 Task: Find connections with filter location Arcos with filter topic #fundraisingwith filter profile language Potuguese with filter current company PhonePe with filter school SIES Graduate School Of Technology with filter industry Secretarial Schools with filter service category Product Marketing with filter keywords title Habitat for Humanity Builder
Action: Mouse moved to (530, 90)
Screenshot: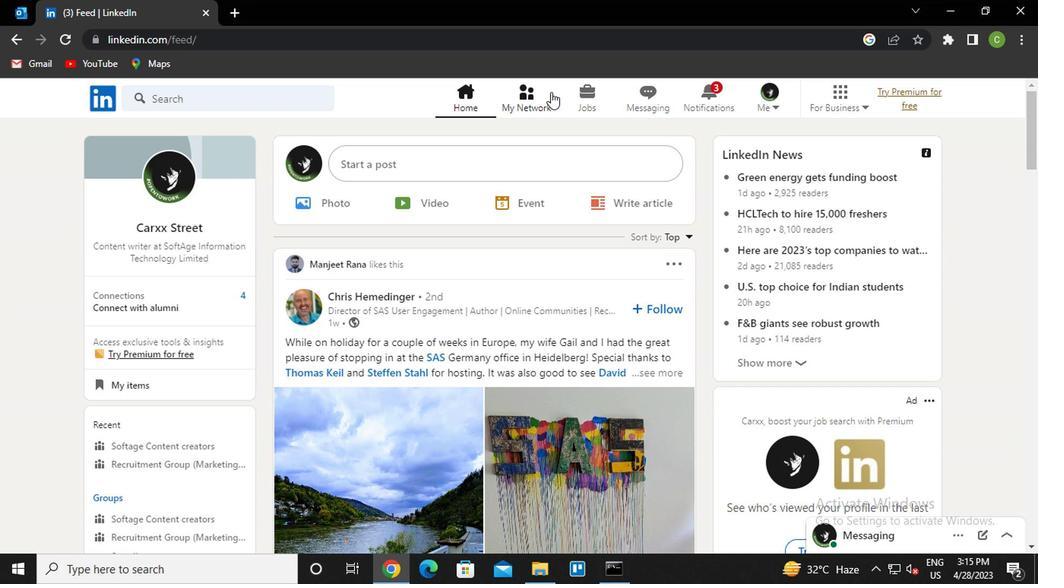 
Action: Mouse pressed left at (530, 90)
Screenshot: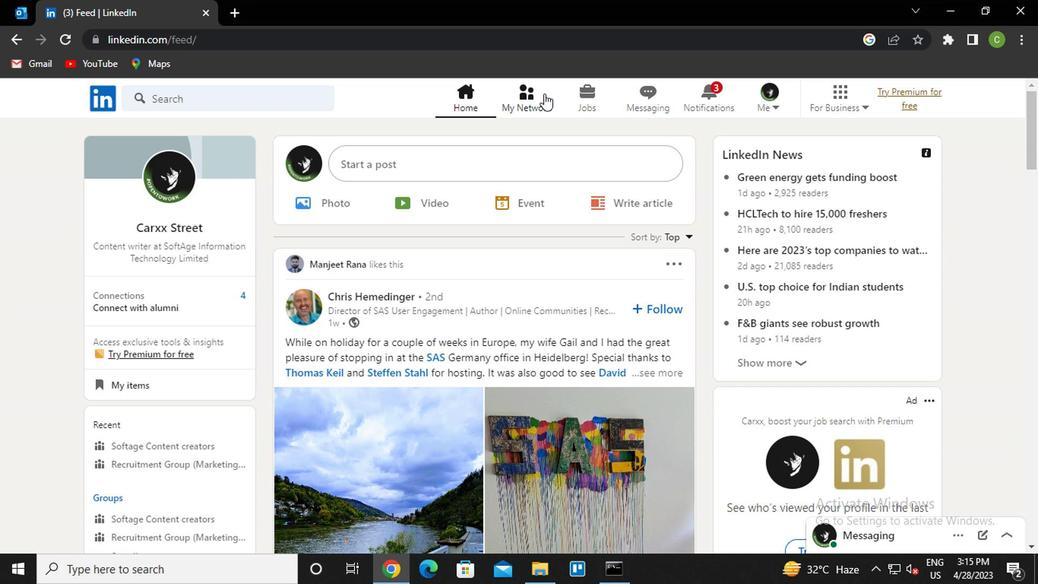 
Action: Mouse moved to (226, 182)
Screenshot: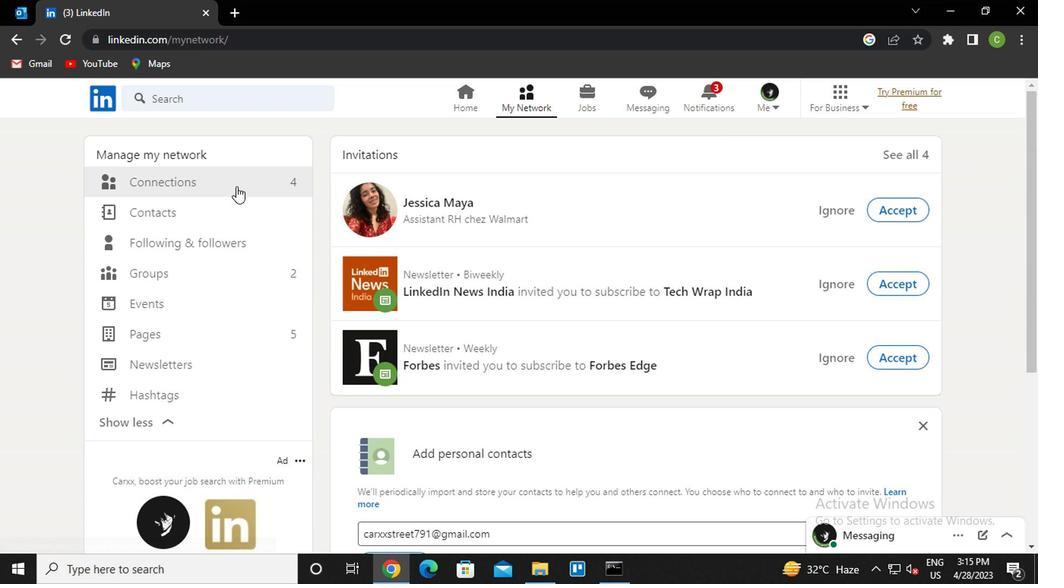 
Action: Mouse pressed left at (226, 182)
Screenshot: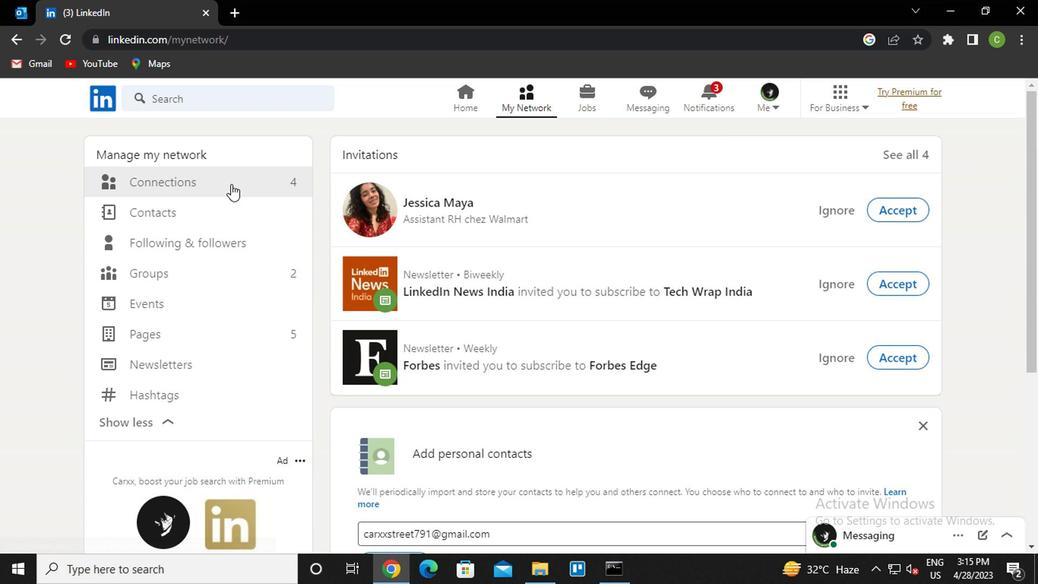 
Action: Mouse moved to (604, 179)
Screenshot: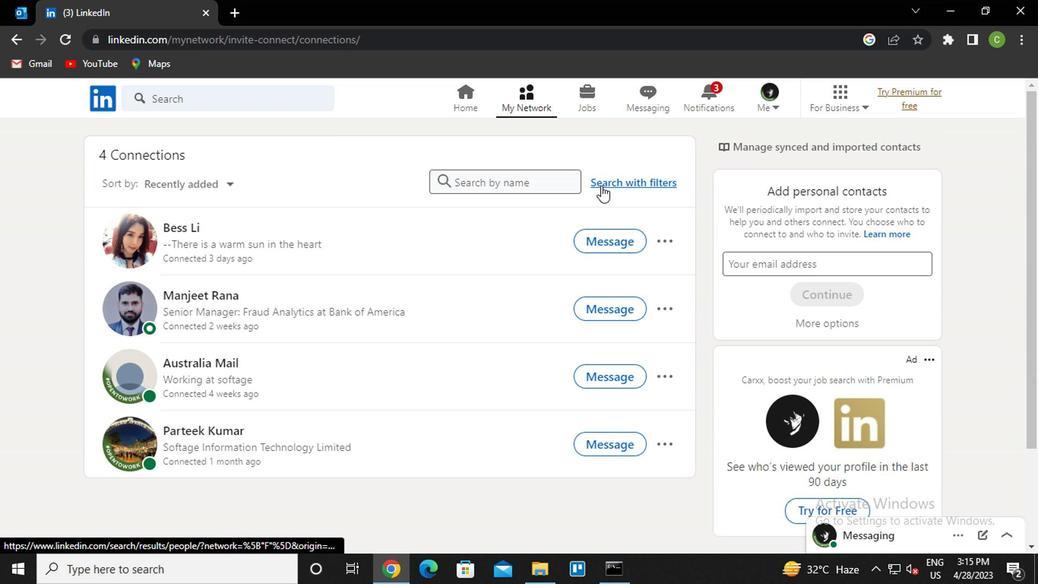 
Action: Mouse pressed left at (604, 179)
Screenshot: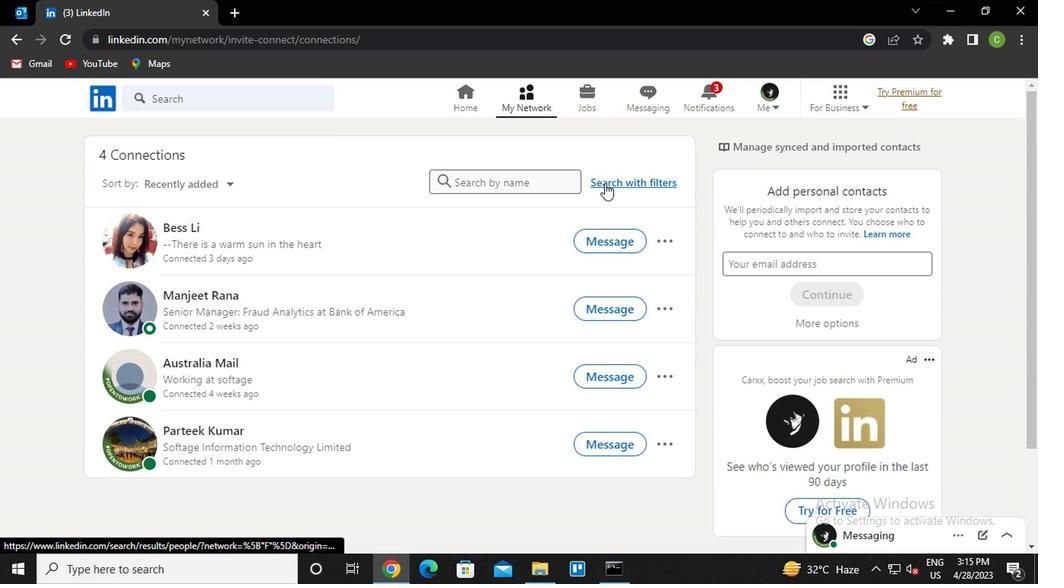 
Action: Mouse moved to (554, 140)
Screenshot: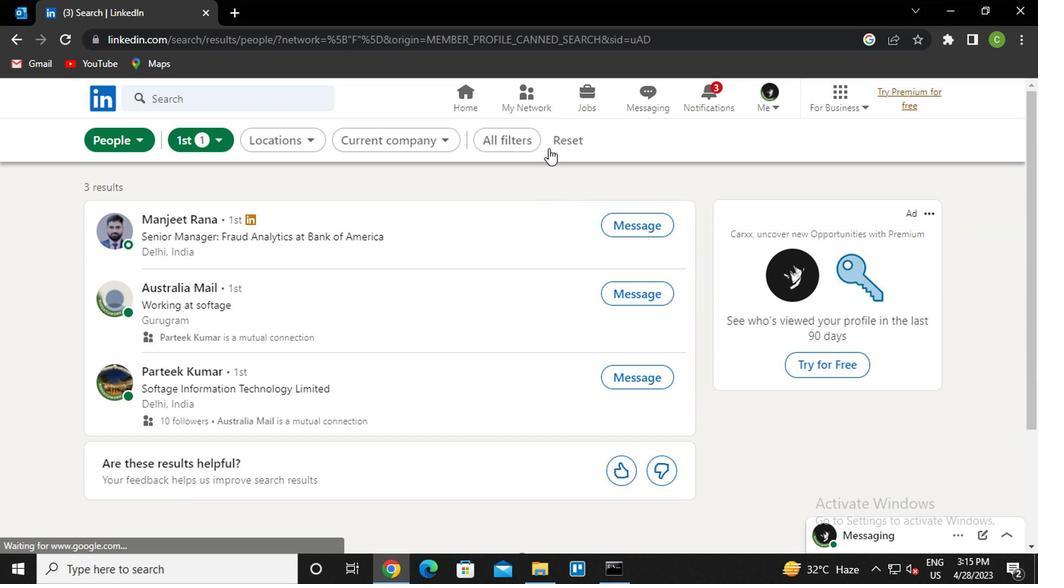 
Action: Mouse pressed left at (554, 140)
Screenshot: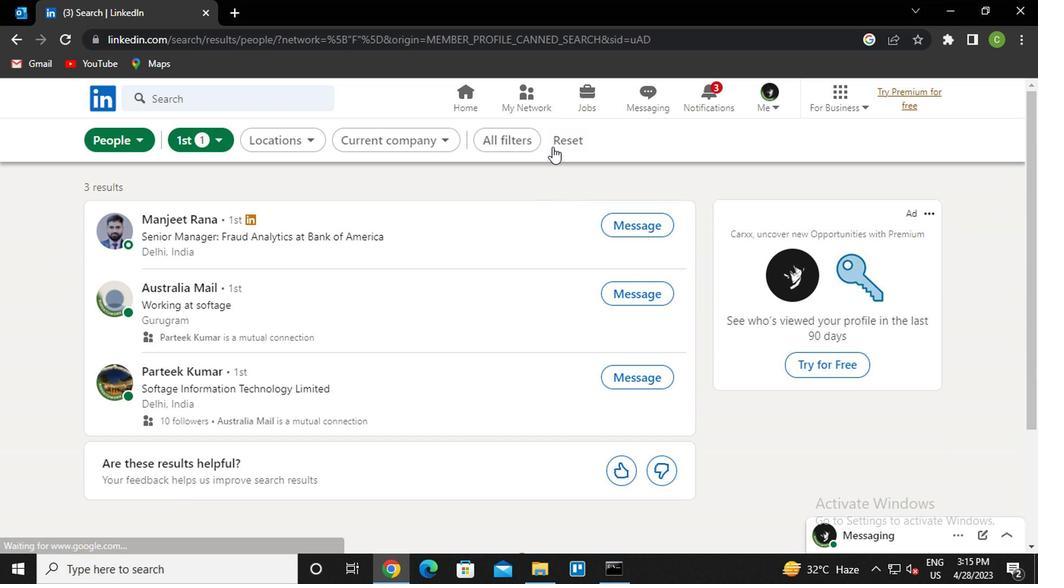 
Action: Mouse moved to (541, 136)
Screenshot: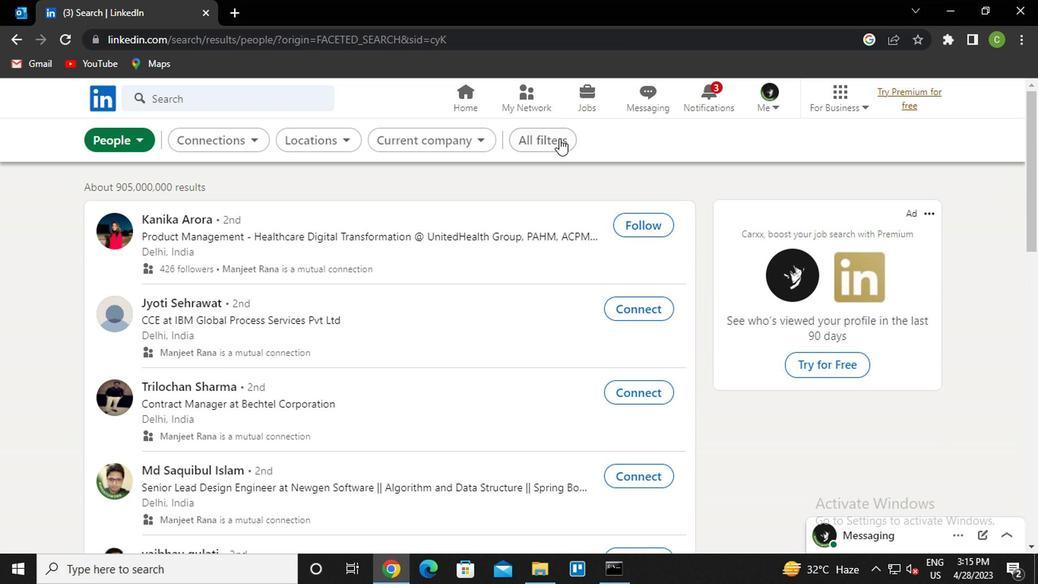 
Action: Mouse pressed left at (541, 136)
Screenshot: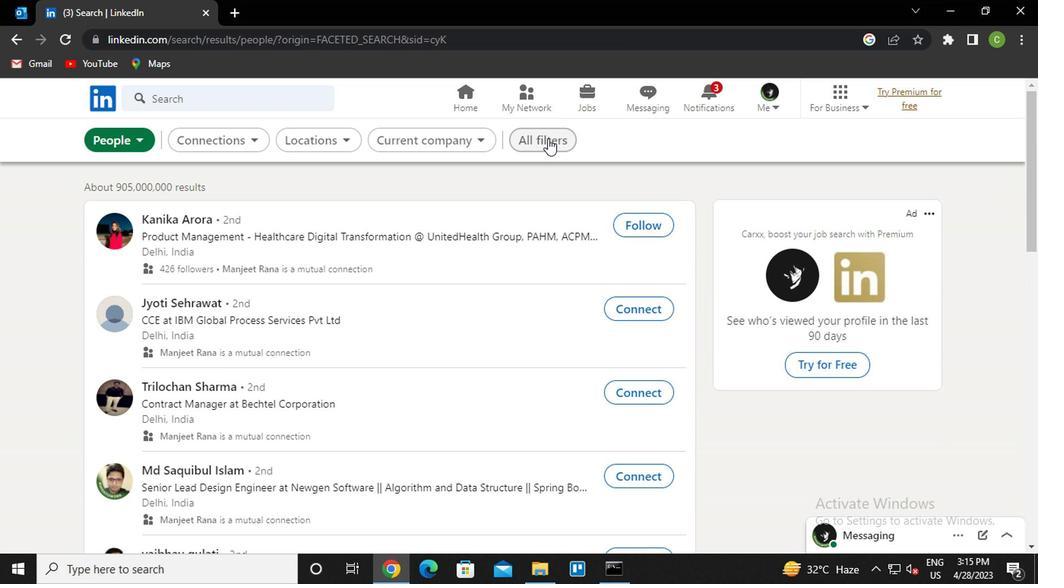 
Action: Mouse moved to (793, 356)
Screenshot: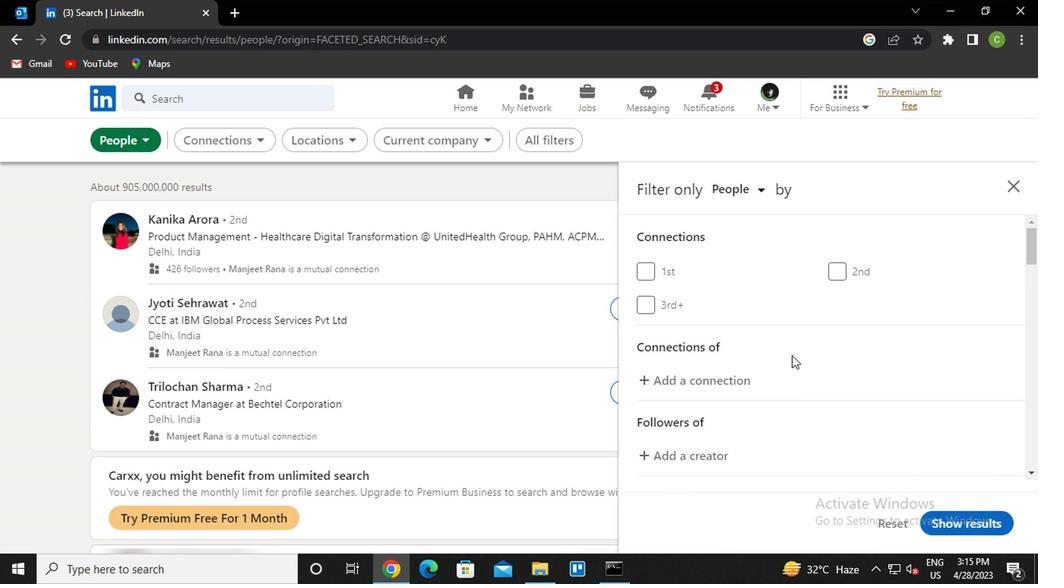 
Action: Mouse scrolled (793, 355) with delta (0, -1)
Screenshot: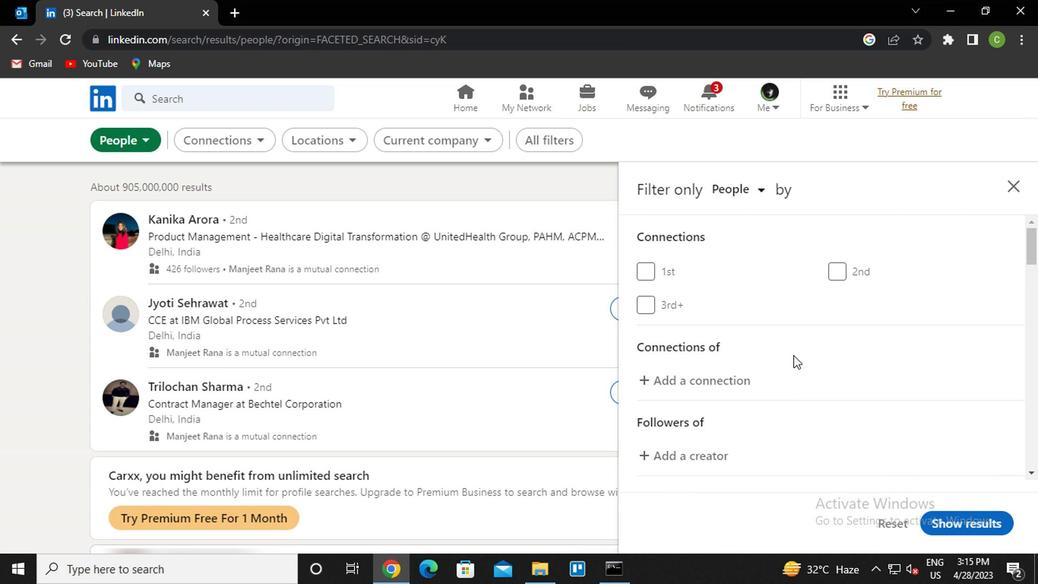
Action: Mouse scrolled (793, 355) with delta (0, -1)
Screenshot: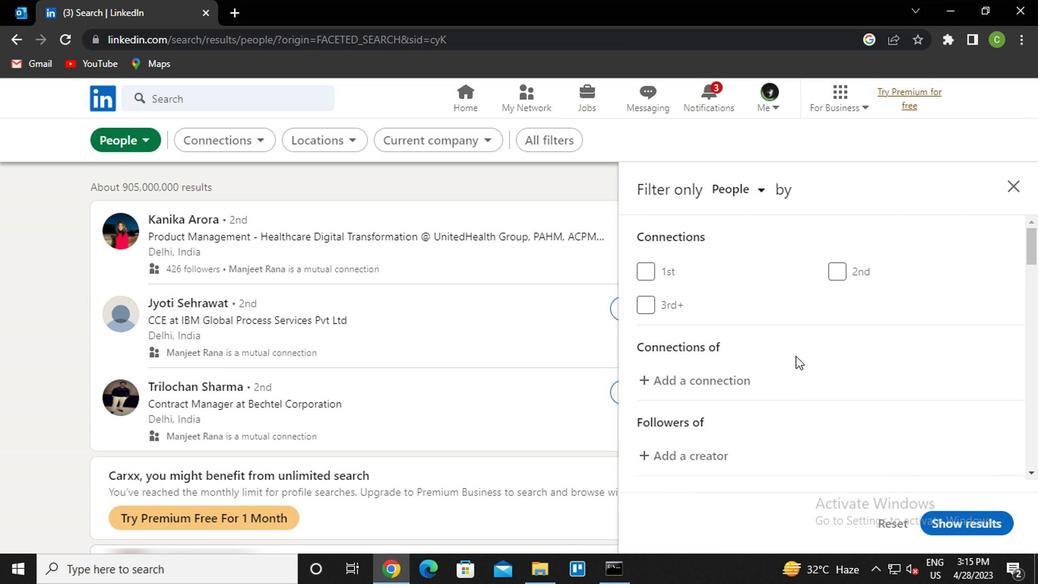 
Action: Mouse scrolled (793, 355) with delta (0, -1)
Screenshot: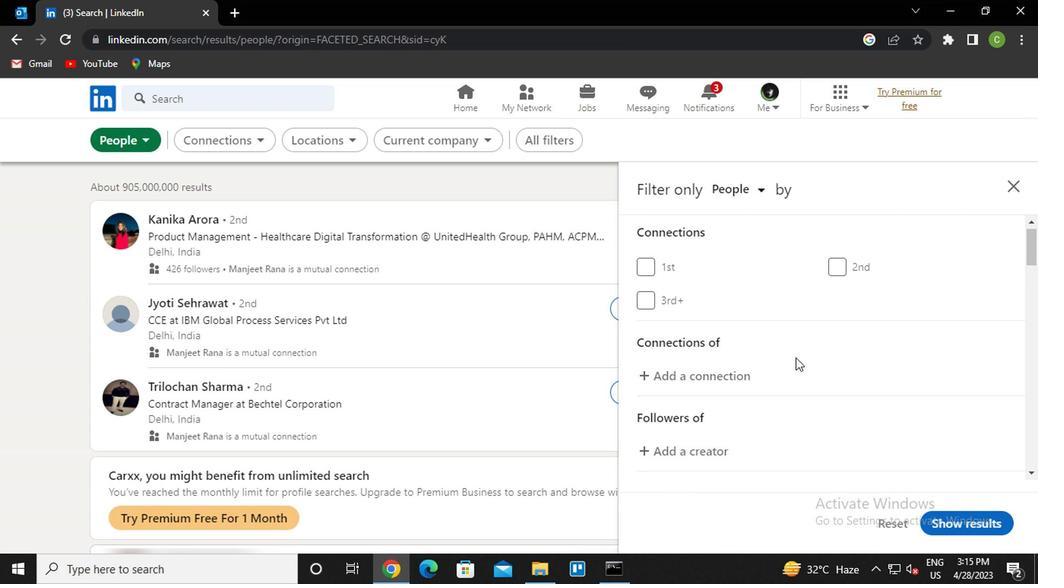
Action: Mouse scrolled (793, 355) with delta (0, -1)
Screenshot: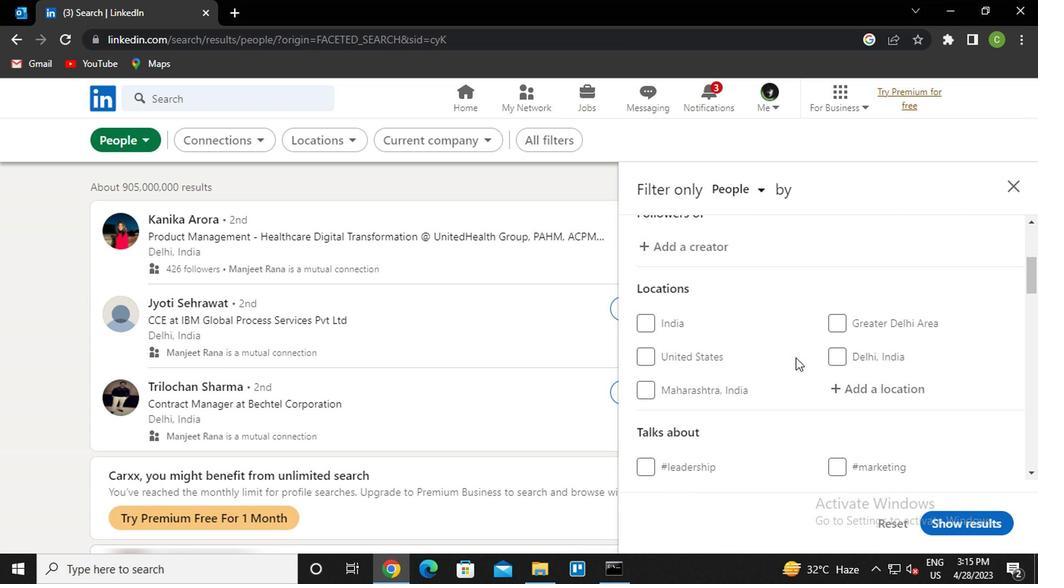 
Action: Mouse scrolled (793, 357) with delta (0, 0)
Screenshot: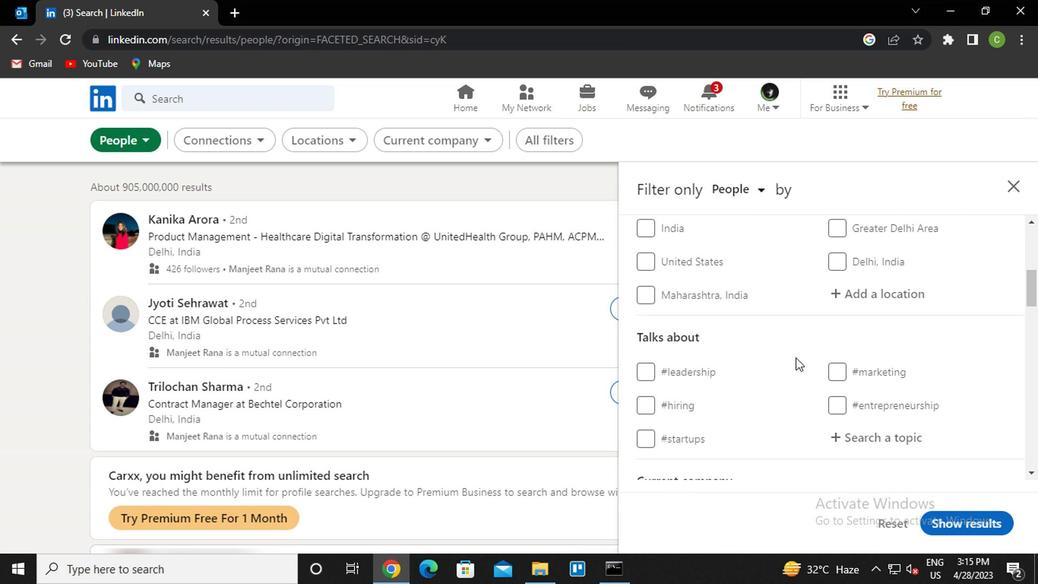 
Action: Mouse moved to (863, 368)
Screenshot: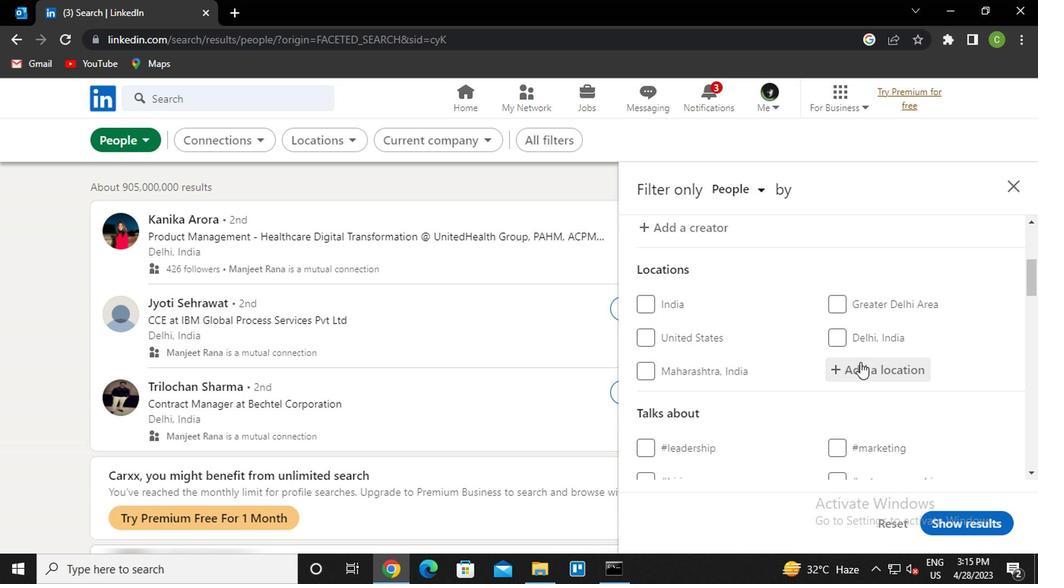 
Action: Mouse scrolled (863, 367) with delta (0, 0)
Screenshot: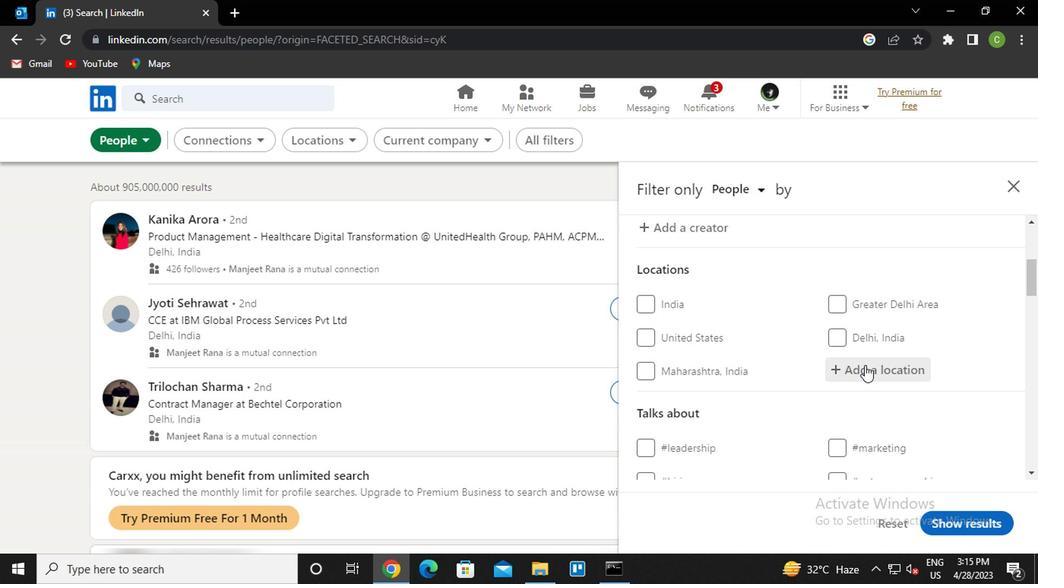 
Action: Mouse moved to (878, 299)
Screenshot: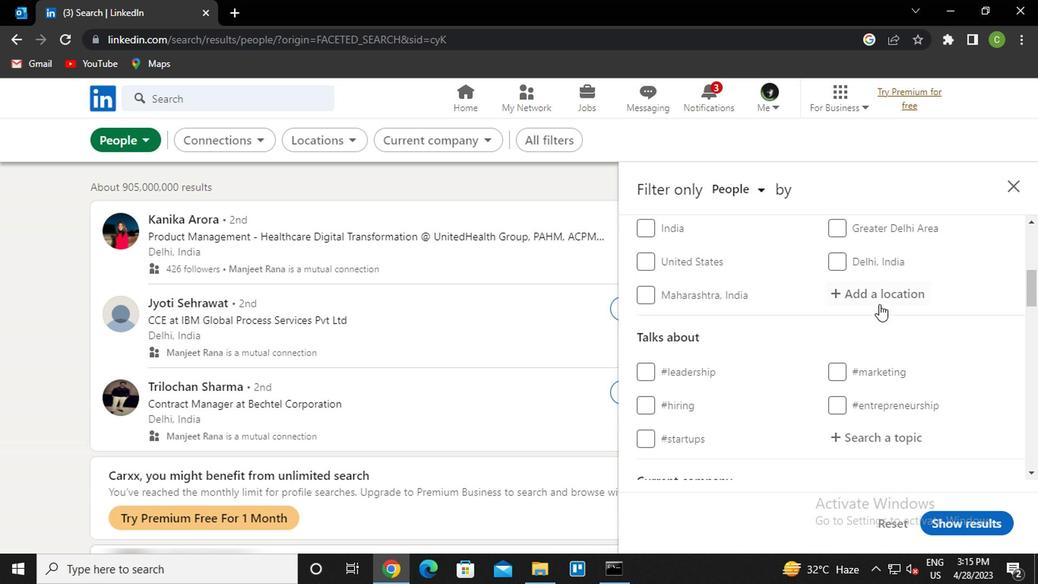 
Action: Mouse pressed left at (878, 299)
Screenshot: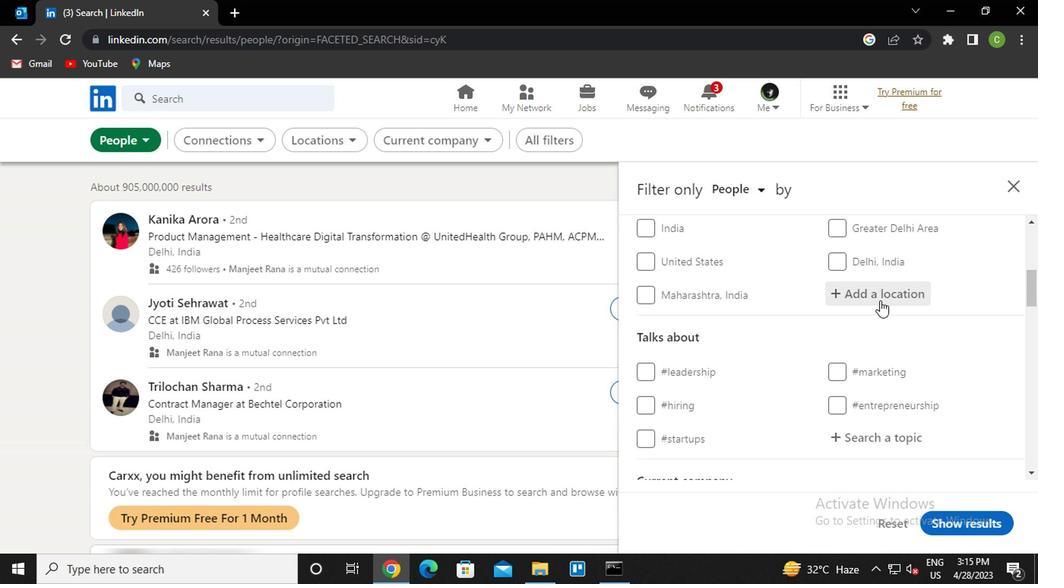 
Action: Key pressed <Key.caps_lock>a<Key.caps_lock>rcos<Key.down><Key.enter>
Screenshot: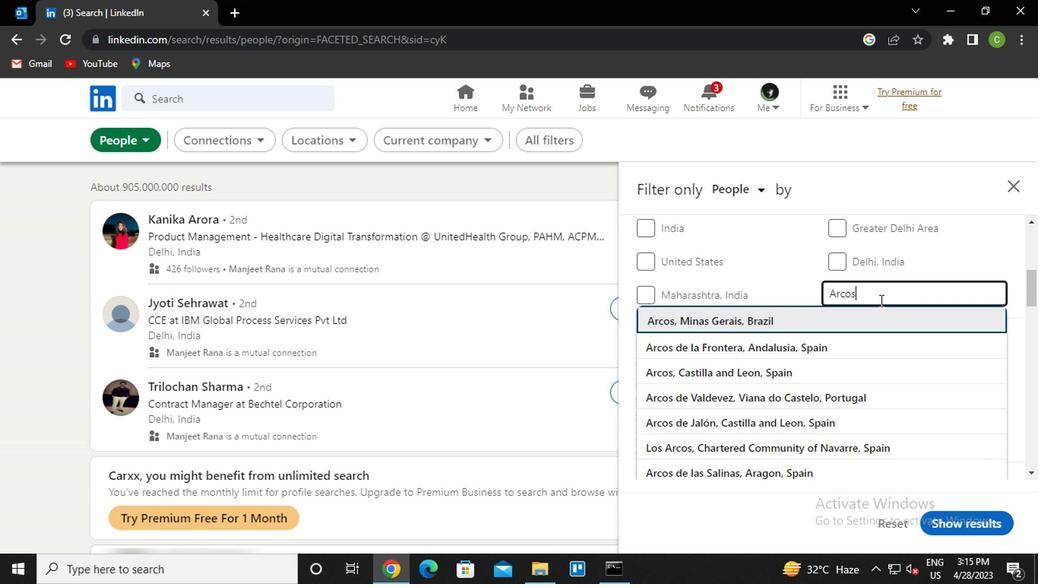 
Action: Mouse moved to (901, 283)
Screenshot: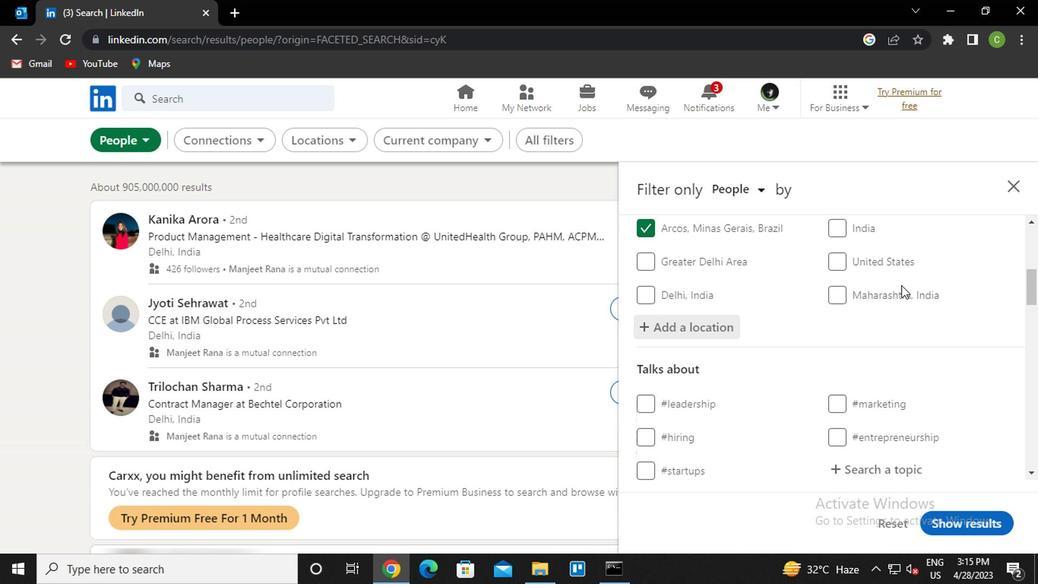 
Action: Mouse scrolled (901, 283) with delta (0, 0)
Screenshot: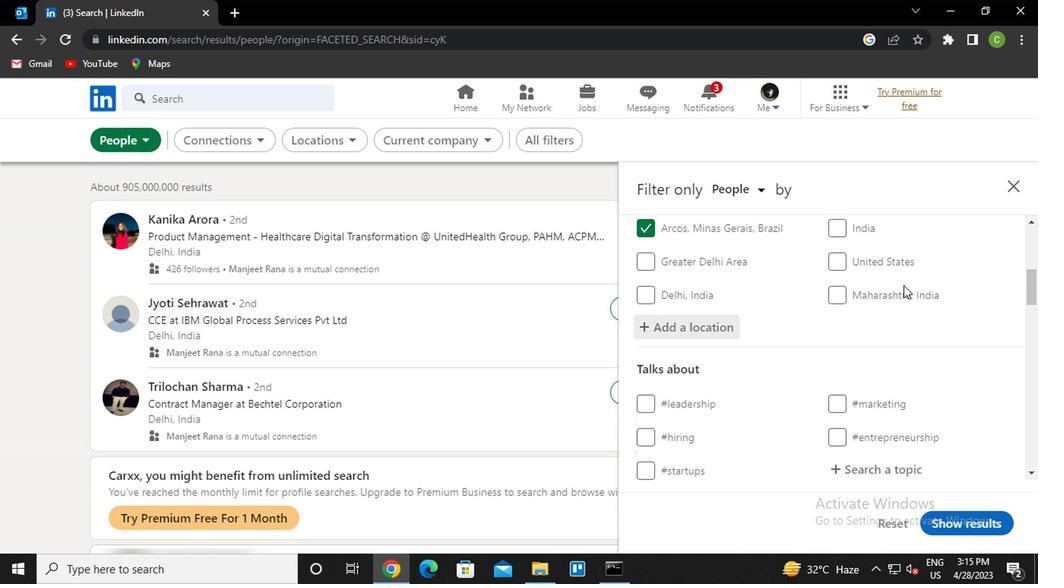 
Action: Mouse scrolled (901, 283) with delta (0, 0)
Screenshot: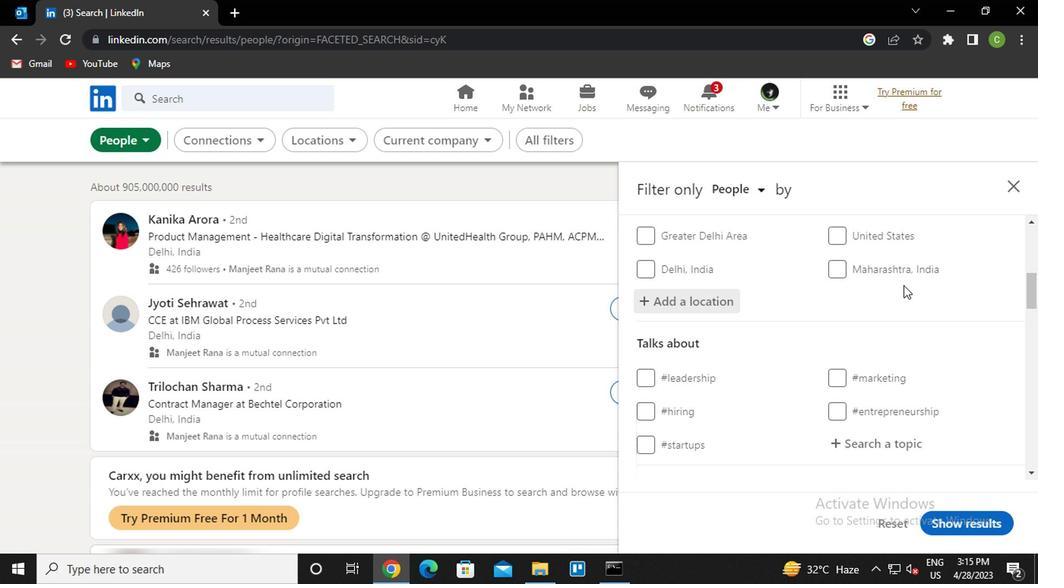 
Action: Mouse moved to (872, 313)
Screenshot: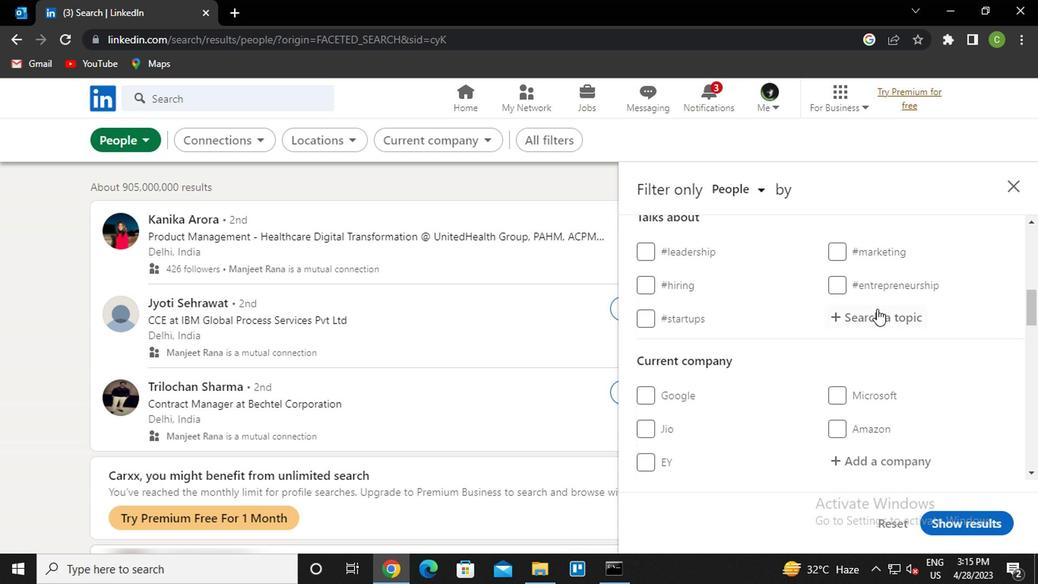 
Action: Mouse pressed left at (872, 313)
Screenshot: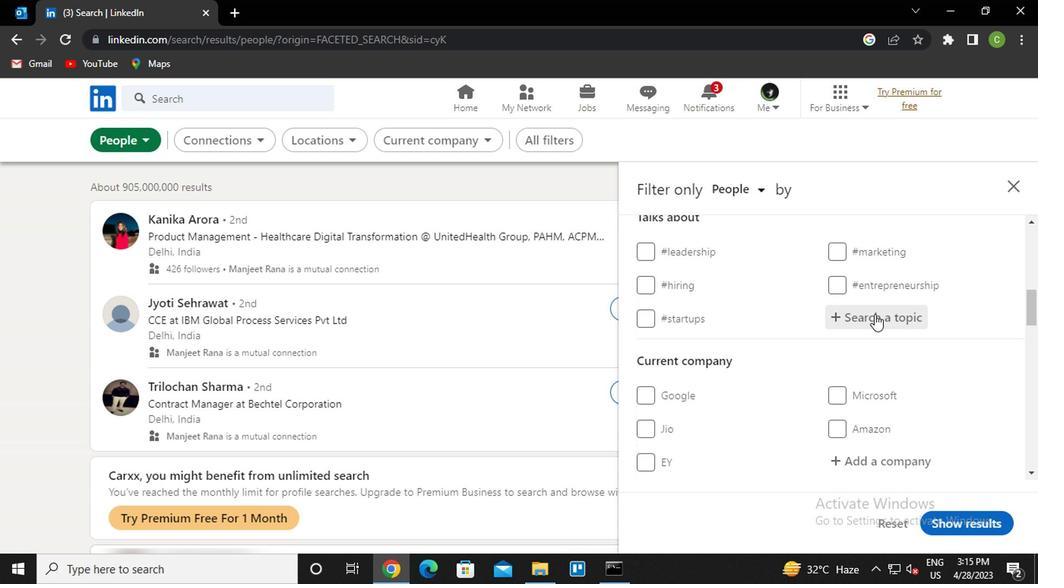 
Action: Key pressed <Key.caps_lock>f<Key.caps_lock>undrai<Key.down><Key.enter>
Screenshot: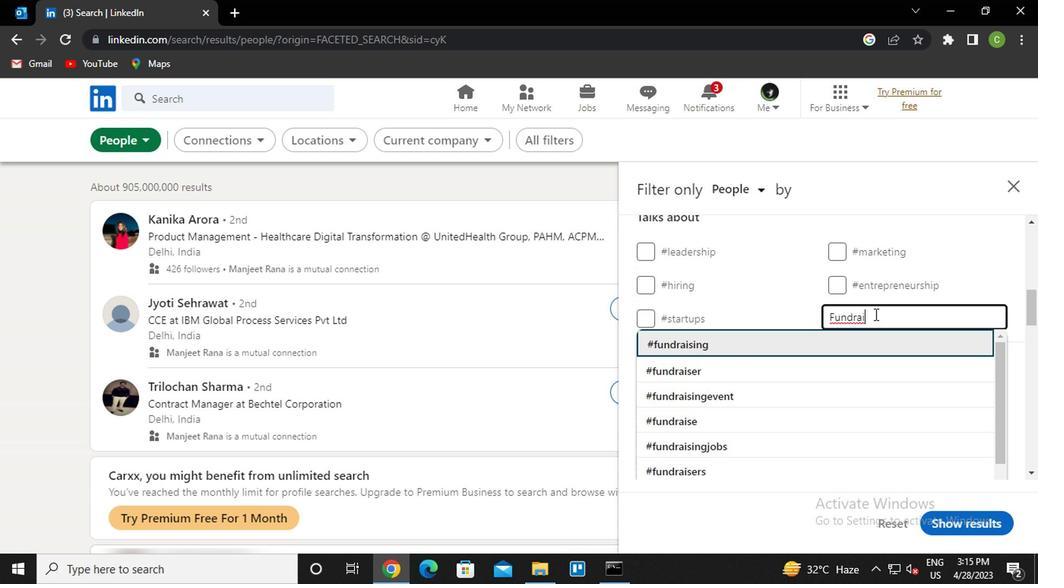 
Action: Mouse moved to (872, 313)
Screenshot: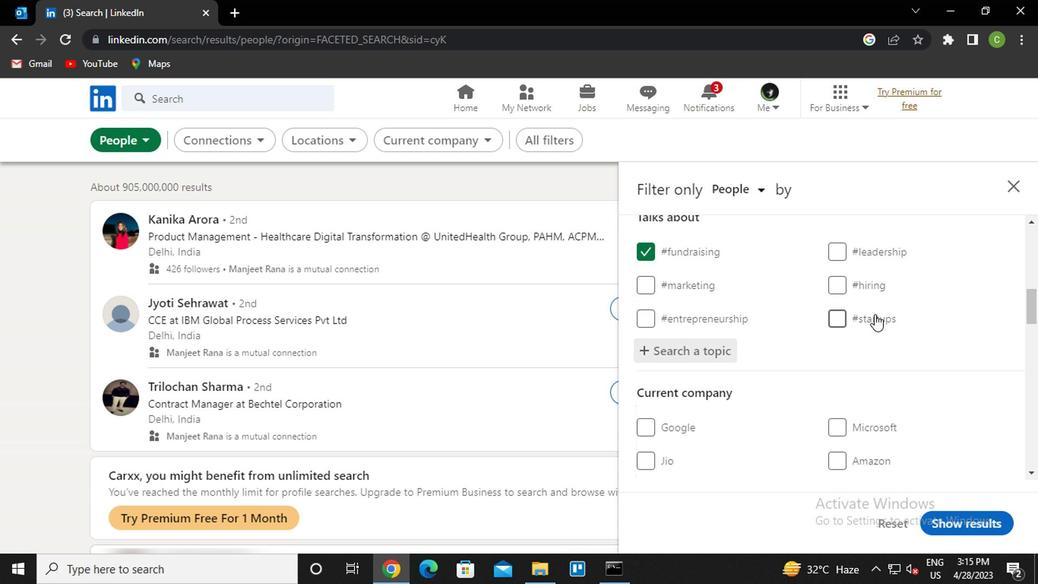
Action: Mouse scrolled (872, 313) with delta (0, 0)
Screenshot: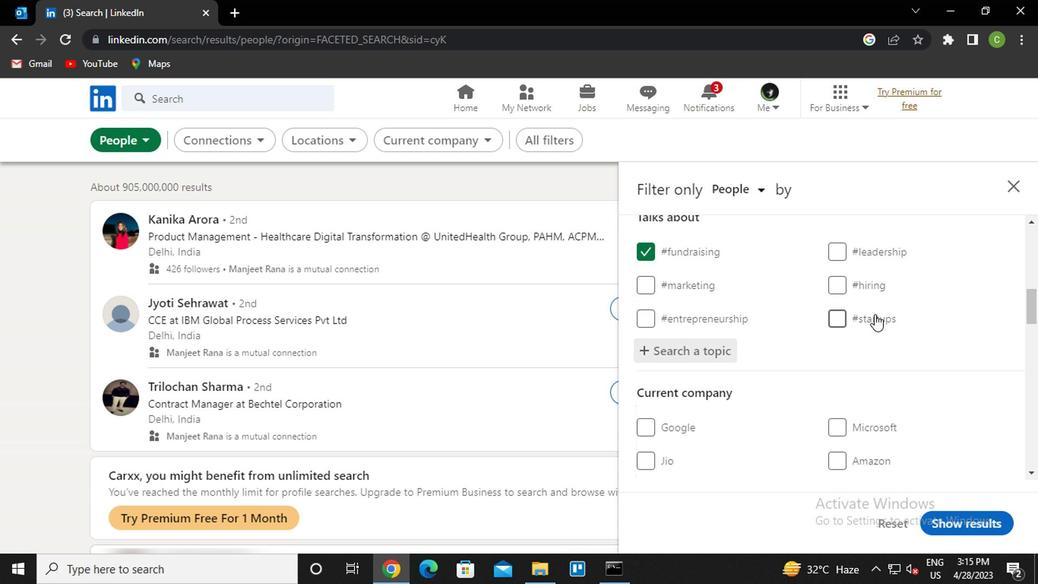 
Action: Mouse scrolled (872, 313) with delta (0, 0)
Screenshot: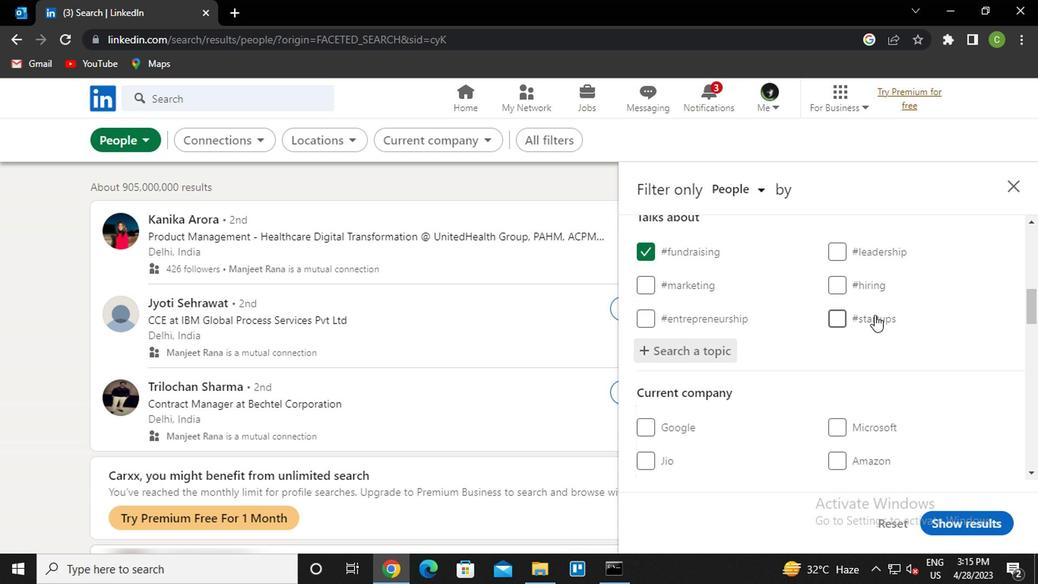
Action: Mouse moved to (872, 315)
Screenshot: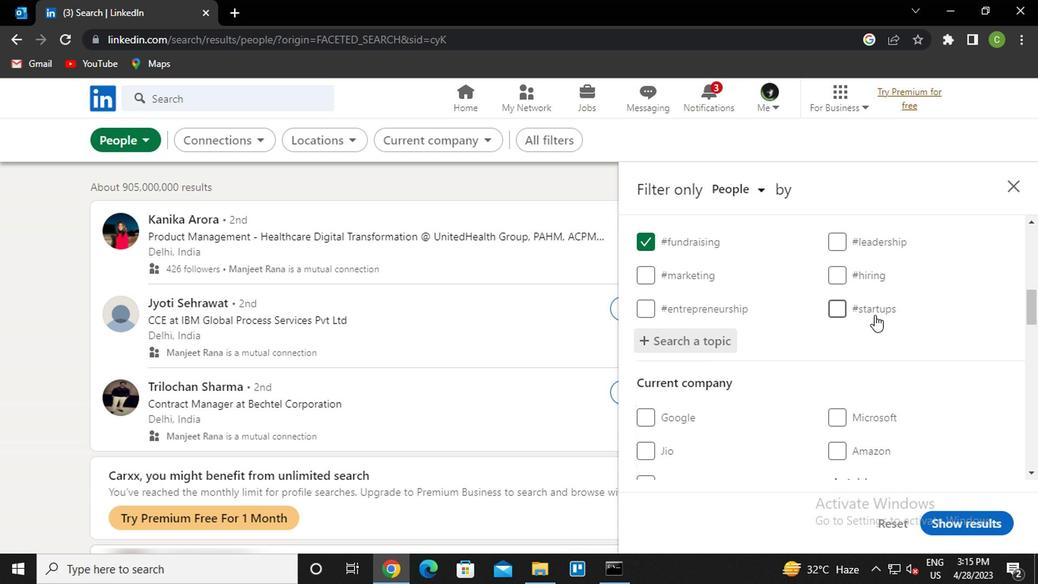 
Action: Mouse scrolled (872, 314) with delta (0, 0)
Screenshot: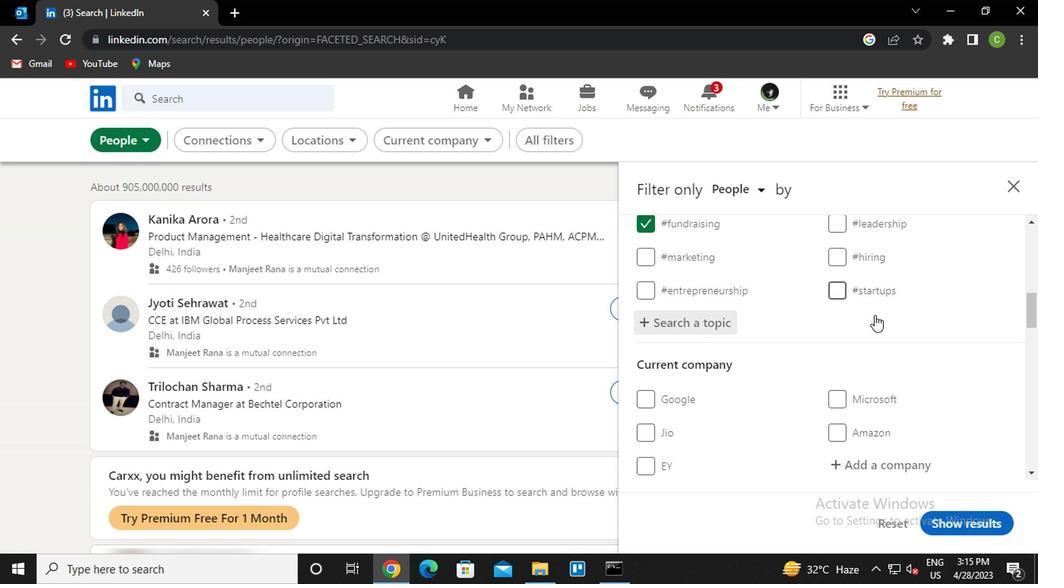 
Action: Mouse scrolled (872, 314) with delta (0, 0)
Screenshot: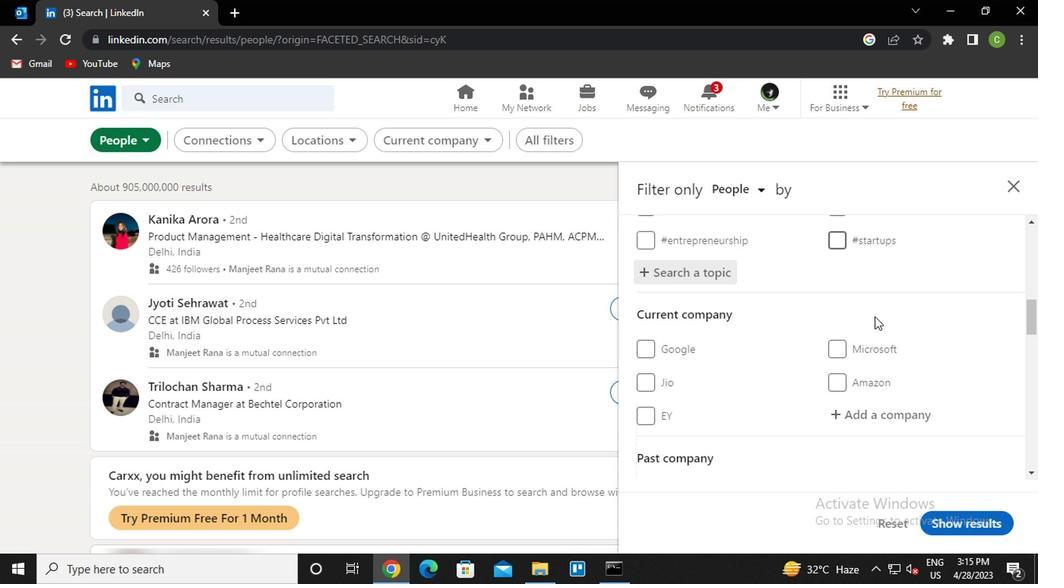 
Action: Mouse moved to (872, 316)
Screenshot: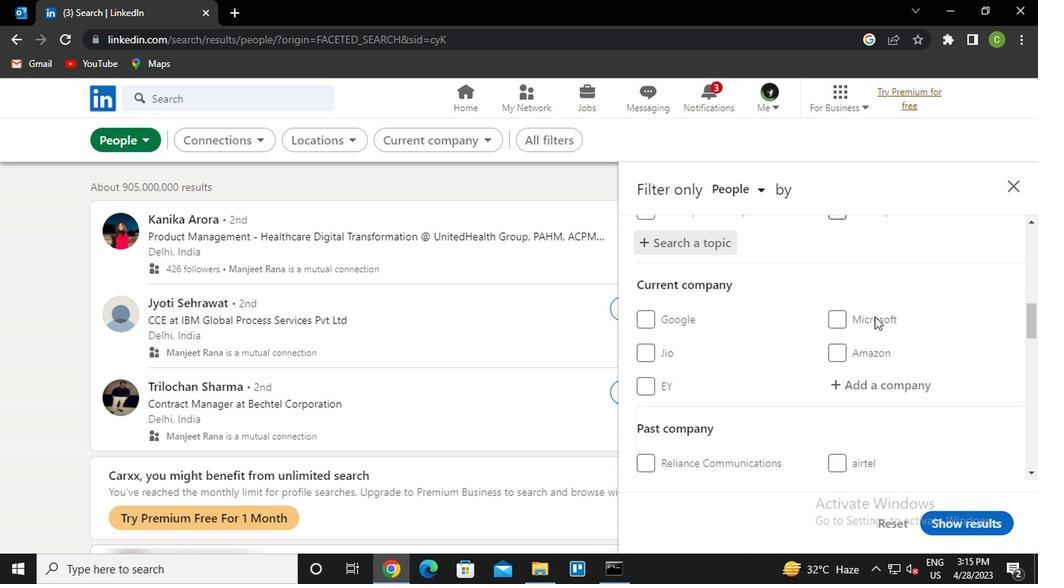 
Action: Mouse scrolled (872, 315) with delta (0, -1)
Screenshot: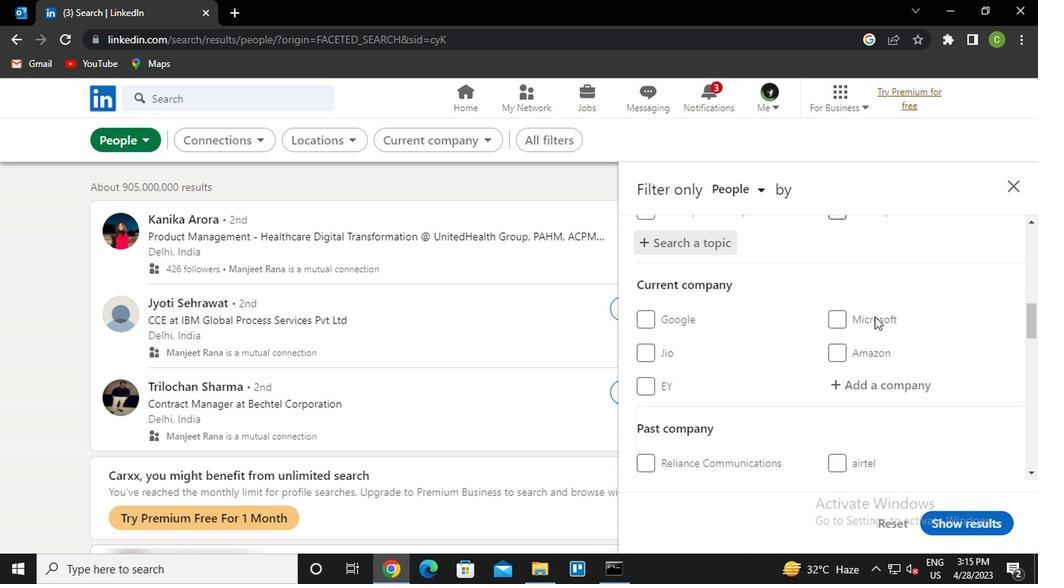 
Action: Mouse moved to (872, 316)
Screenshot: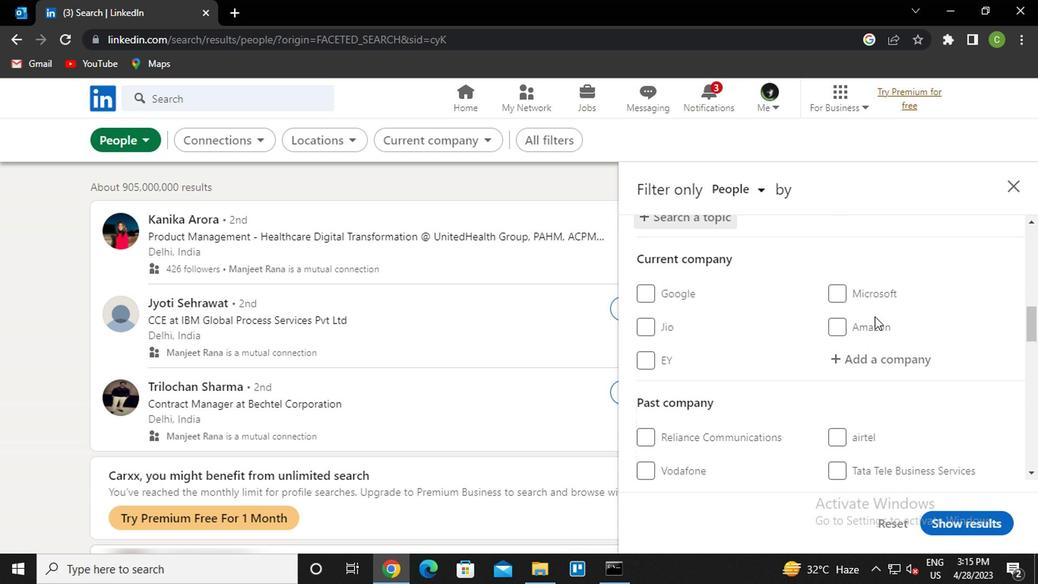 
Action: Mouse scrolled (872, 315) with delta (0, -1)
Screenshot: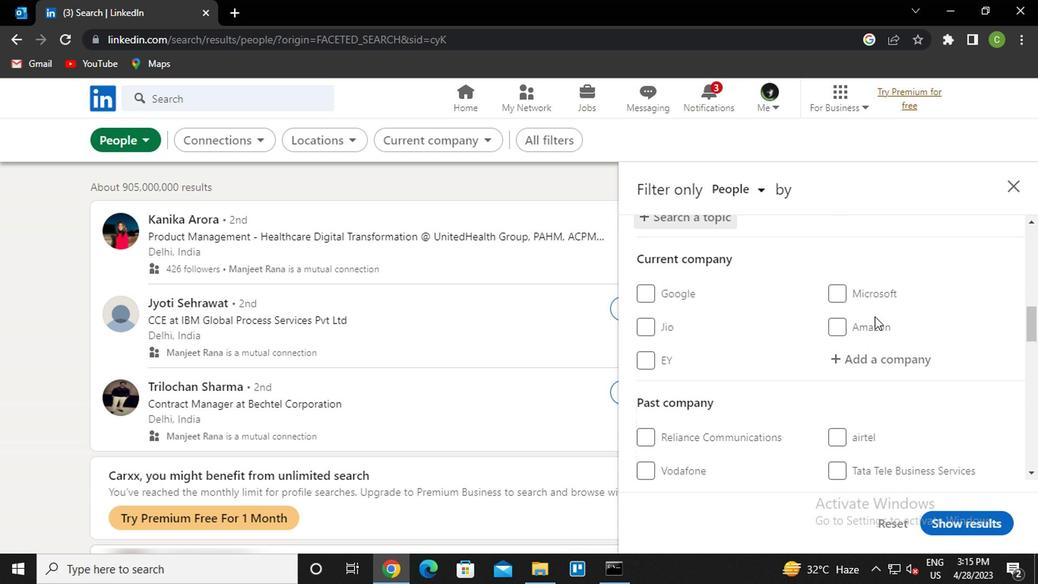 
Action: Mouse scrolled (872, 315) with delta (0, -1)
Screenshot: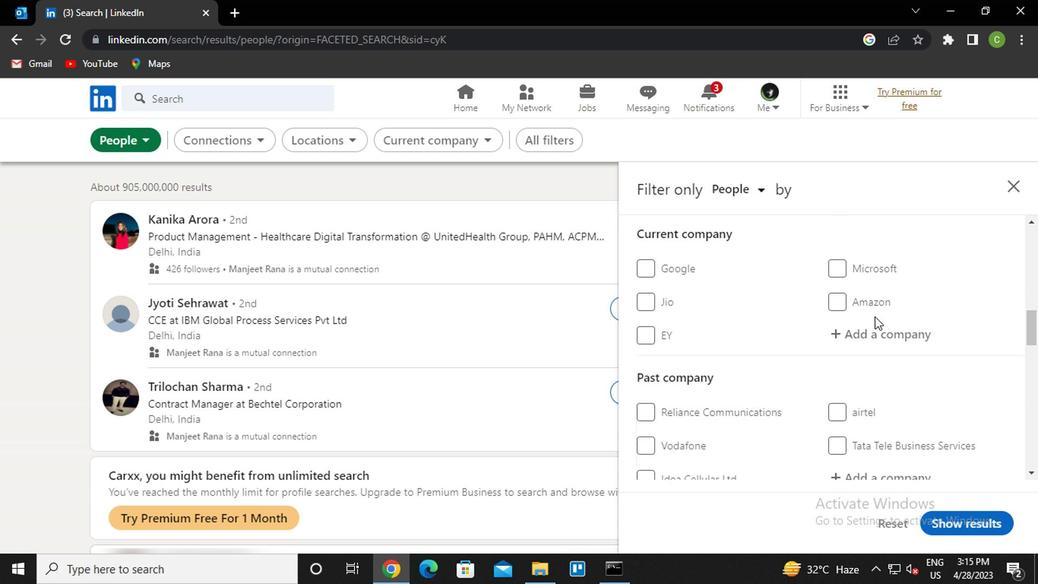 
Action: Mouse moved to (874, 368)
Screenshot: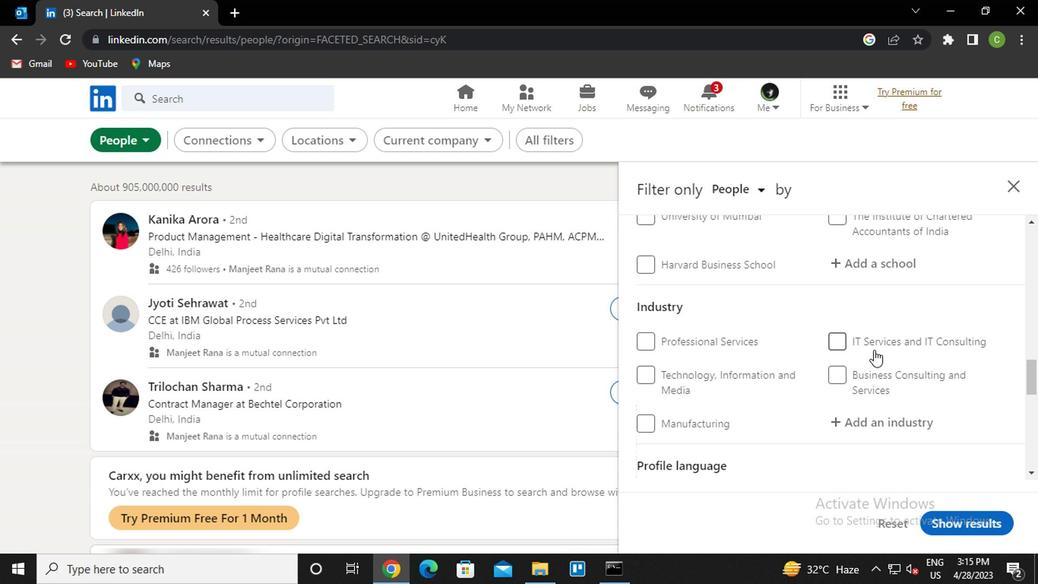 
Action: Mouse scrolled (874, 367) with delta (0, 0)
Screenshot: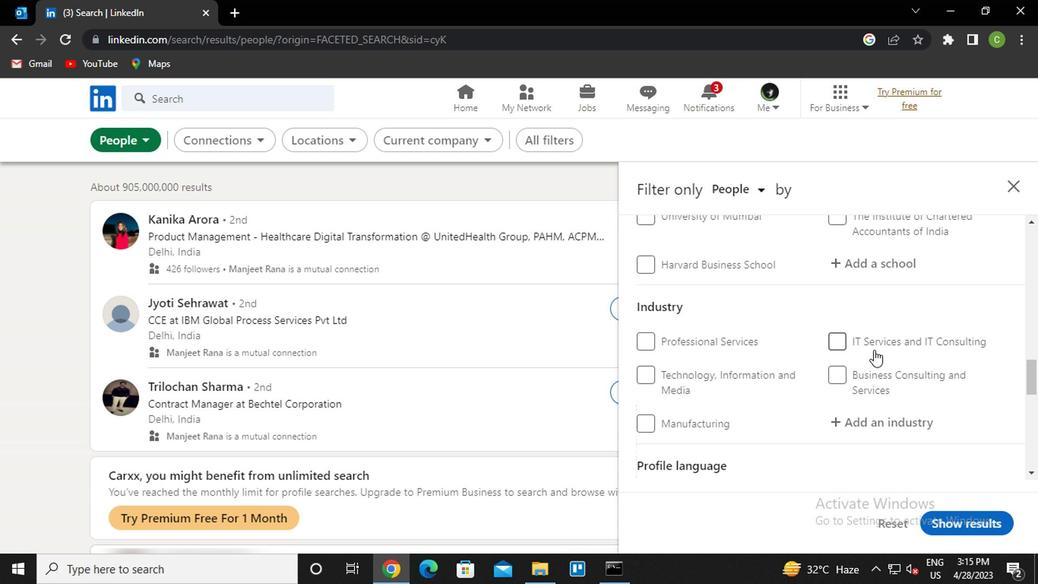 
Action: Mouse moved to (874, 369)
Screenshot: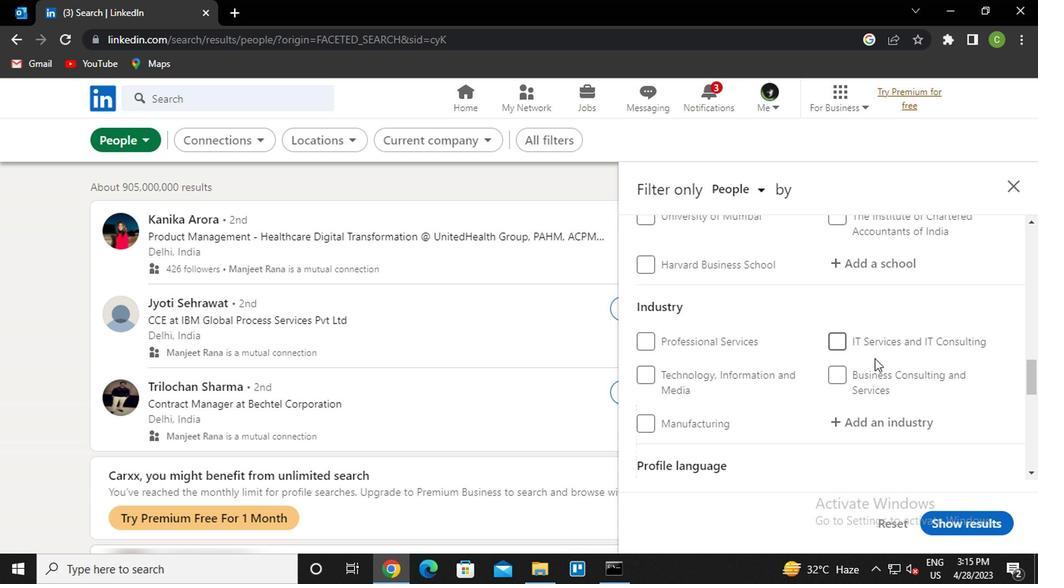 
Action: Mouse scrolled (874, 368) with delta (0, -1)
Screenshot: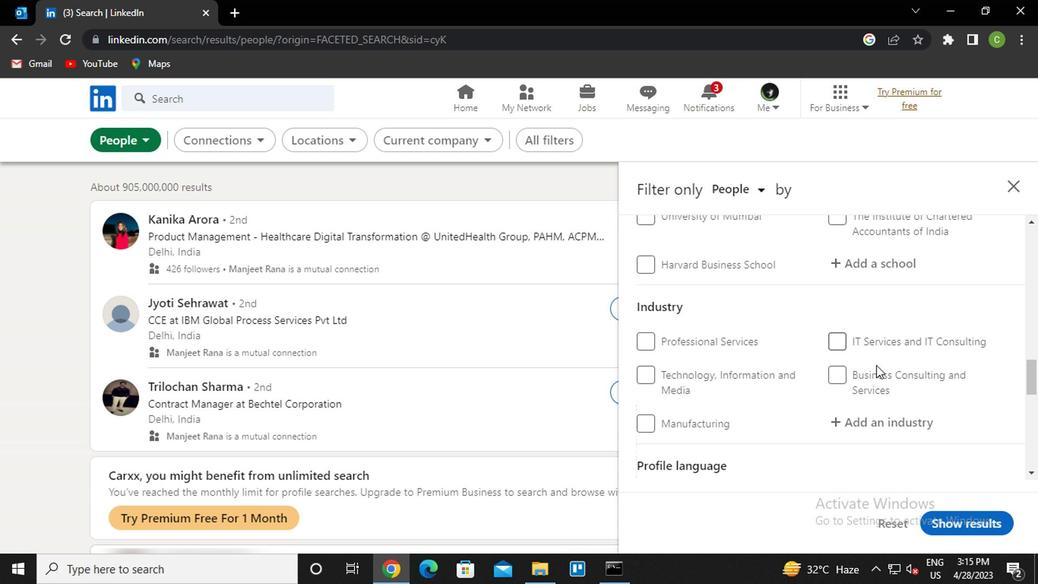 
Action: Mouse moved to (841, 378)
Screenshot: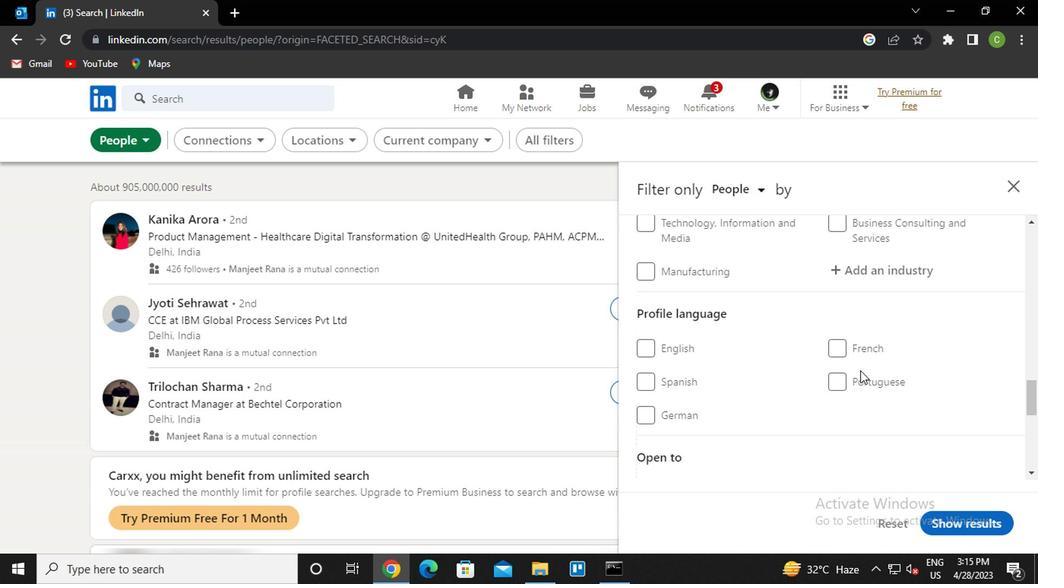 
Action: Mouse pressed left at (841, 378)
Screenshot: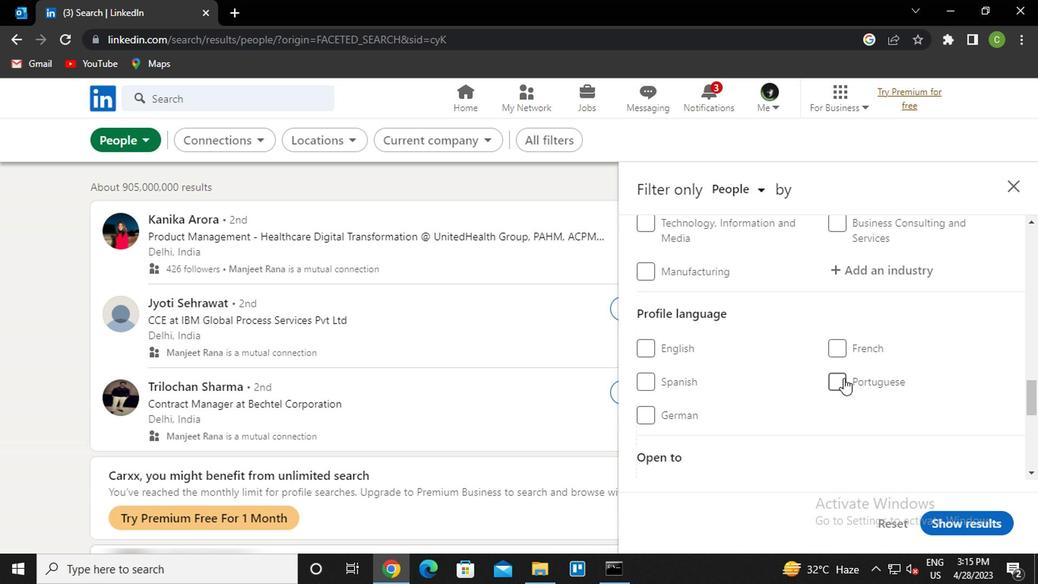 
Action: Mouse scrolled (841, 379) with delta (0, 1)
Screenshot: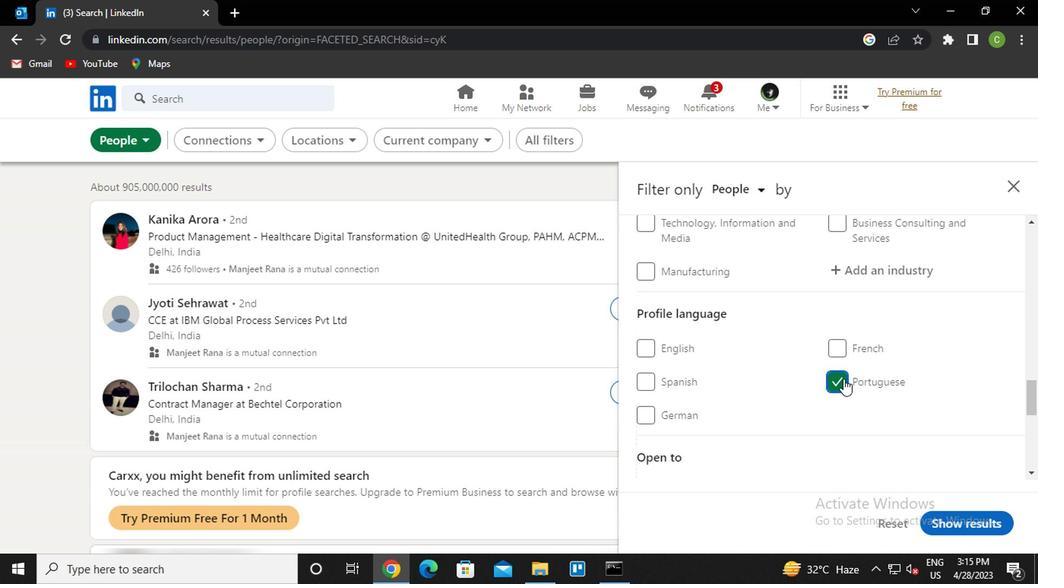 
Action: Mouse scrolled (841, 379) with delta (0, 1)
Screenshot: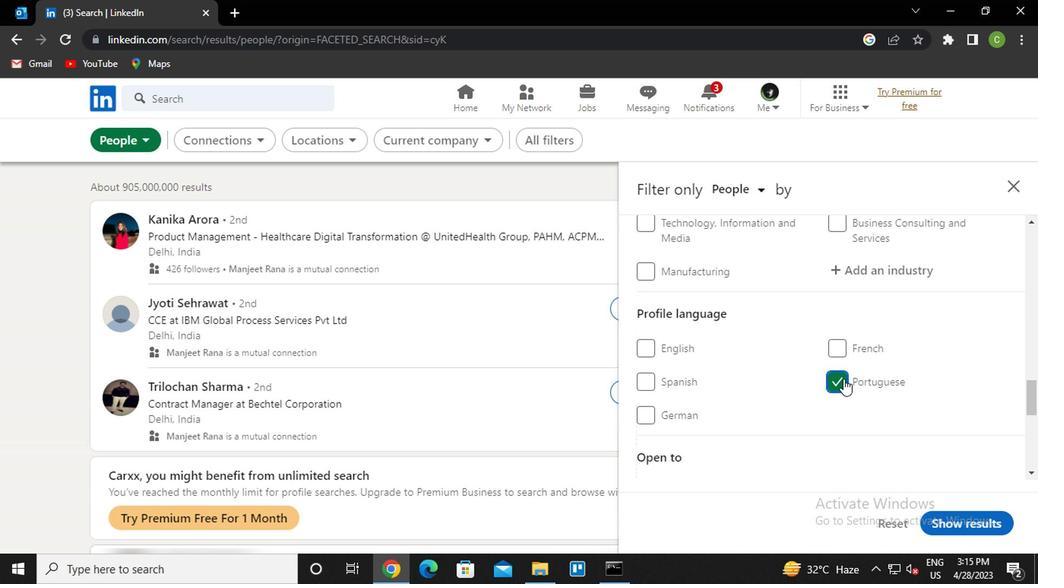 
Action: Mouse scrolled (841, 379) with delta (0, 1)
Screenshot: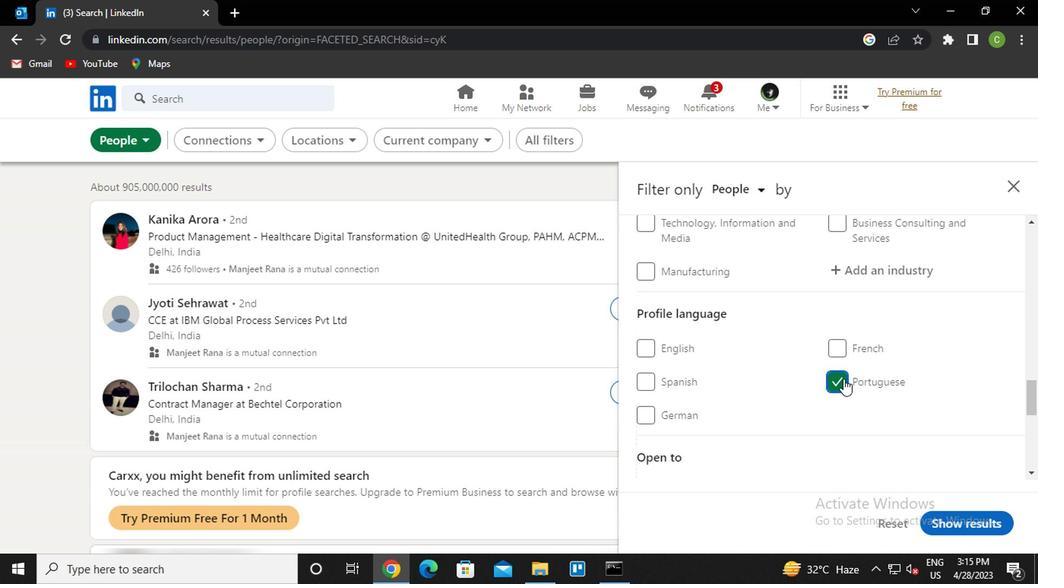 
Action: Mouse scrolled (841, 379) with delta (0, 1)
Screenshot: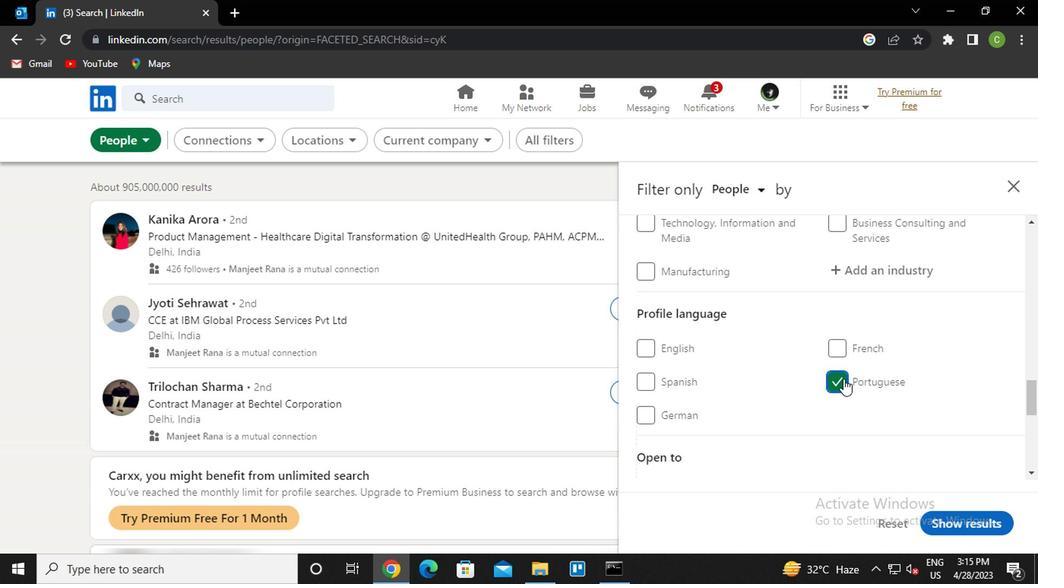 
Action: Mouse scrolled (841, 379) with delta (0, 1)
Screenshot: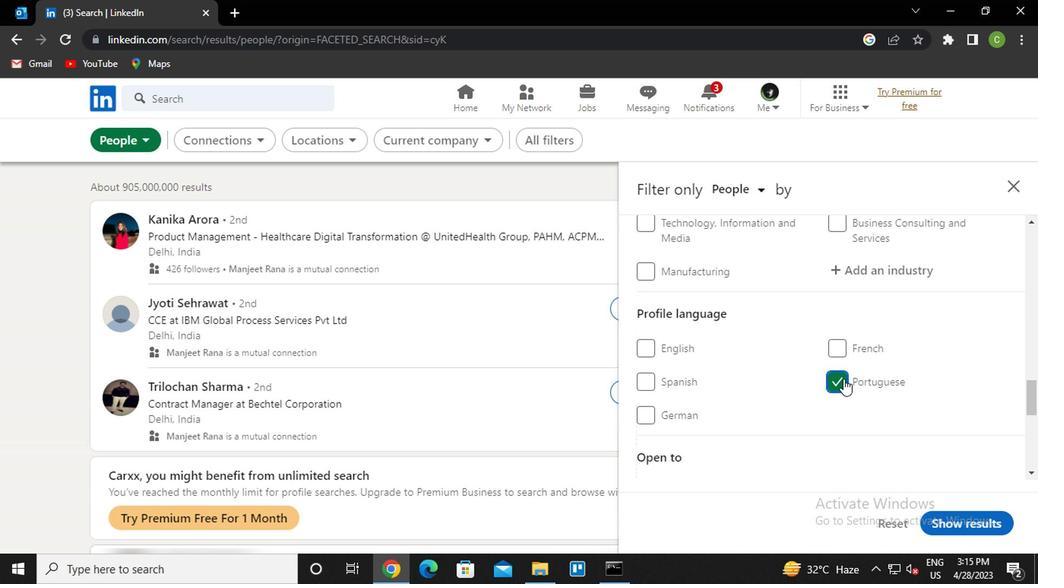 
Action: Mouse scrolled (841, 379) with delta (0, 1)
Screenshot: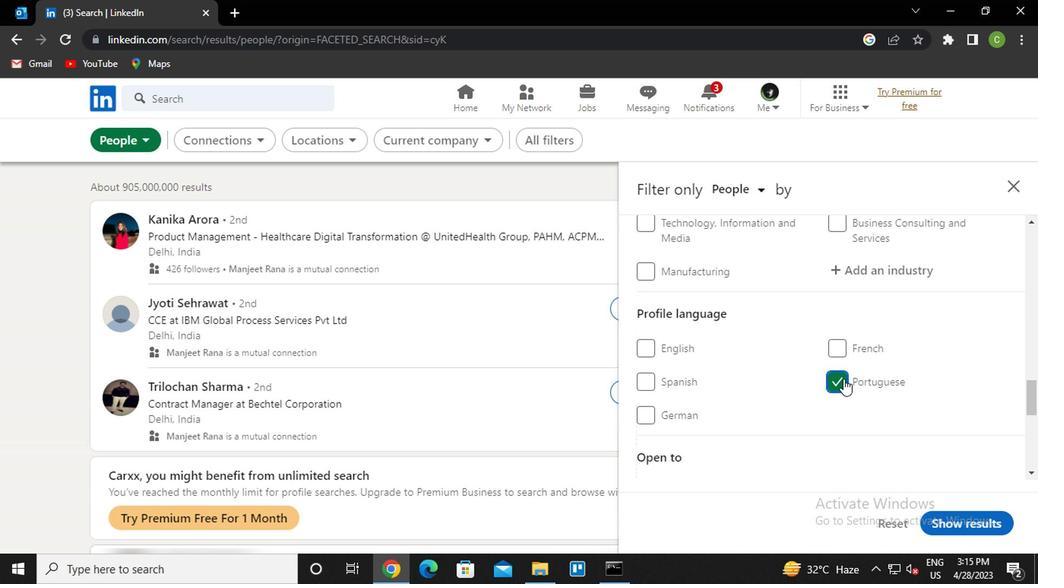 
Action: Mouse moved to (840, 371)
Screenshot: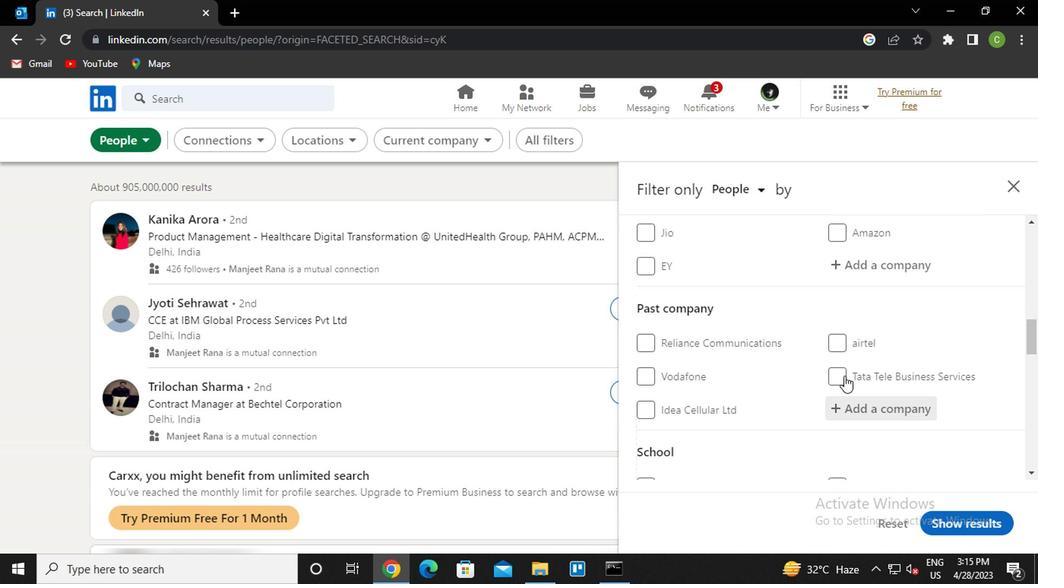 
Action: Mouse scrolled (840, 372) with delta (0, 0)
Screenshot: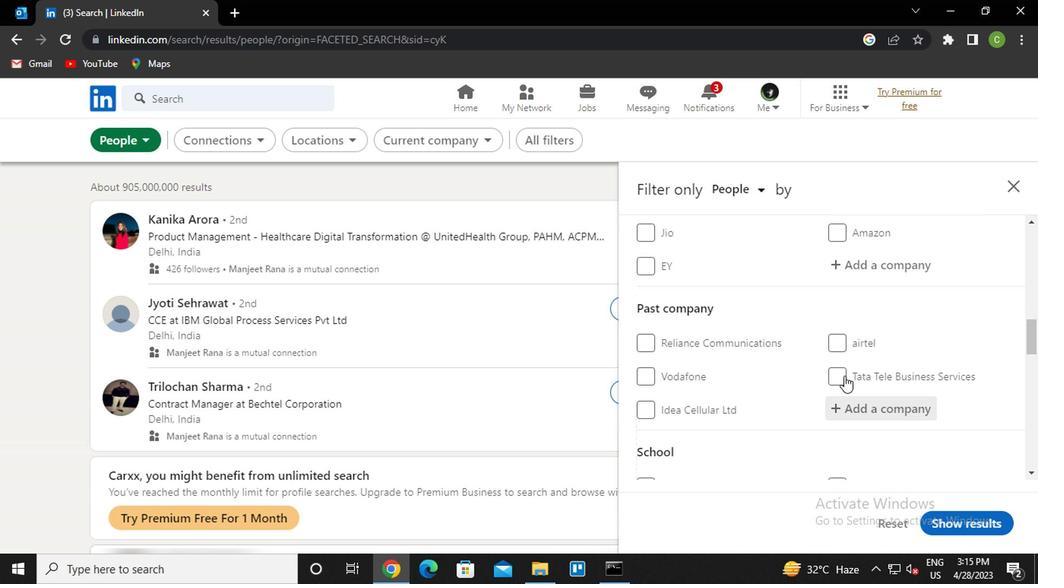 
Action: Mouse scrolled (840, 372) with delta (0, 0)
Screenshot: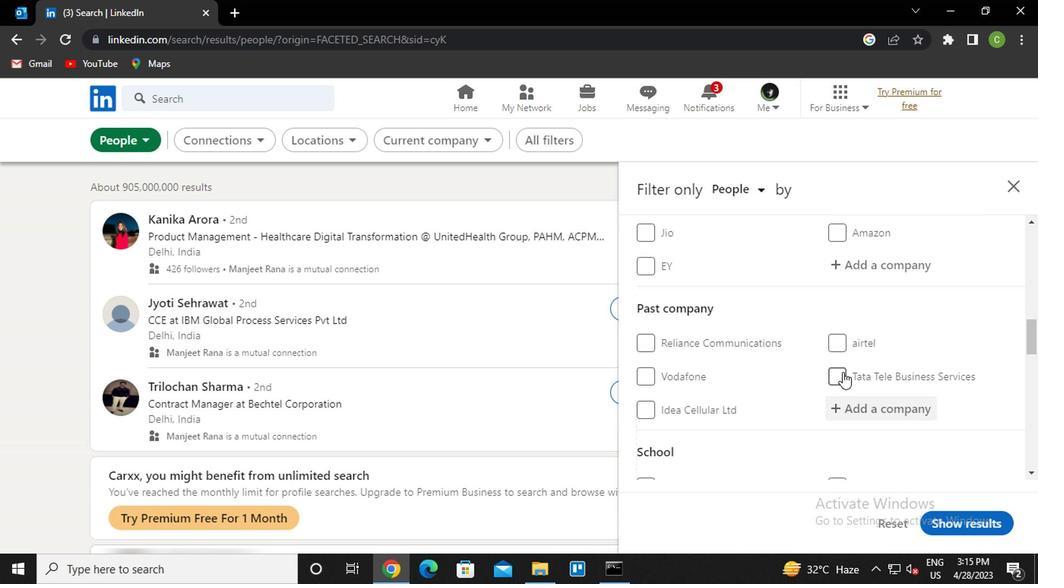 
Action: Mouse scrolled (840, 372) with delta (0, 0)
Screenshot: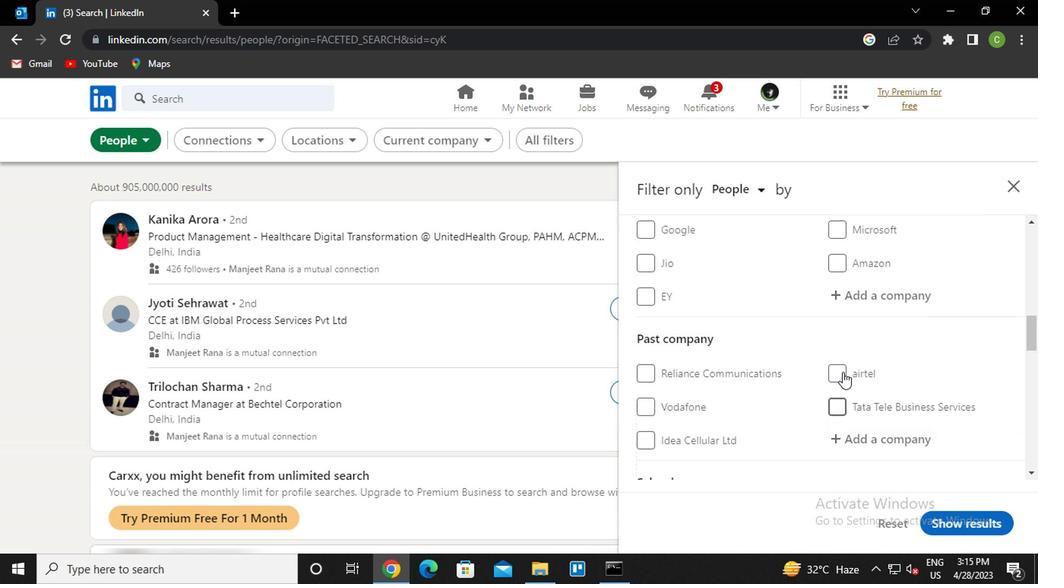 
Action: Mouse scrolled (840, 370) with delta (0, -1)
Screenshot: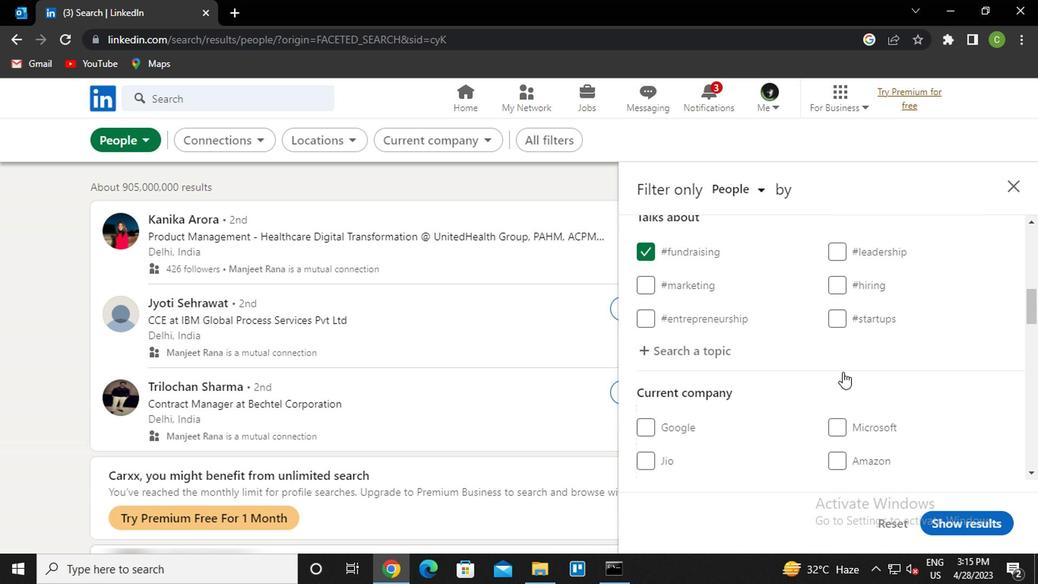 
Action: Mouse scrolled (840, 370) with delta (0, -1)
Screenshot: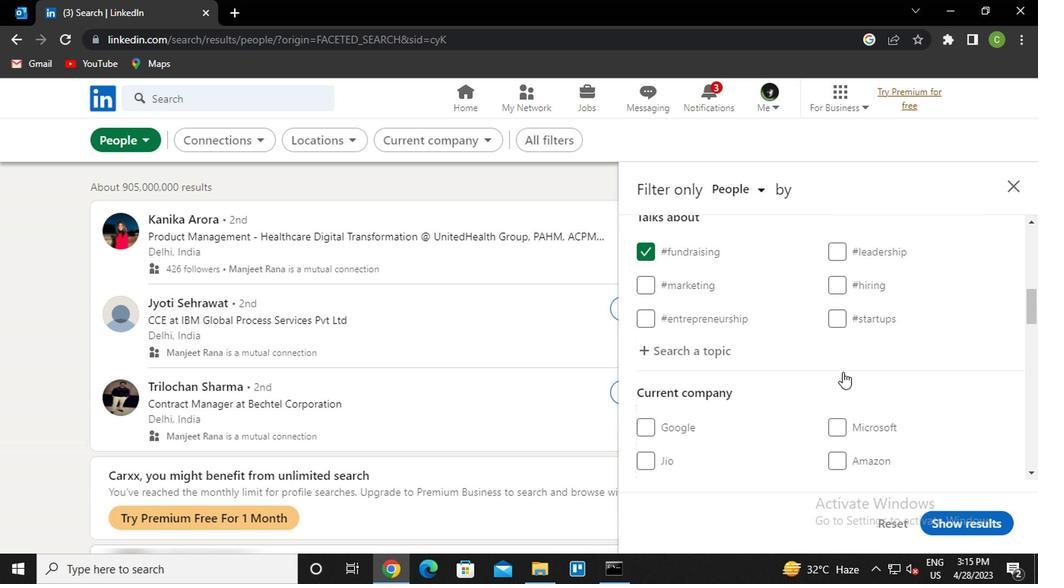 
Action: Mouse scrolled (840, 370) with delta (0, -1)
Screenshot: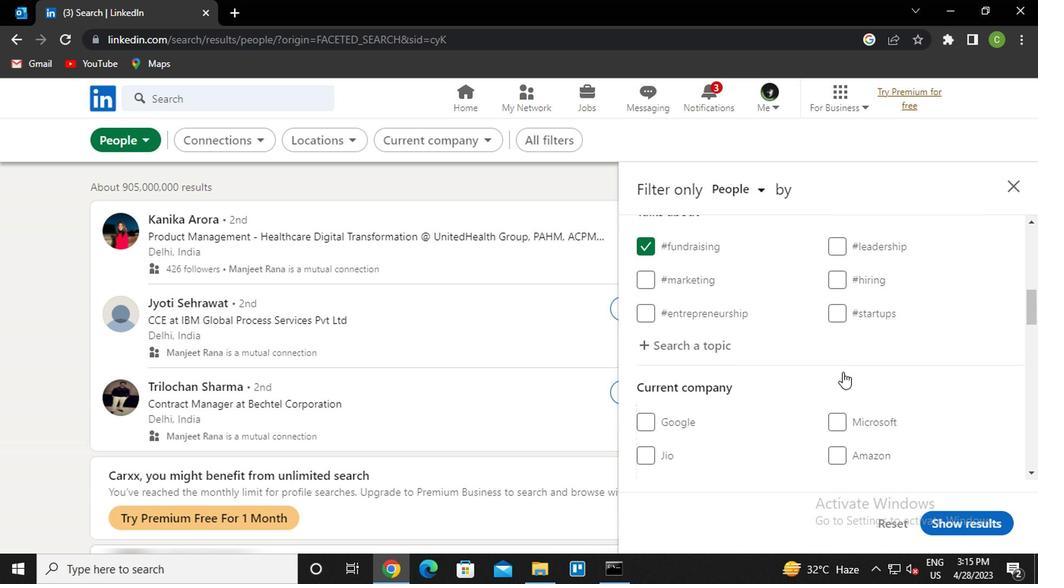 
Action: Mouse moved to (878, 270)
Screenshot: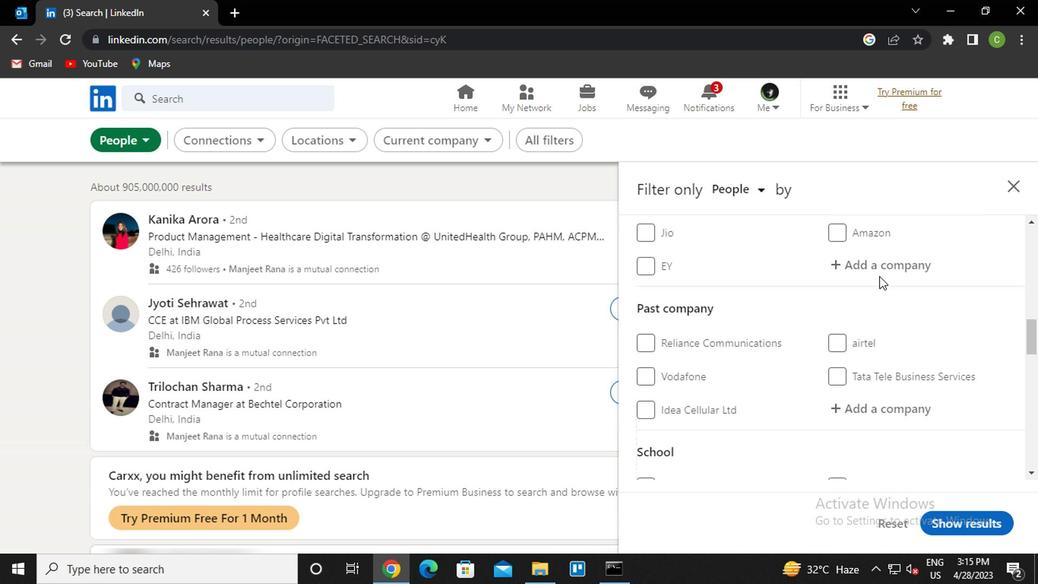 
Action: Mouse pressed left at (878, 270)
Screenshot: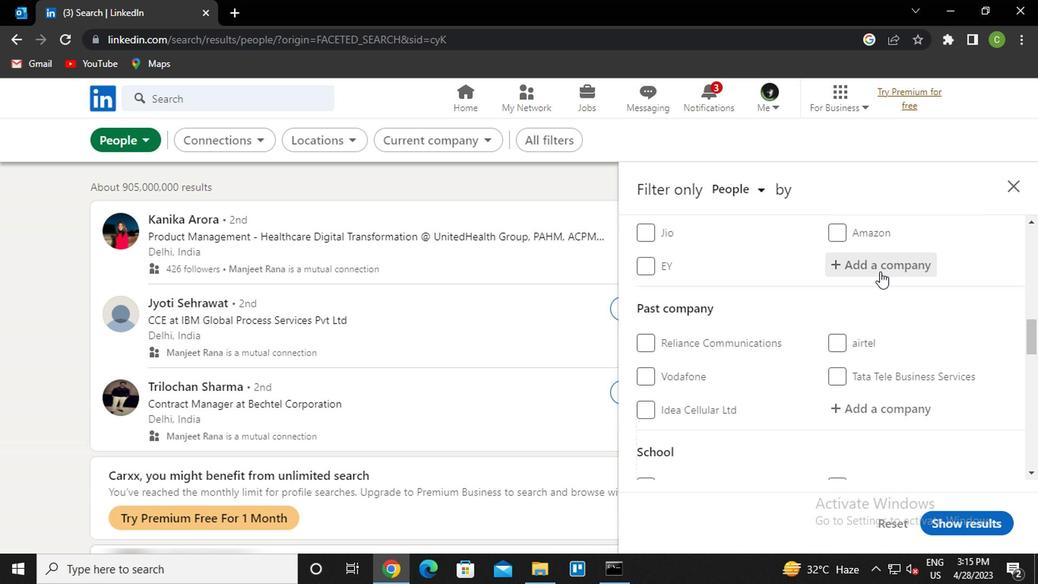 
Action: Key pressed <Key.caps_lock>p<Key.caps_lock>hone<Key.down><Key.enter>
Screenshot: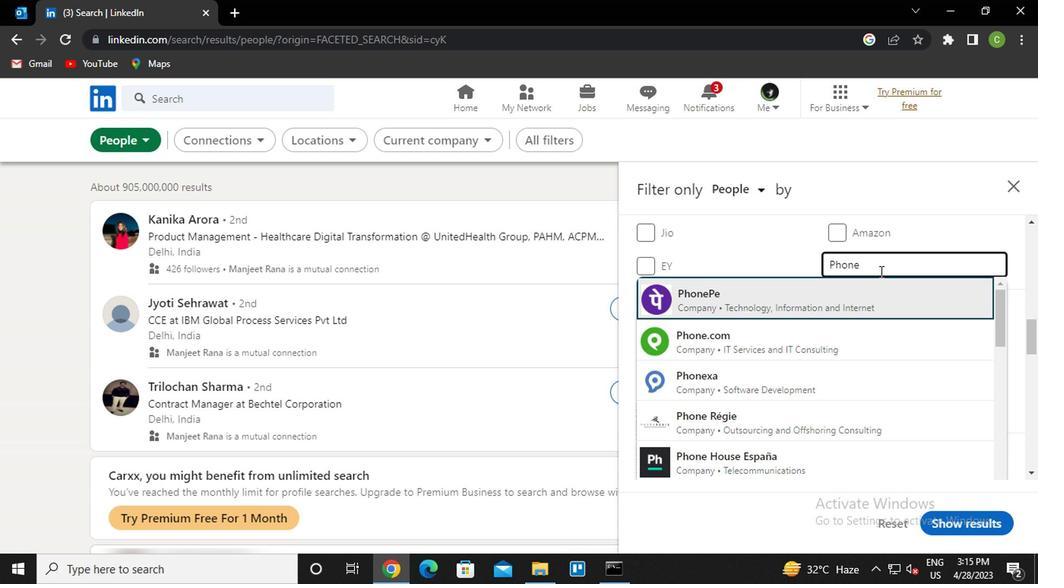 
Action: Mouse moved to (883, 270)
Screenshot: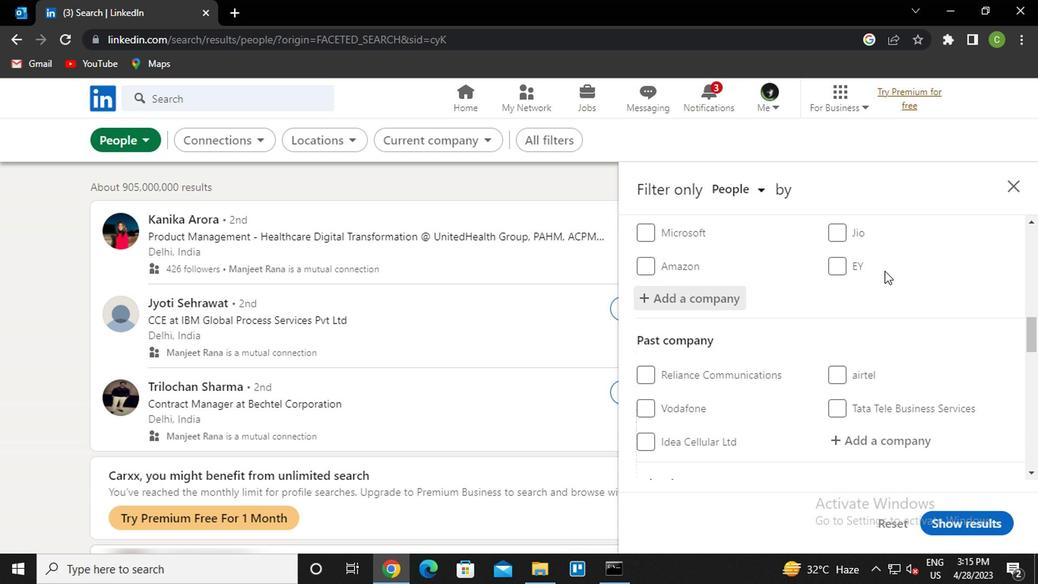 
Action: Mouse scrolled (883, 270) with delta (0, 0)
Screenshot: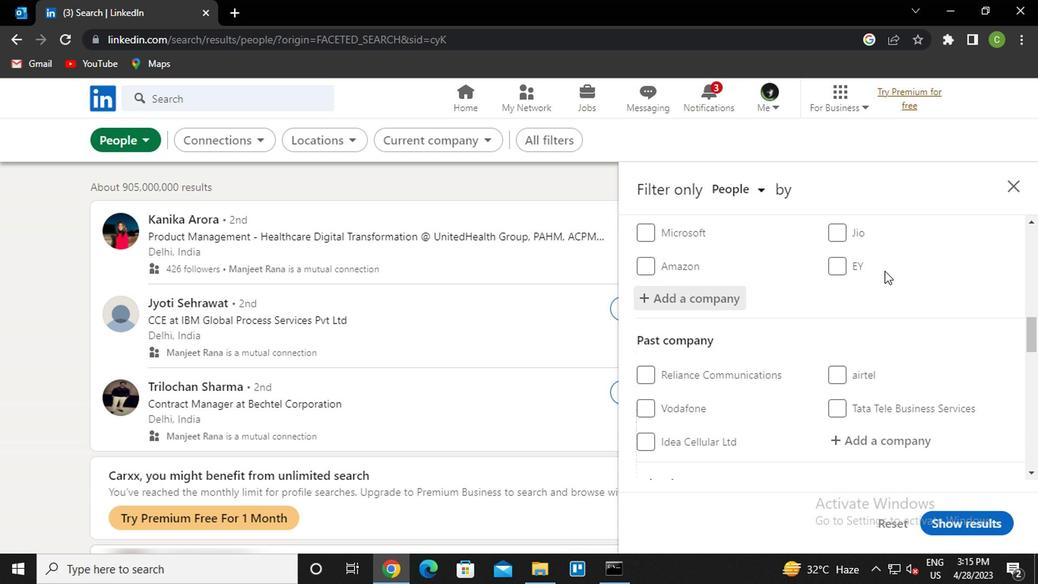 
Action: Mouse moved to (883, 273)
Screenshot: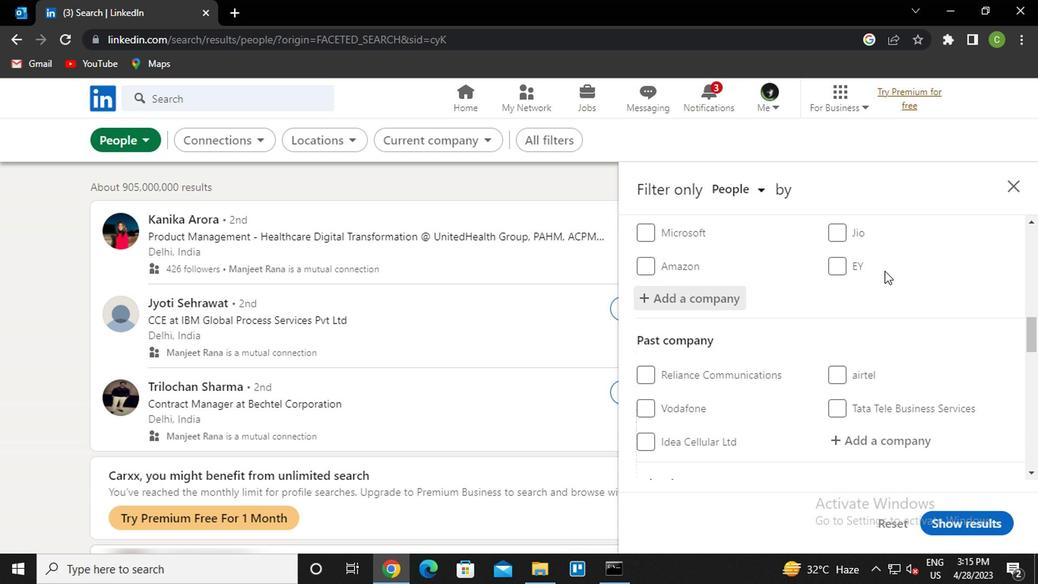 
Action: Mouse scrolled (883, 272) with delta (0, 0)
Screenshot: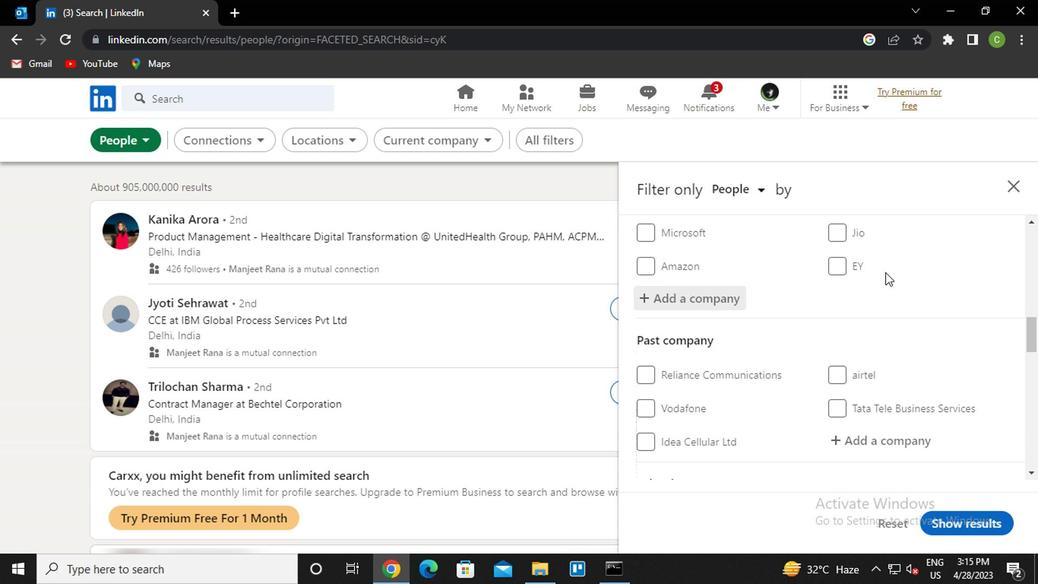 
Action: Mouse moved to (882, 276)
Screenshot: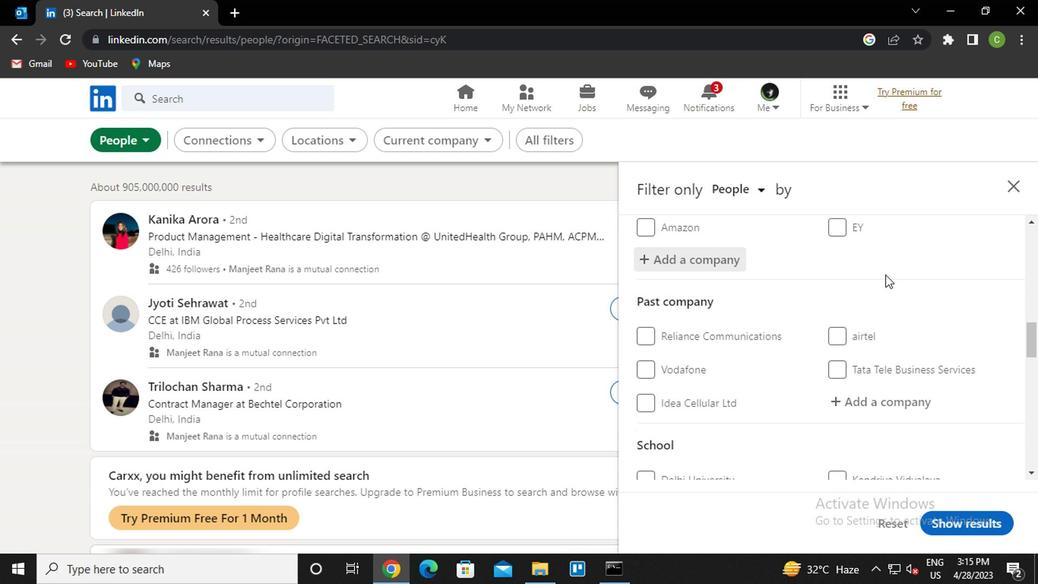
Action: Mouse scrolled (882, 275) with delta (0, 0)
Screenshot: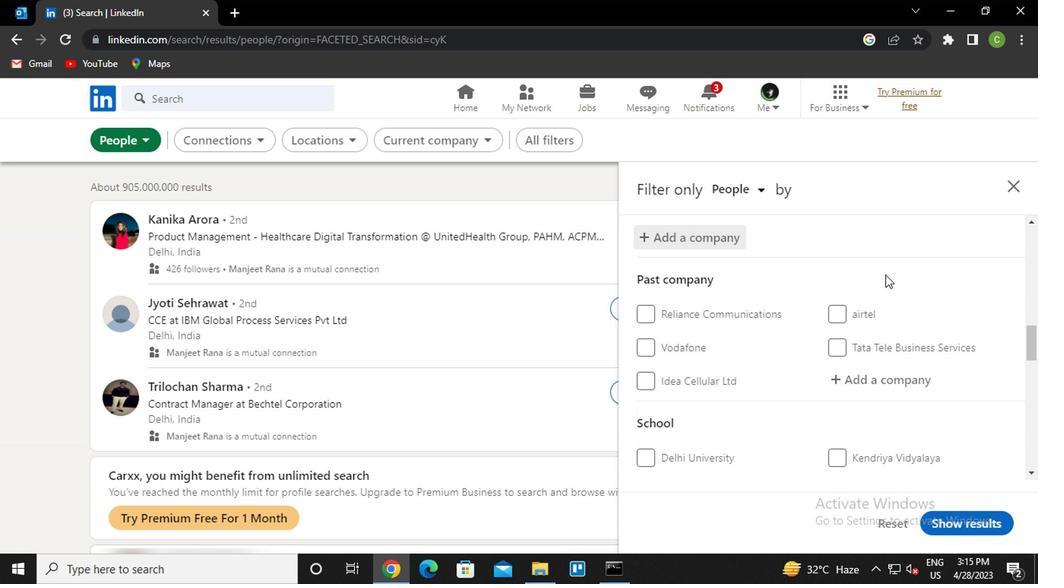 
Action: Mouse moved to (866, 365)
Screenshot: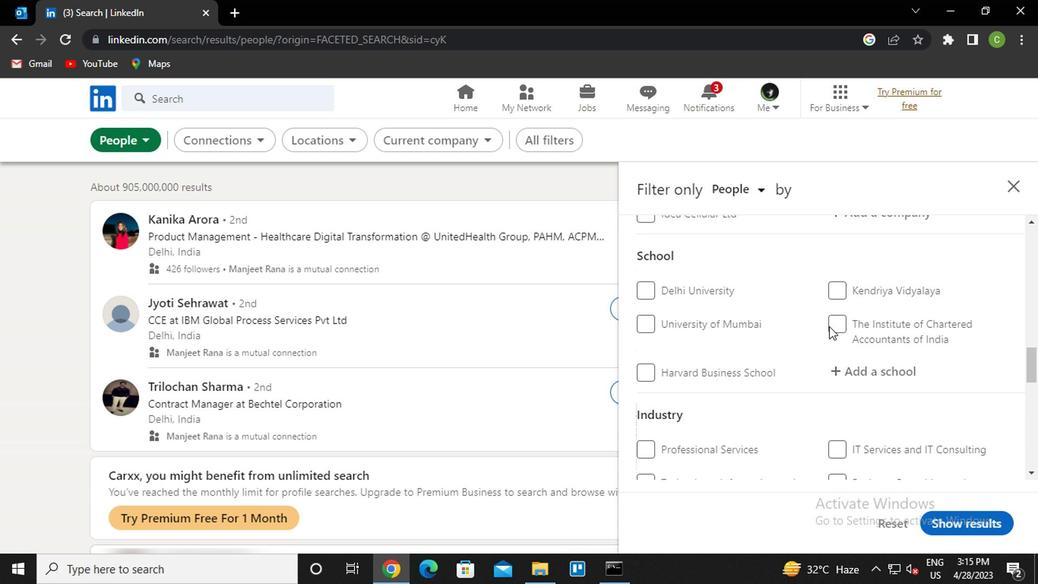 
Action: Mouse pressed left at (866, 365)
Screenshot: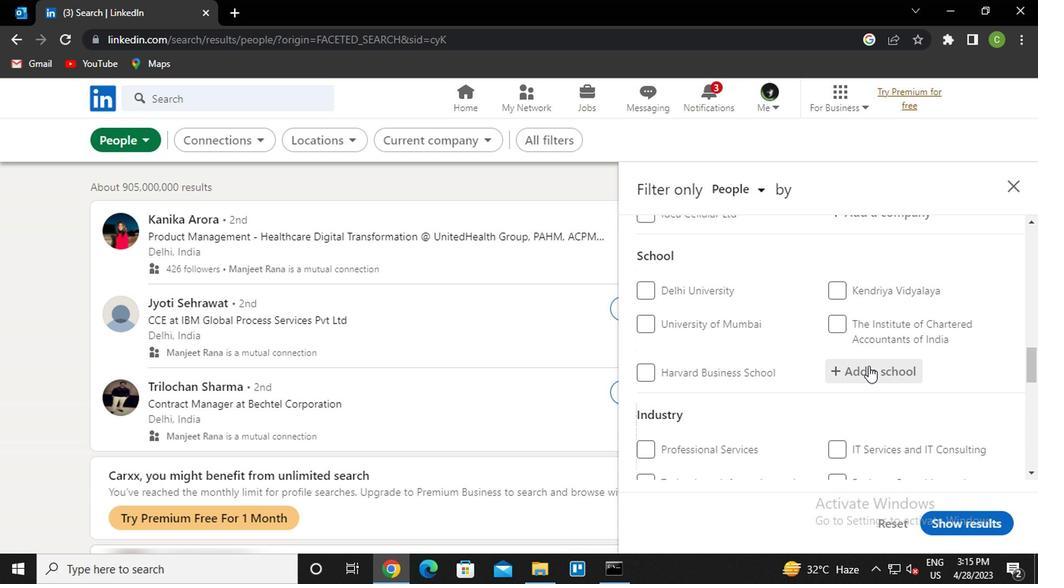 
Action: Key pressed <Key.caps_lock>sies<Key.down><Key.down><Key.down><Key.down><Key.up><Key.enter>
Screenshot: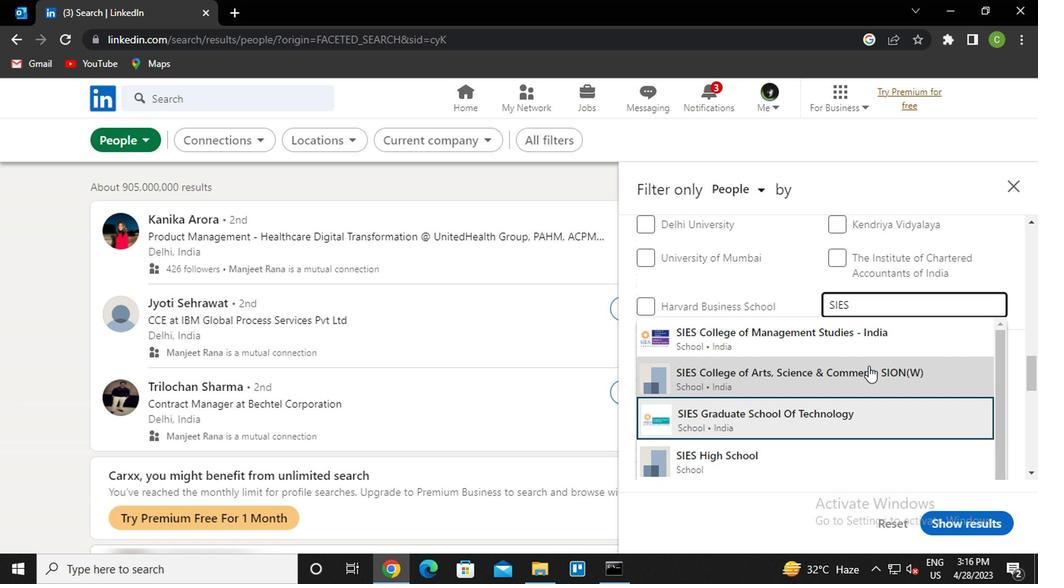 
Action: Mouse moved to (863, 382)
Screenshot: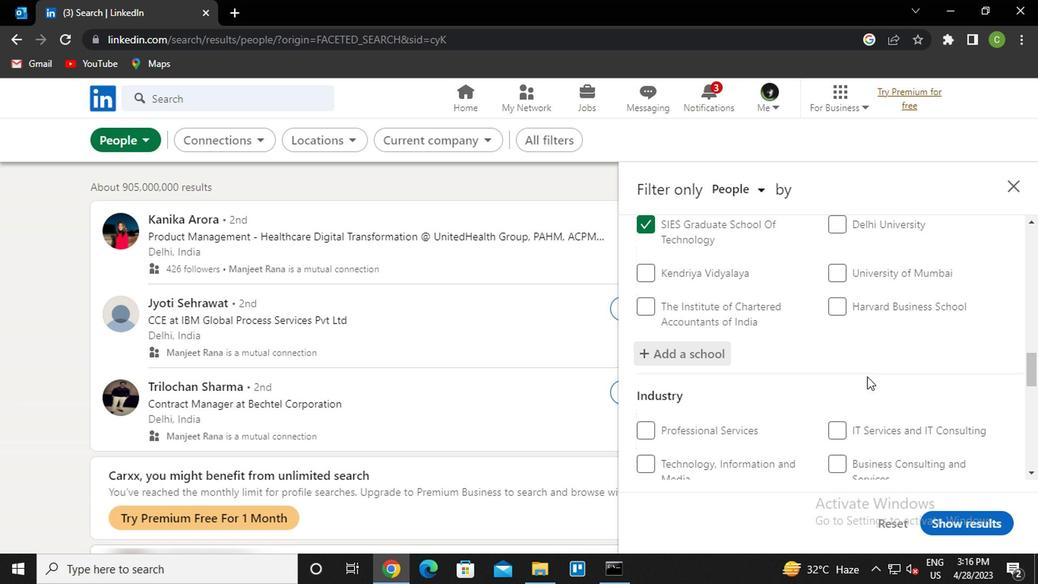 
Action: Mouse scrolled (863, 382) with delta (0, 0)
Screenshot: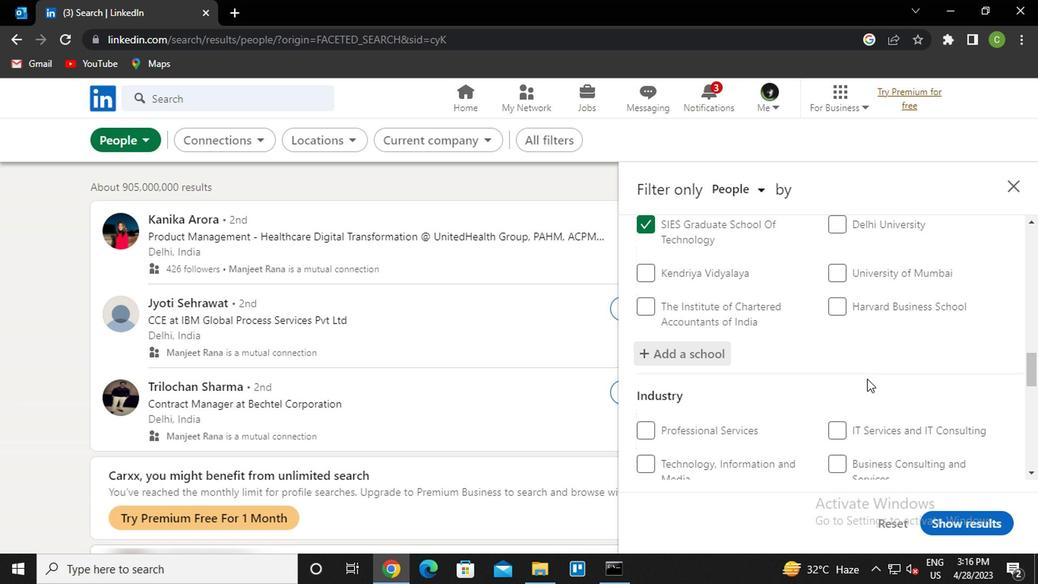 
Action: Mouse moved to (863, 383)
Screenshot: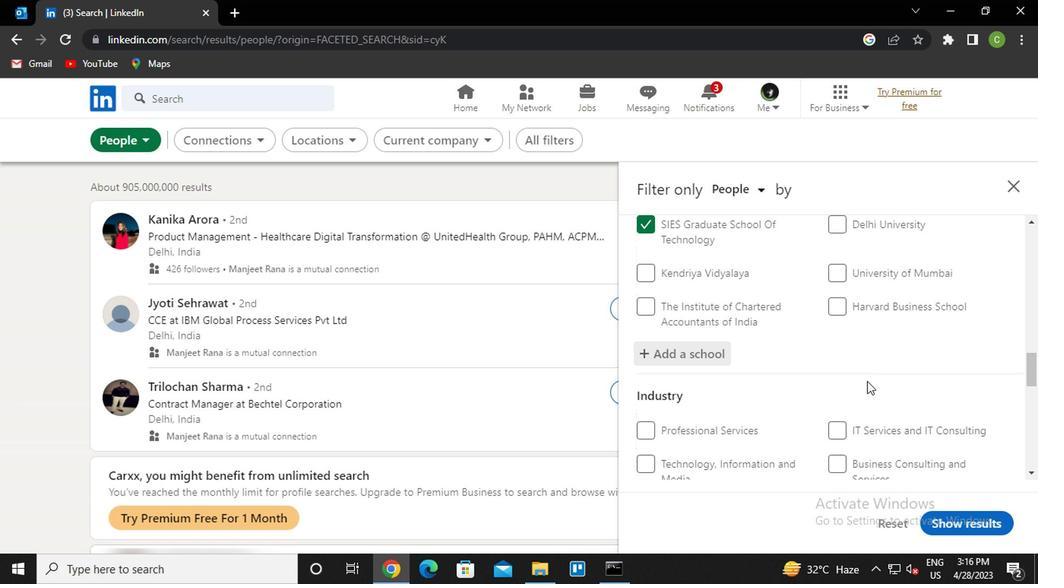 
Action: Mouse scrolled (863, 382) with delta (0, 0)
Screenshot: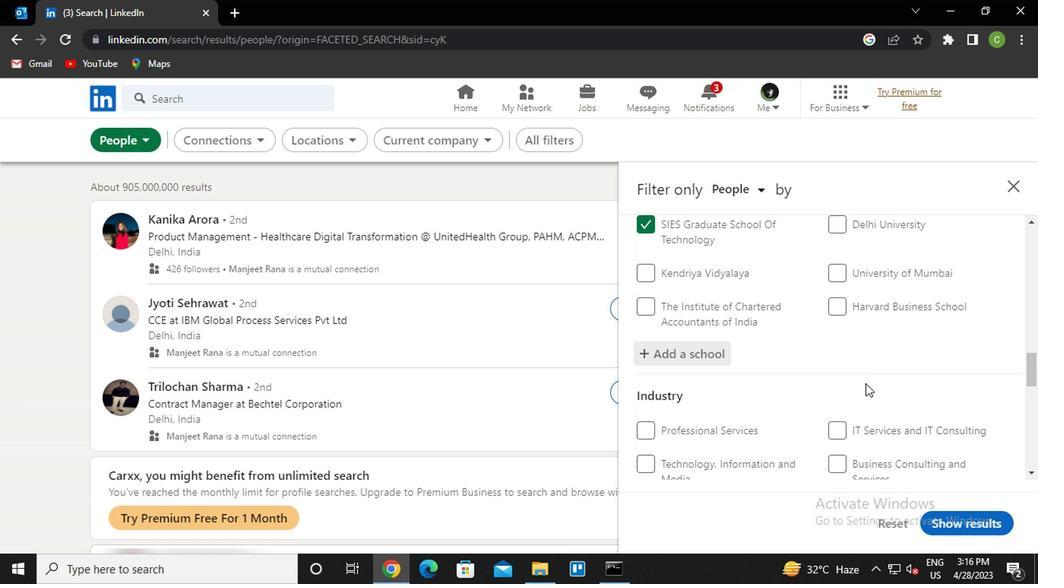 
Action: Mouse scrolled (863, 382) with delta (0, 0)
Screenshot: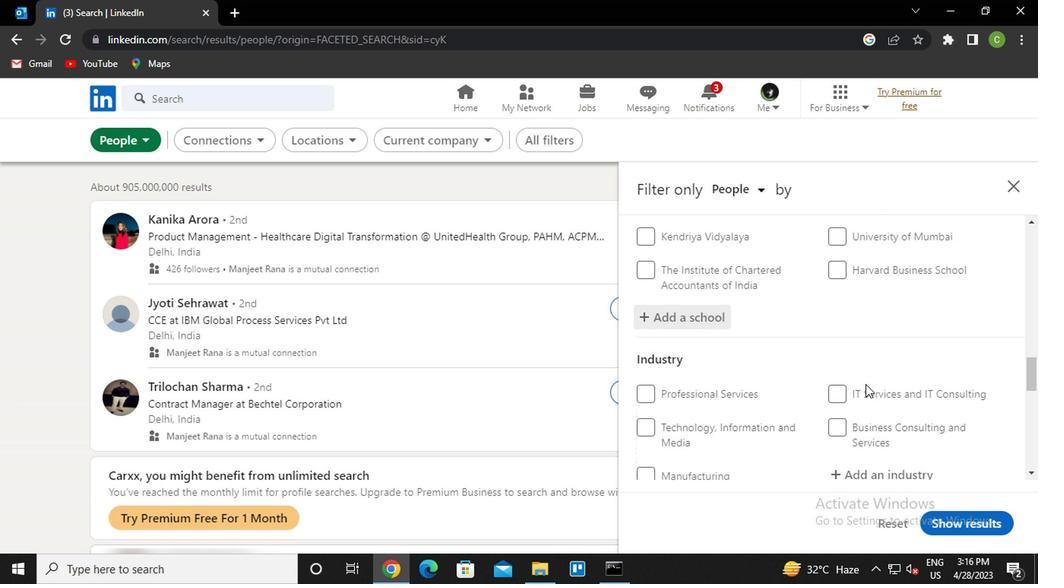 
Action: Mouse moved to (883, 282)
Screenshot: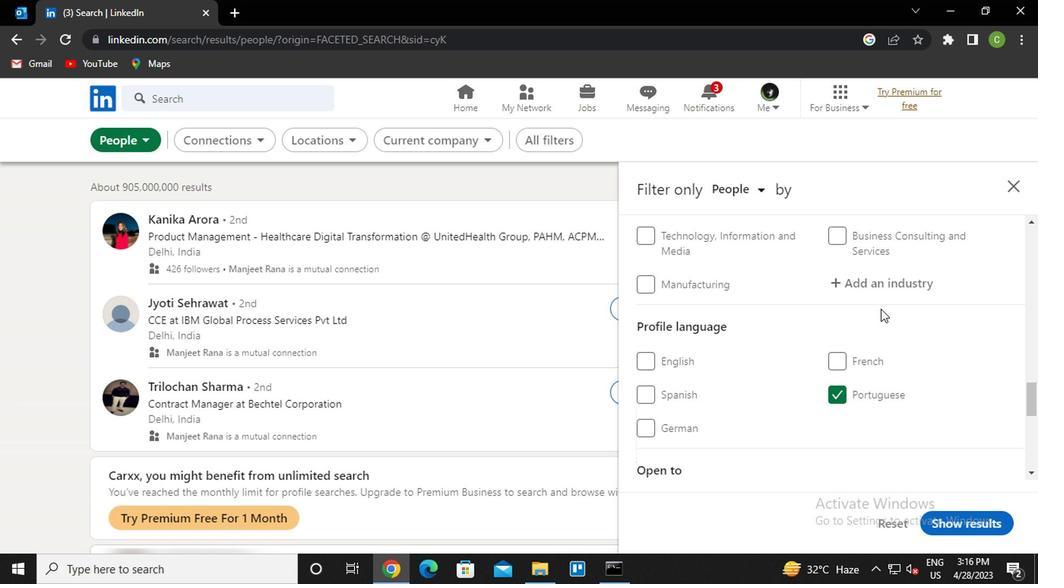 
Action: Mouse pressed left at (883, 282)
Screenshot: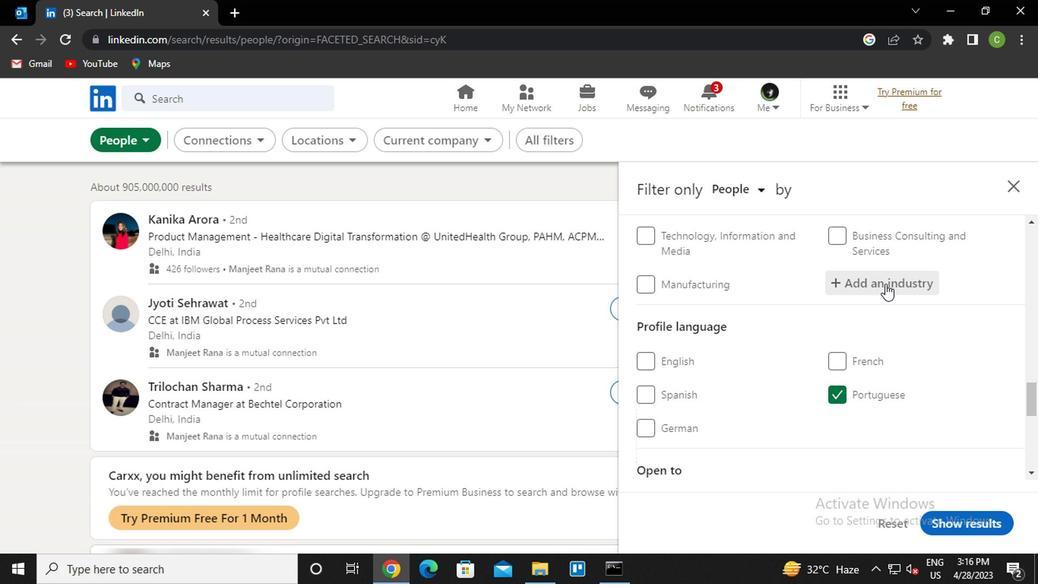 
Action: Key pressed <Key.caps_lock>
Screenshot: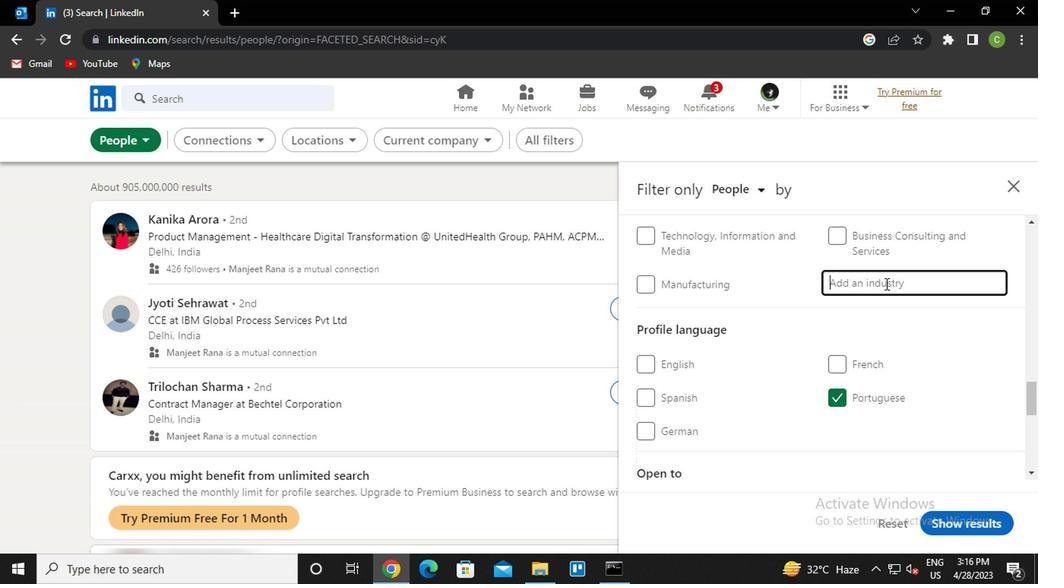 
Action: Mouse moved to (884, 281)
Screenshot: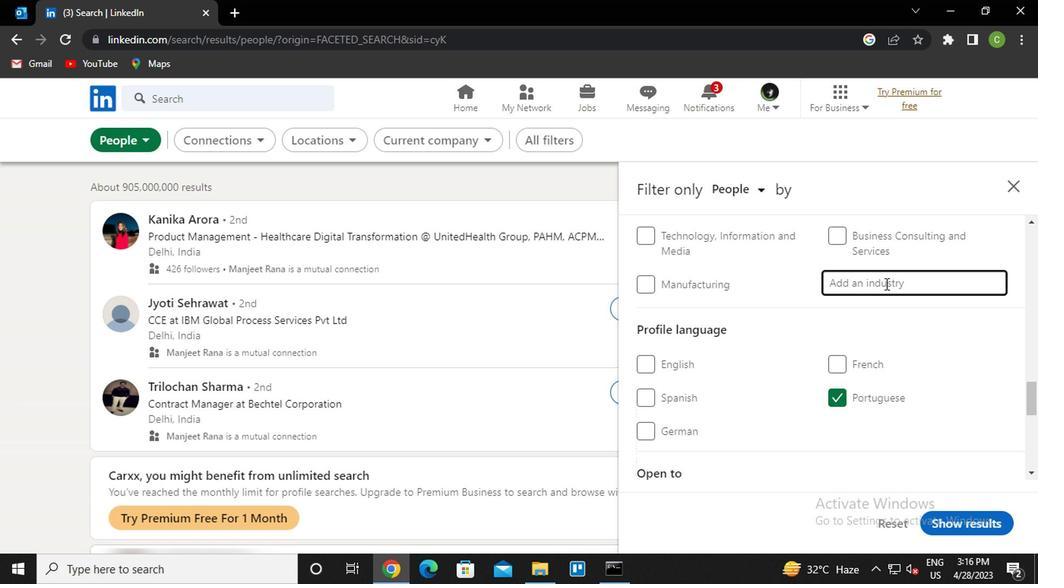 
Action: Key pressed <Key.caps_lock>s<Key.caps_lock>ecre<Key.down><Key.enter>
Screenshot: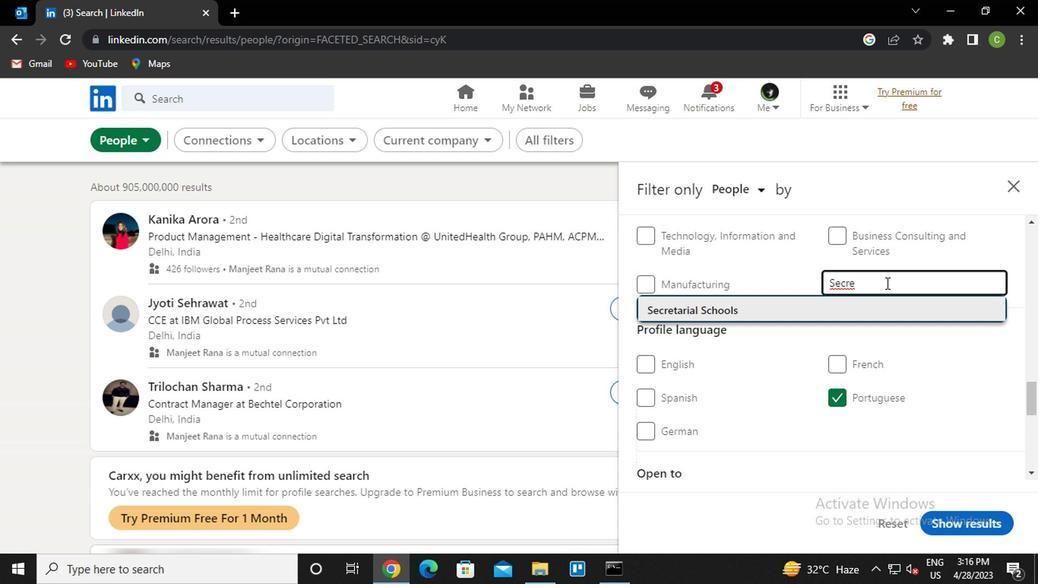 
Action: Mouse moved to (890, 283)
Screenshot: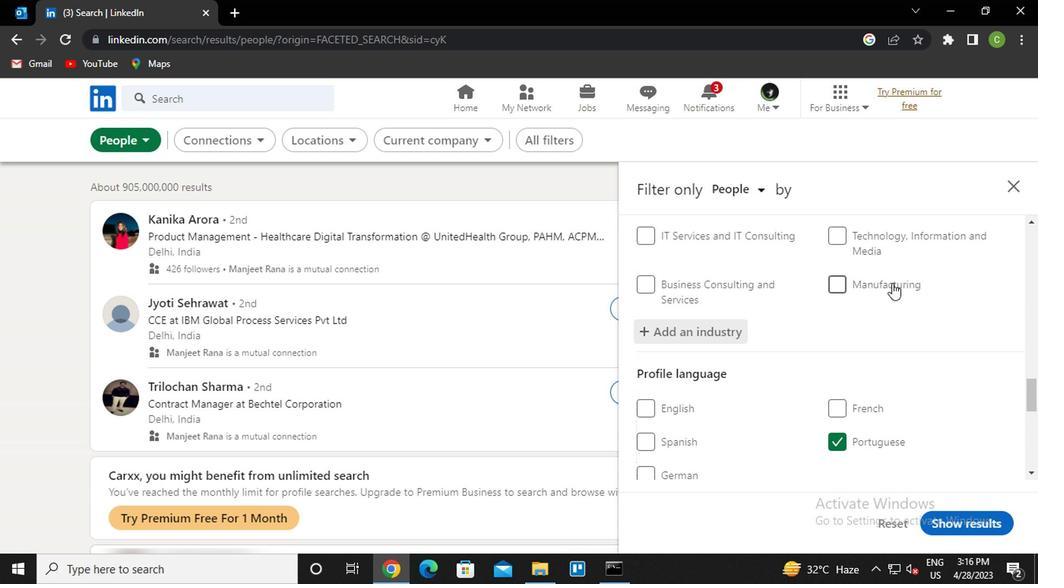 
Action: Mouse scrolled (890, 282) with delta (0, -1)
Screenshot: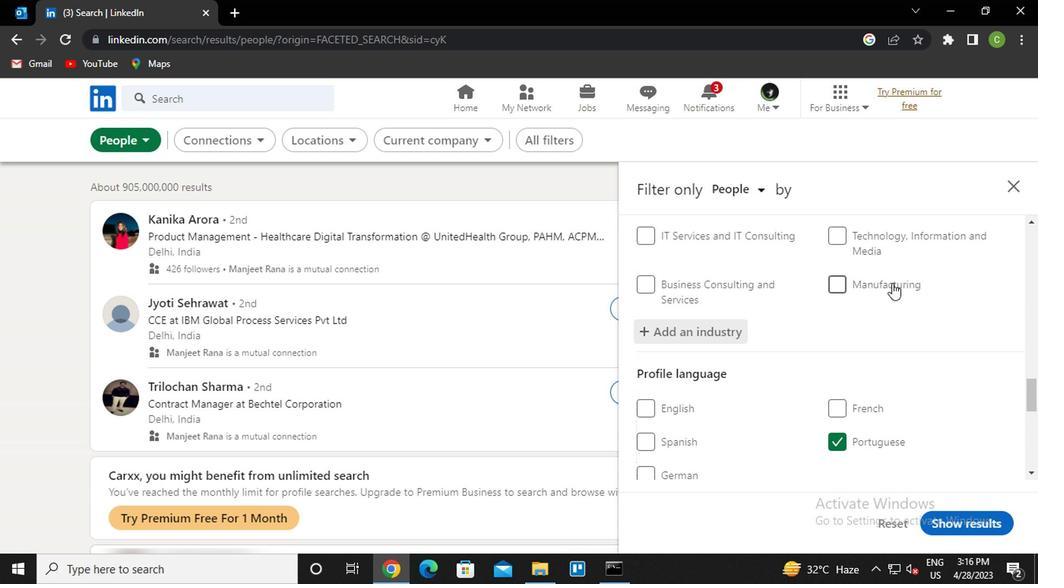 
Action: Mouse moved to (890, 286)
Screenshot: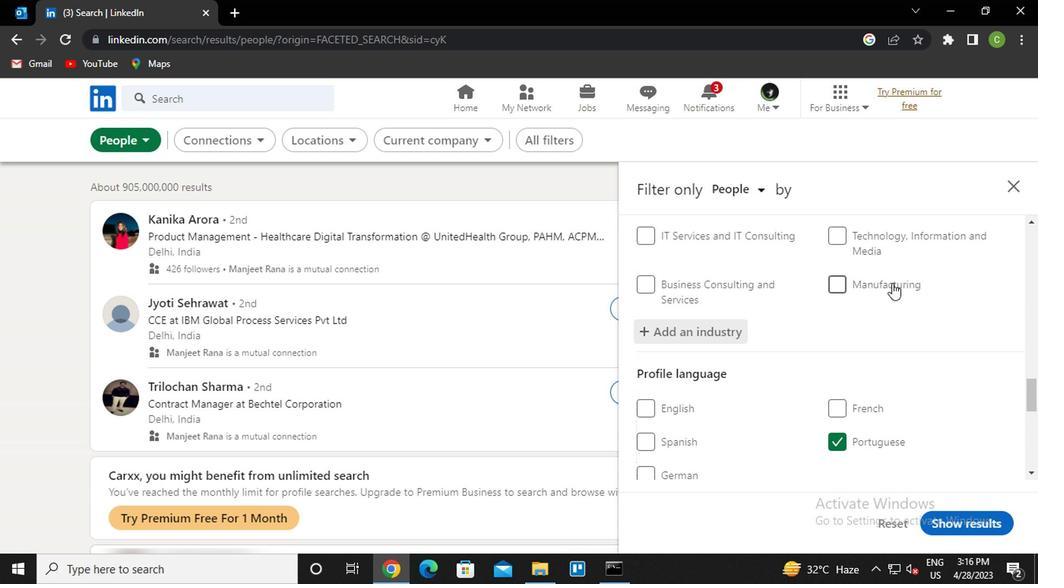 
Action: Mouse scrolled (890, 285) with delta (0, 0)
Screenshot: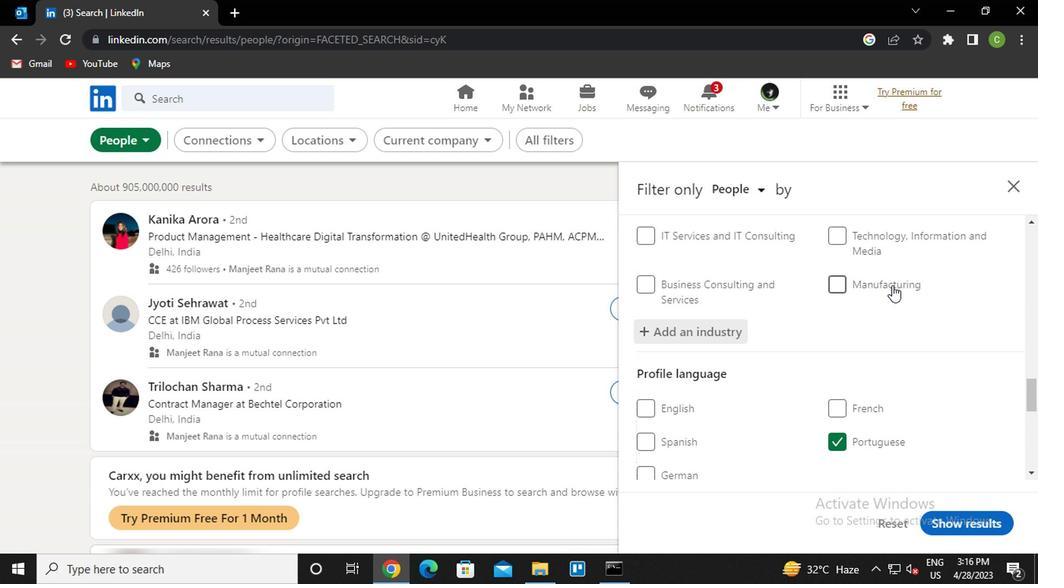 
Action: Mouse moved to (889, 287)
Screenshot: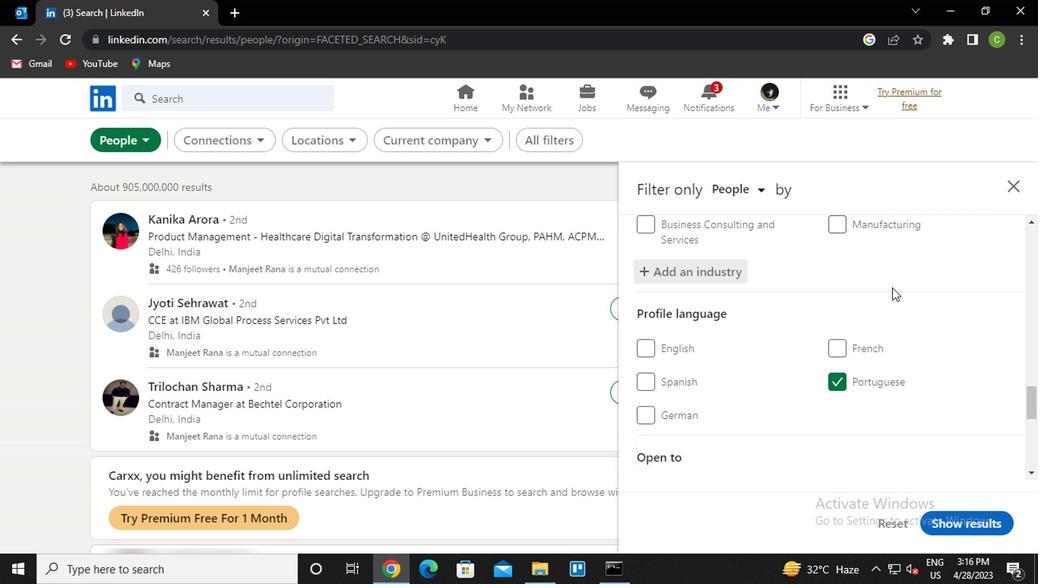
Action: Mouse scrolled (889, 286) with delta (0, -1)
Screenshot: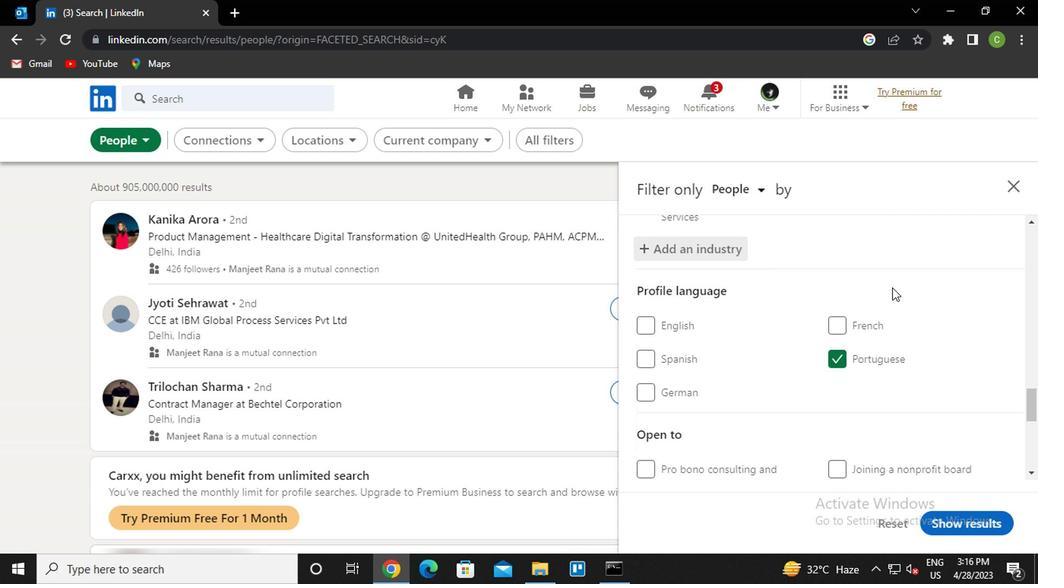 
Action: Mouse moved to (888, 287)
Screenshot: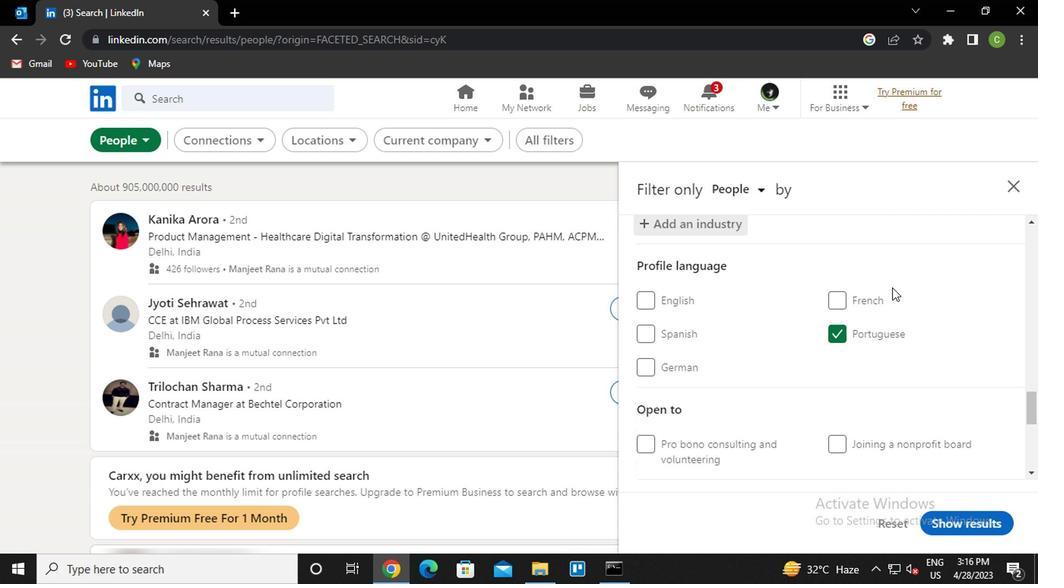
Action: Mouse scrolled (888, 287) with delta (0, 0)
Screenshot: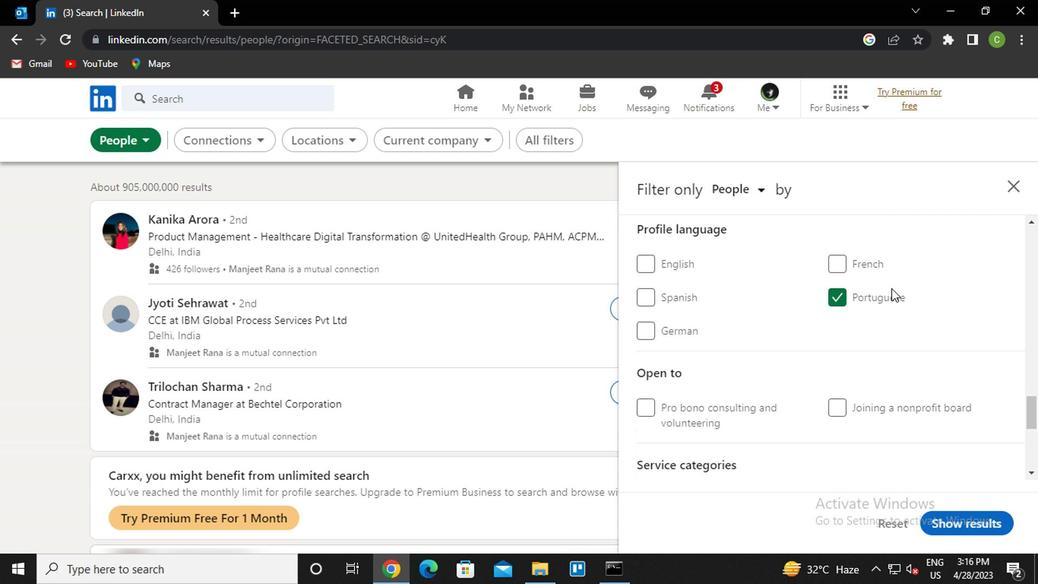 
Action: Mouse moved to (871, 335)
Screenshot: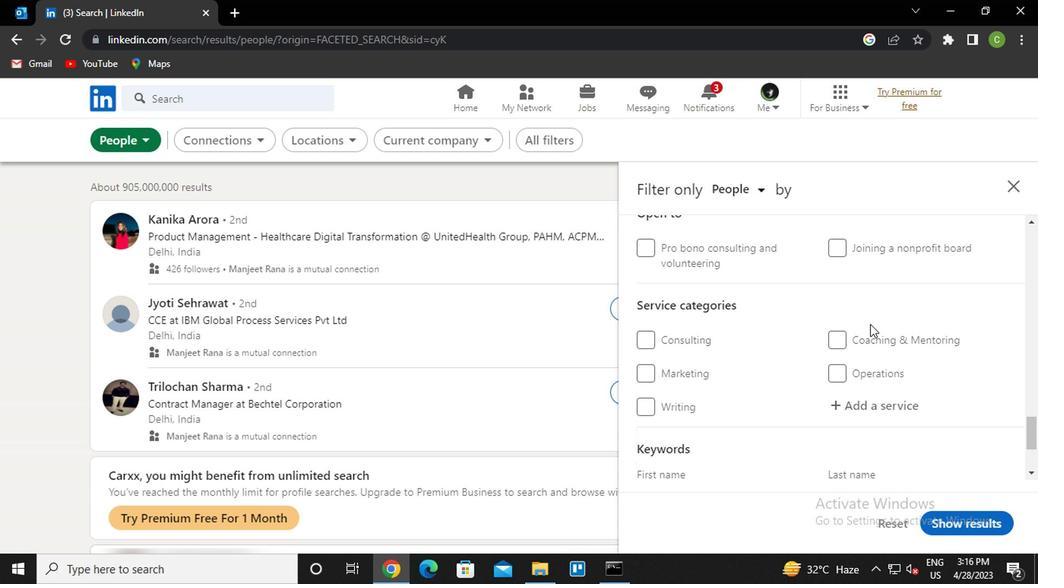 
Action: Mouse scrolled (871, 335) with delta (0, 0)
Screenshot: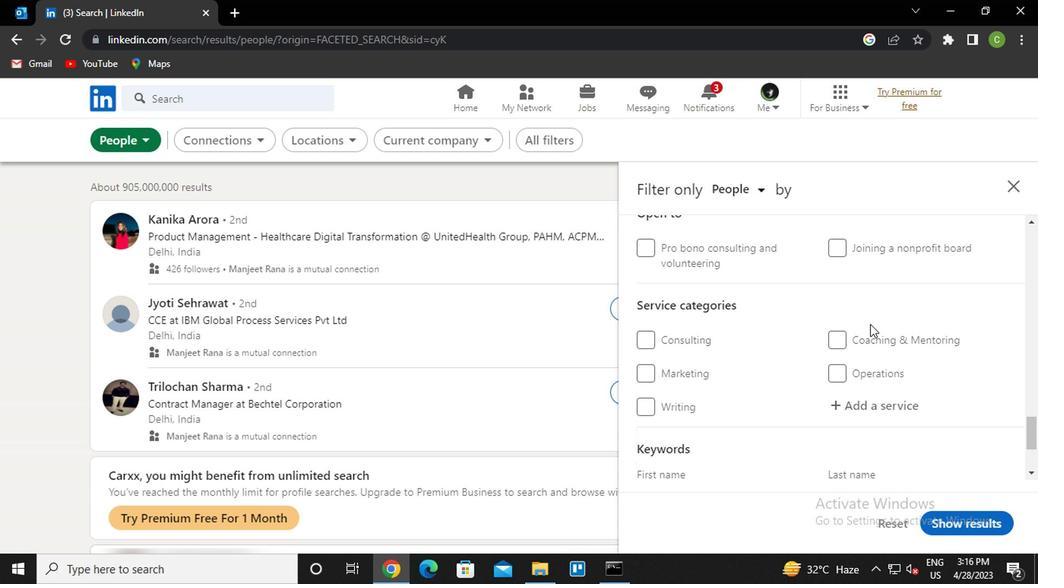 
Action: Mouse scrolled (871, 335) with delta (0, 0)
Screenshot: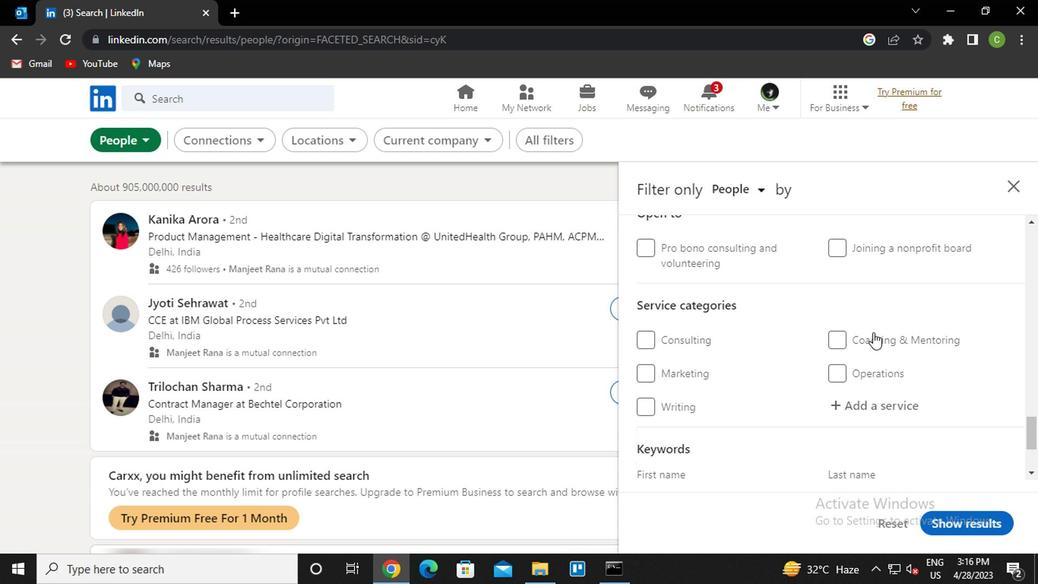 
Action: Mouse moved to (876, 274)
Screenshot: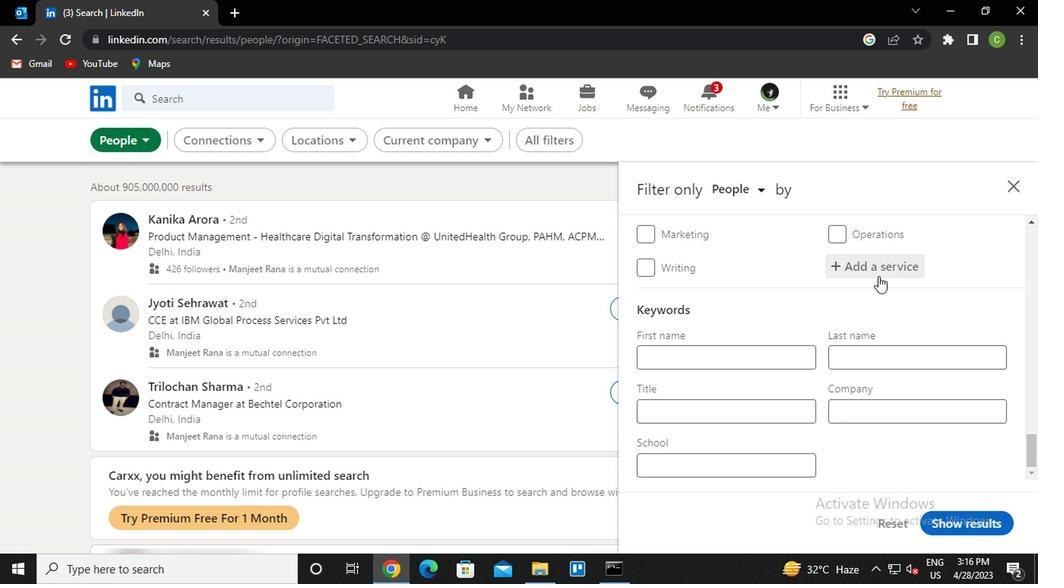 
Action: Mouse pressed left at (876, 274)
Screenshot: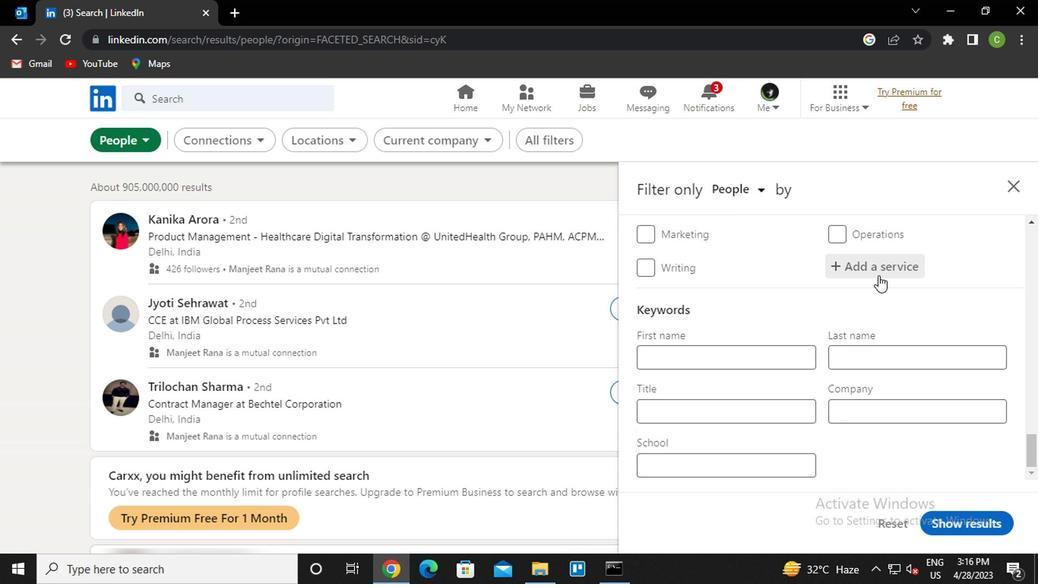 
Action: Key pressed <Key.caps_lock>k<Key.caps_lock>ey
Screenshot: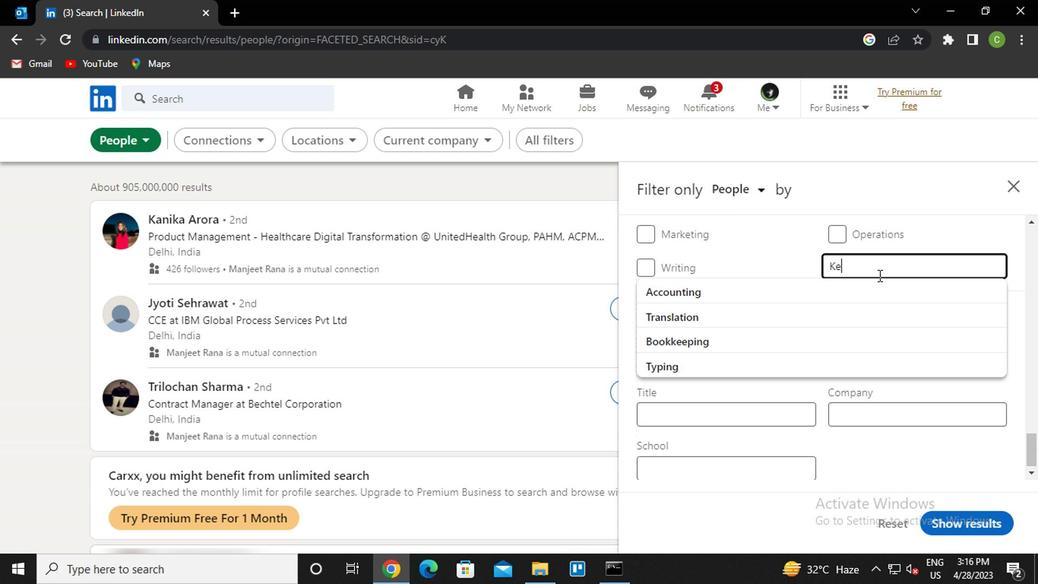 
Action: Mouse scrolled (876, 274) with delta (0, 0)
Screenshot: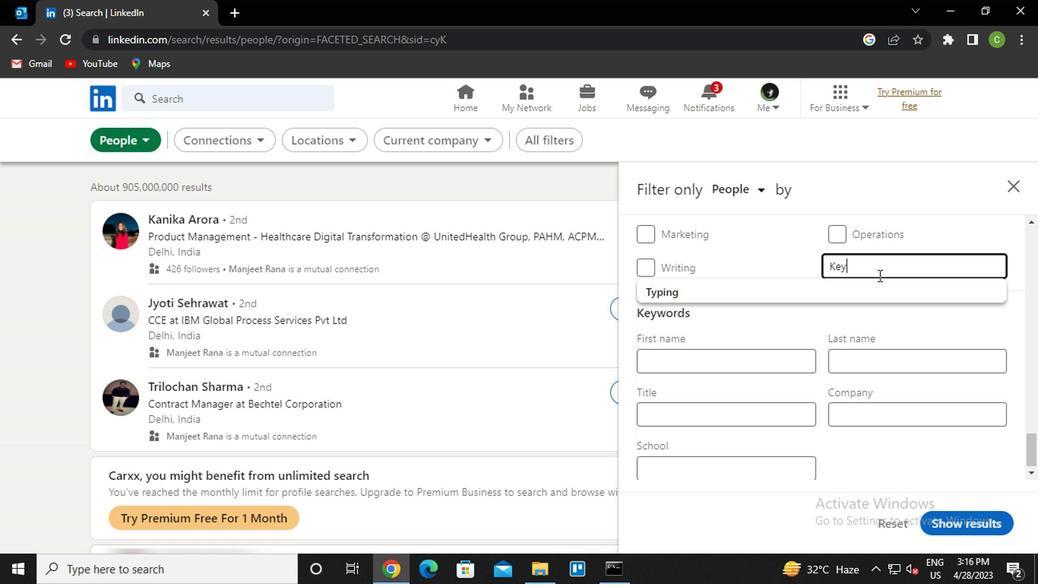 
Action: Mouse scrolled (876, 274) with delta (0, 0)
Screenshot: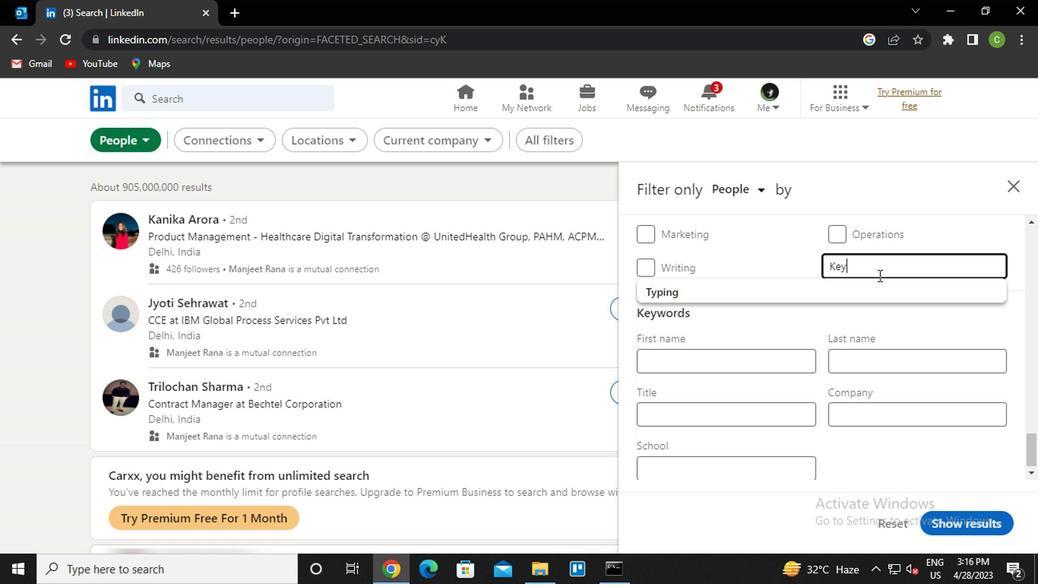
Action: Mouse moved to (888, 341)
Screenshot: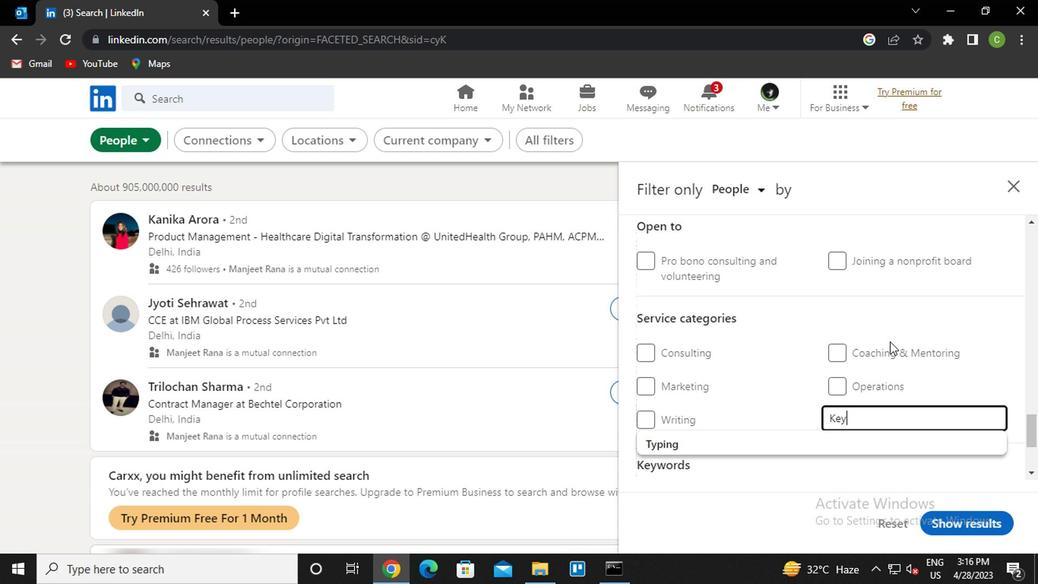 
Action: Mouse scrolled (888, 342) with delta (0, 1)
Screenshot: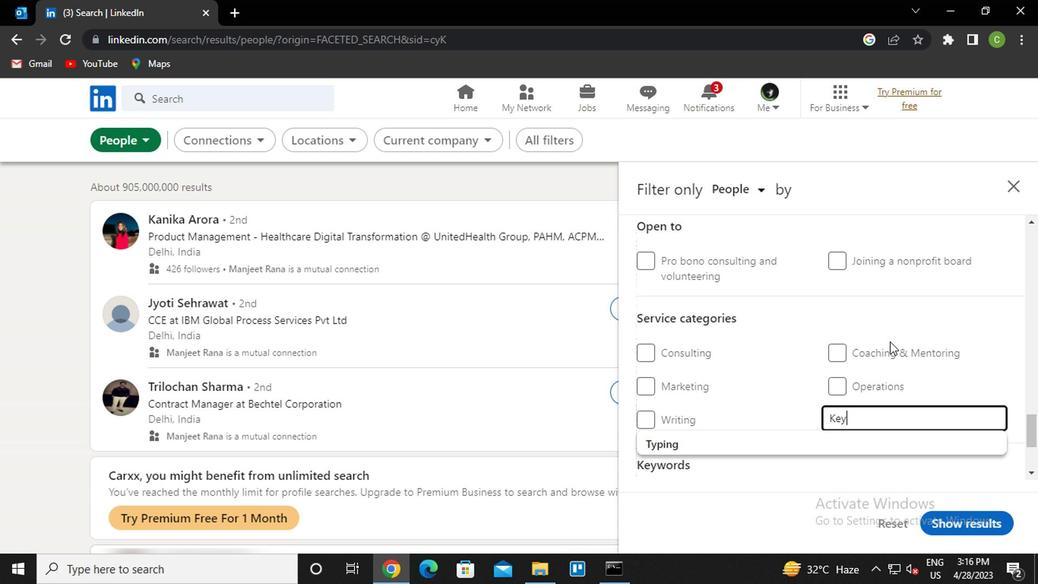 
Action: Mouse scrolled (888, 342) with delta (0, 1)
Screenshot: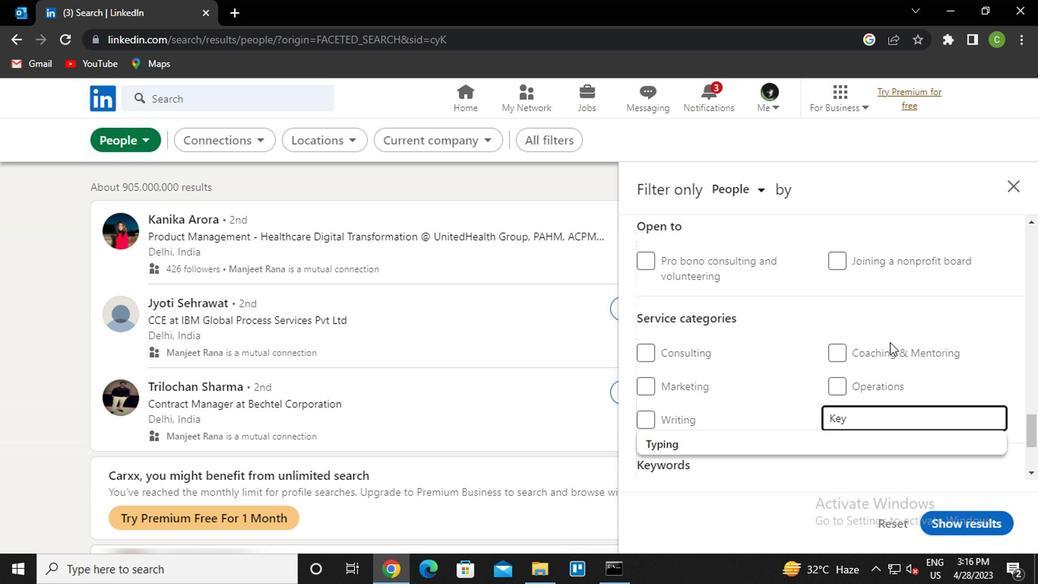 
Action: Mouse scrolled (888, 340) with delta (0, 0)
Screenshot: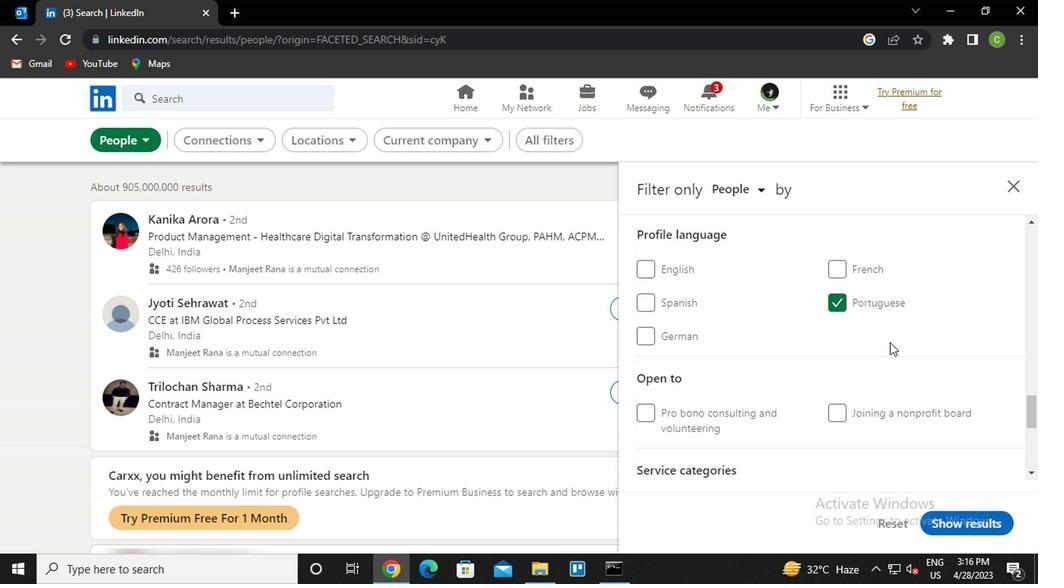 
Action: Mouse moved to (887, 341)
Screenshot: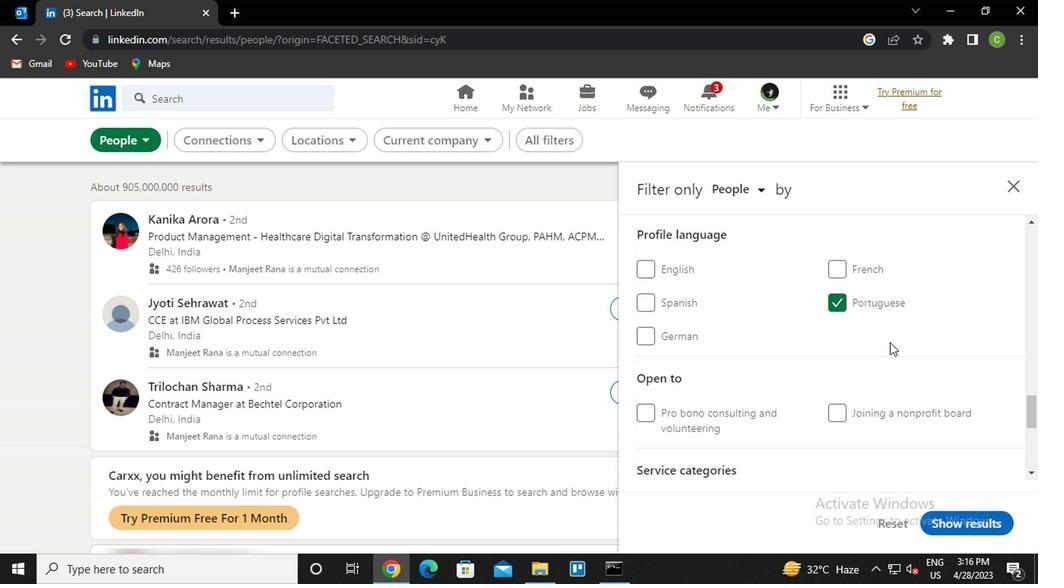 
Action: Mouse scrolled (887, 340) with delta (0, 0)
Screenshot: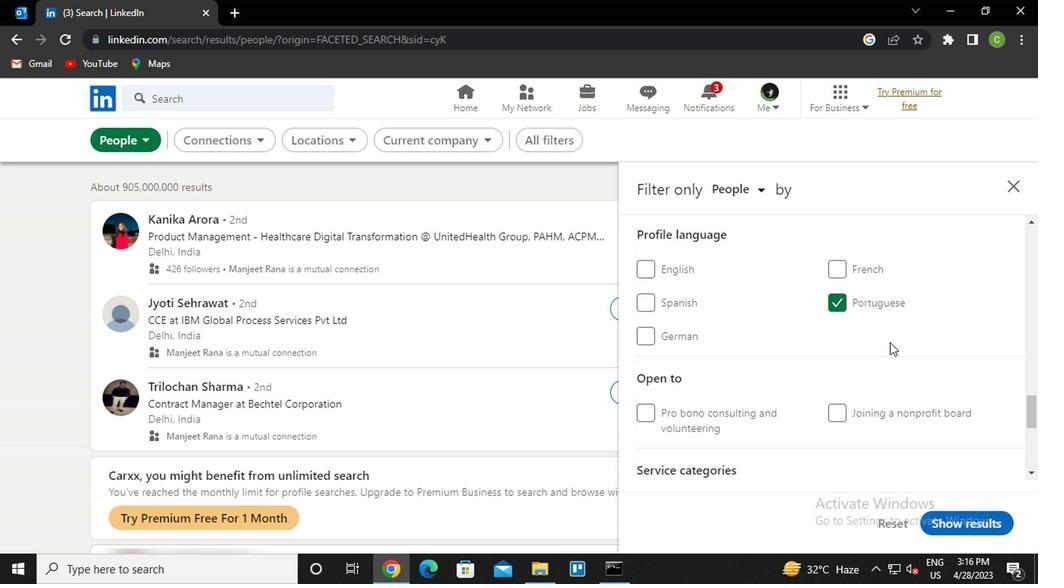 
Action: Mouse moved to (885, 342)
Screenshot: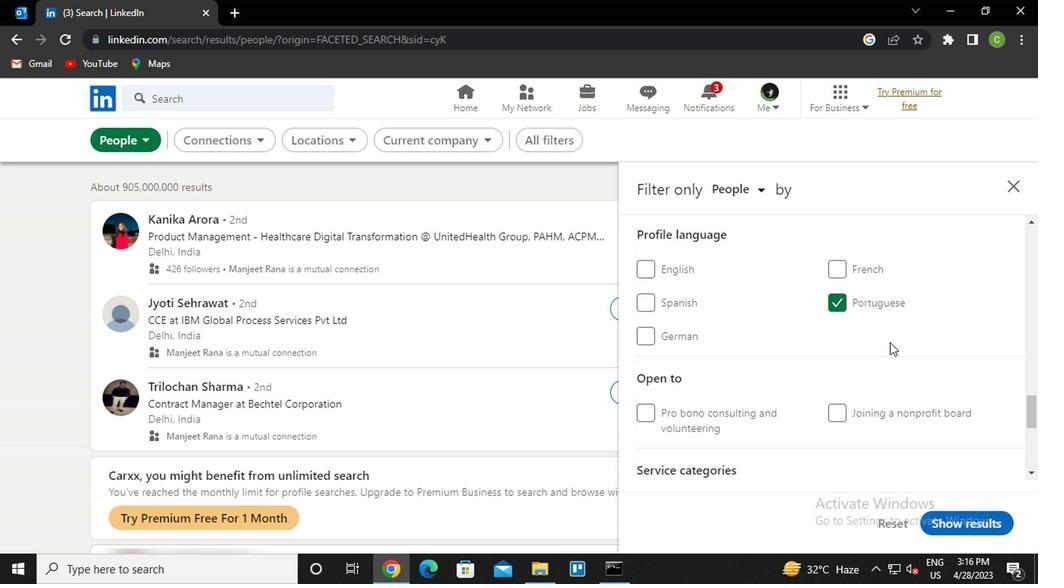 
Action: Mouse scrolled (885, 342) with delta (0, 0)
Screenshot: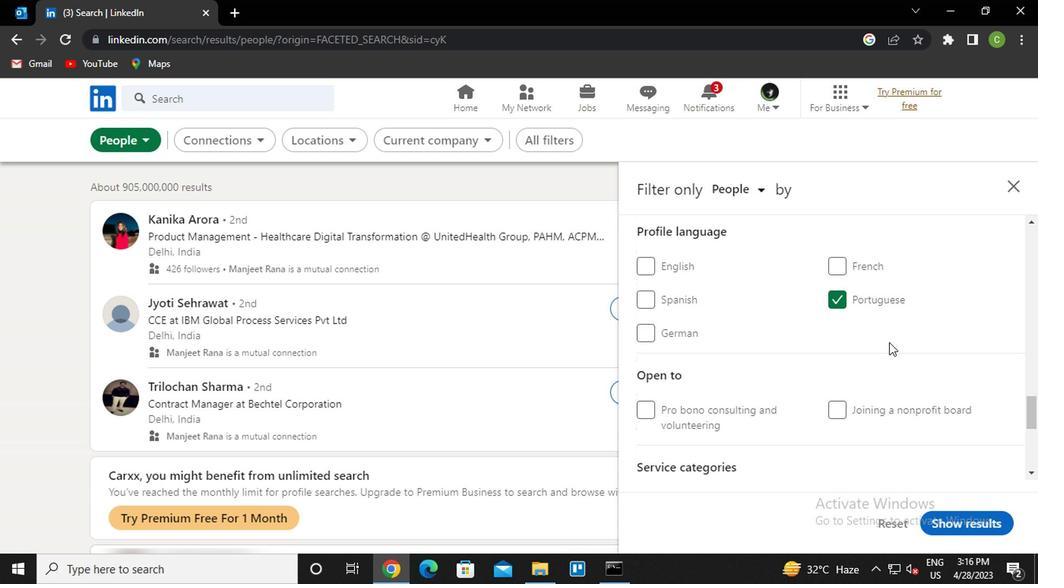 
Action: Mouse moved to (861, 342)
Screenshot: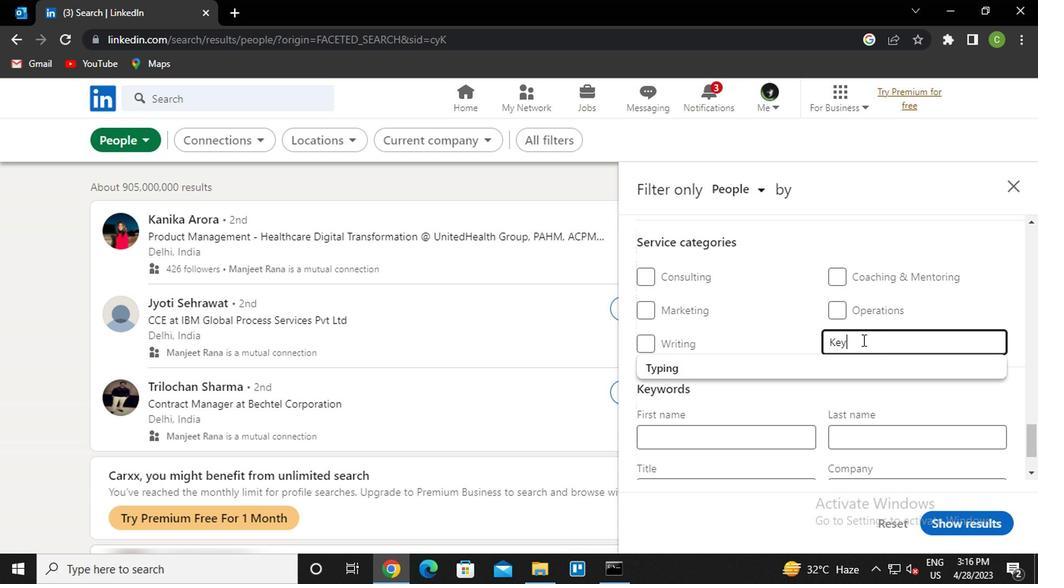 
Action: Key pressed <Key.backspace><Key.backspace><Key.backspace><Key.caps_lock>o<Key.backspace>p<Key.caps_lock>roduct<Key.down><Key.enter>
Screenshot: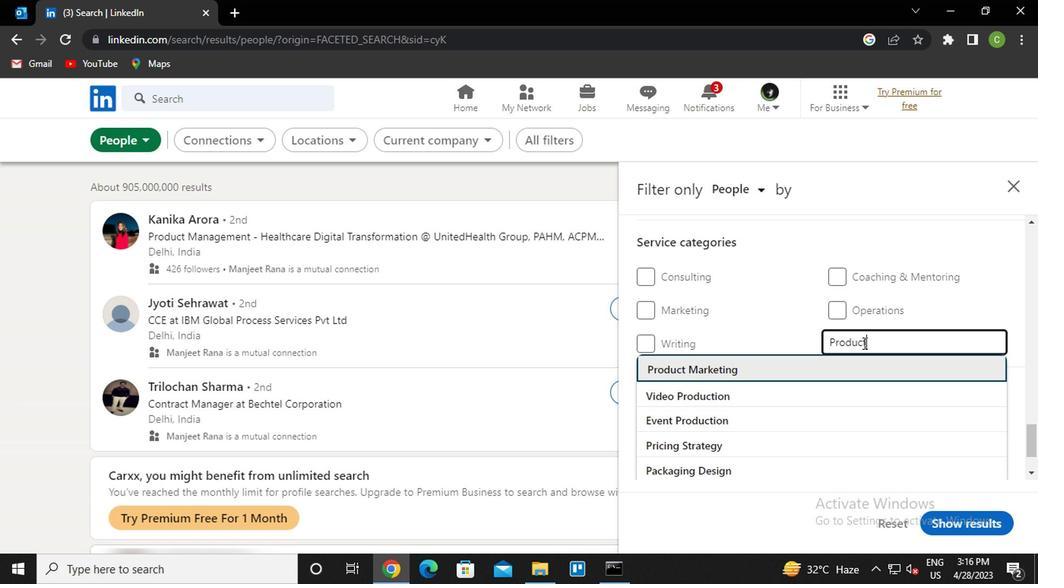 
Action: Mouse moved to (860, 344)
Screenshot: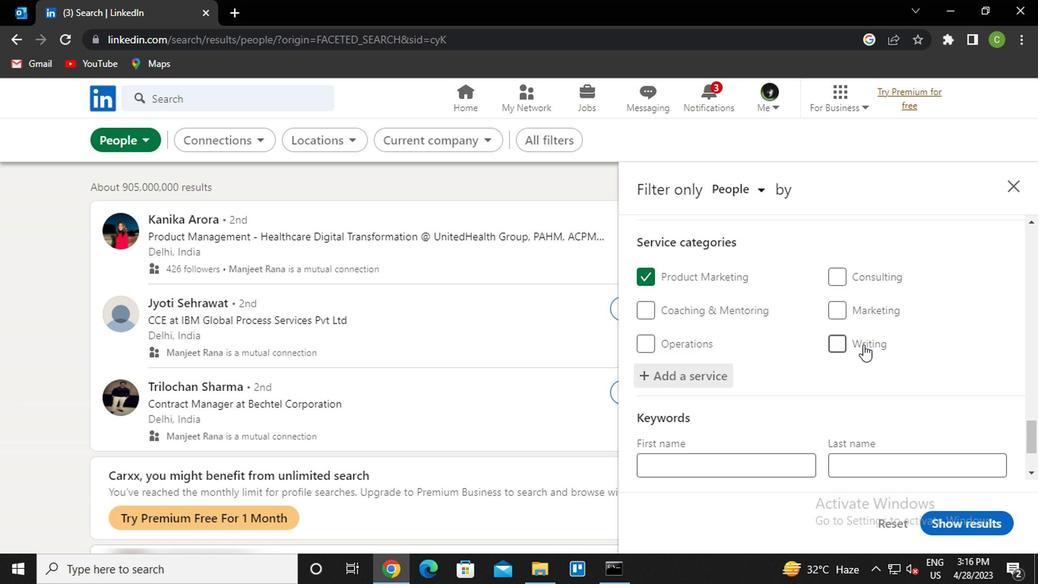 
Action: Mouse scrolled (860, 343) with delta (0, 0)
Screenshot: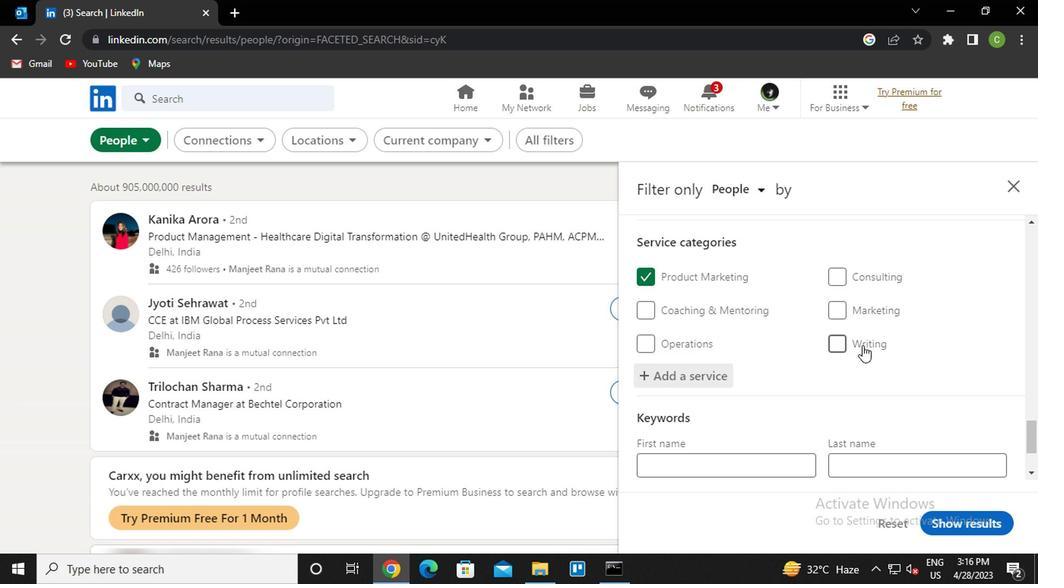
Action: Mouse moved to (859, 346)
Screenshot: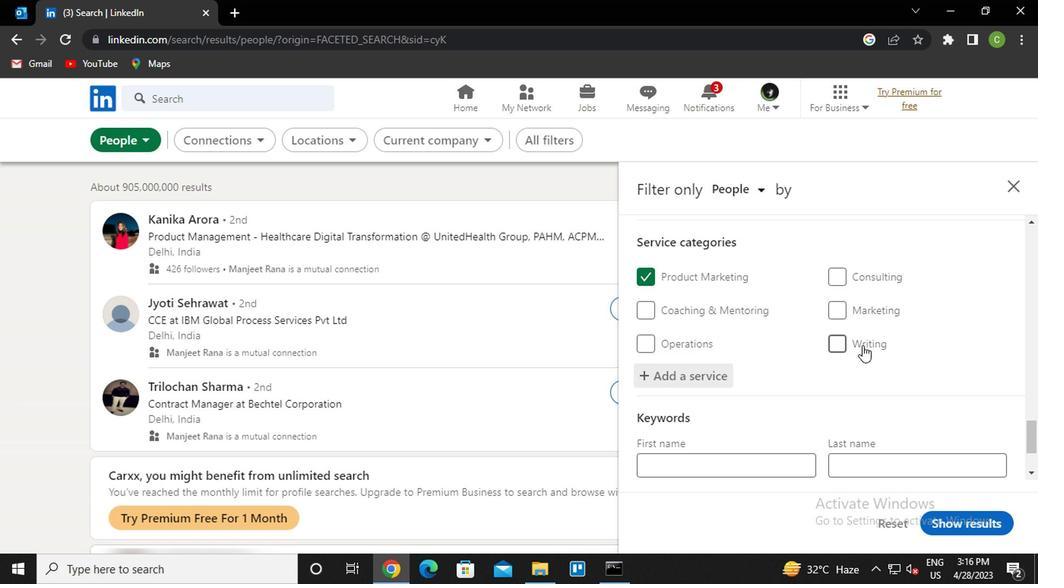 
Action: Mouse scrolled (859, 345) with delta (0, -1)
Screenshot: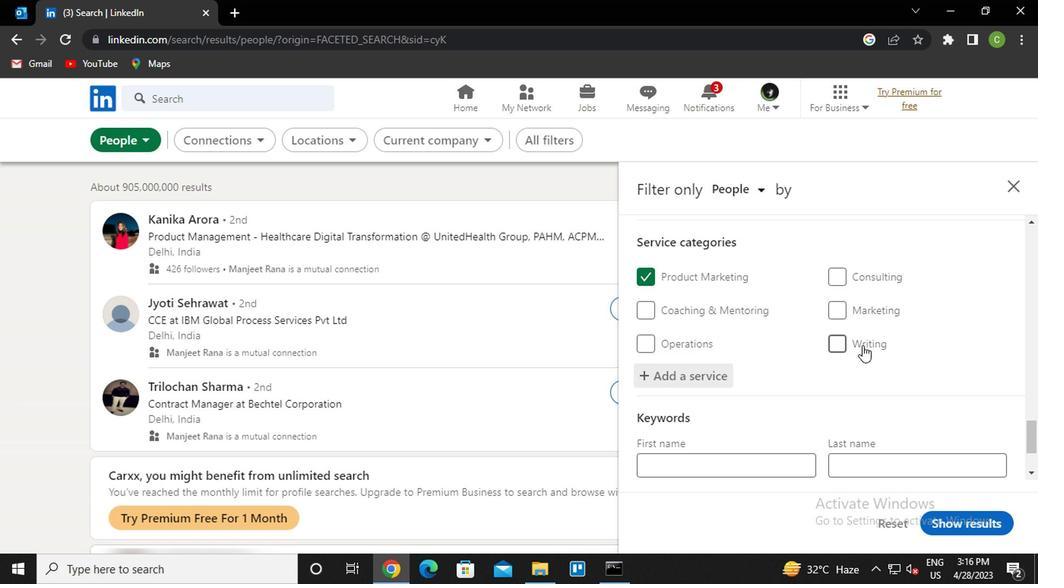 
Action: Mouse moved to (858, 348)
Screenshot: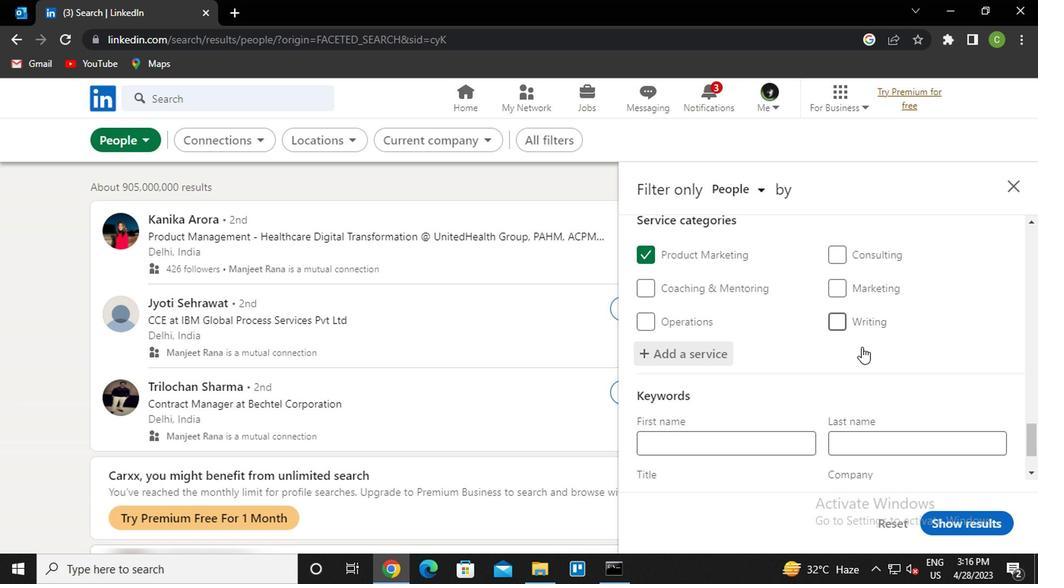 
Action: Mouse scrolled (858, 347) with delta (0, 0)
Screenshot: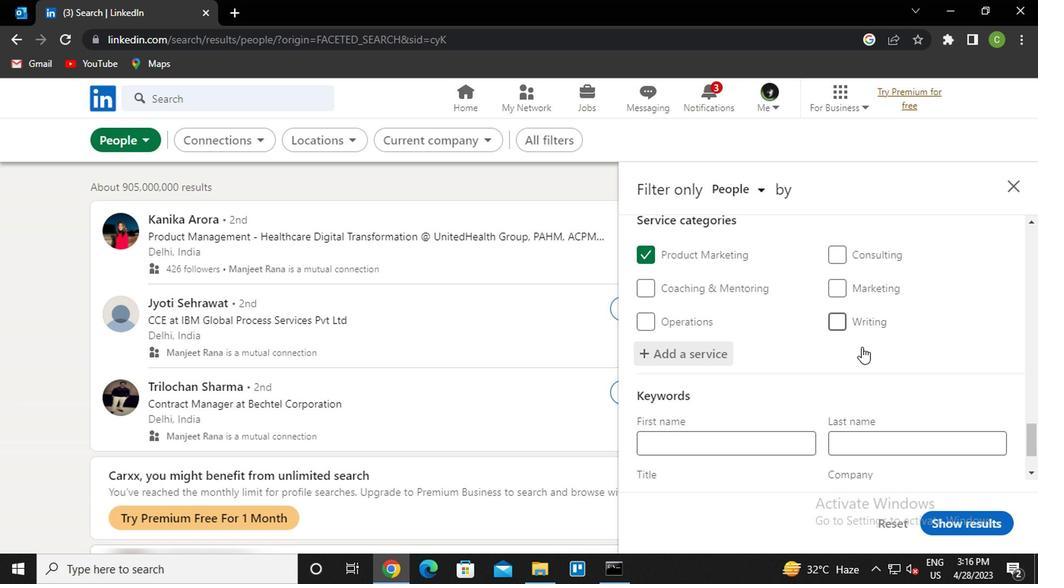 
Action: Mouse moved to (710, 417)
Screenshot: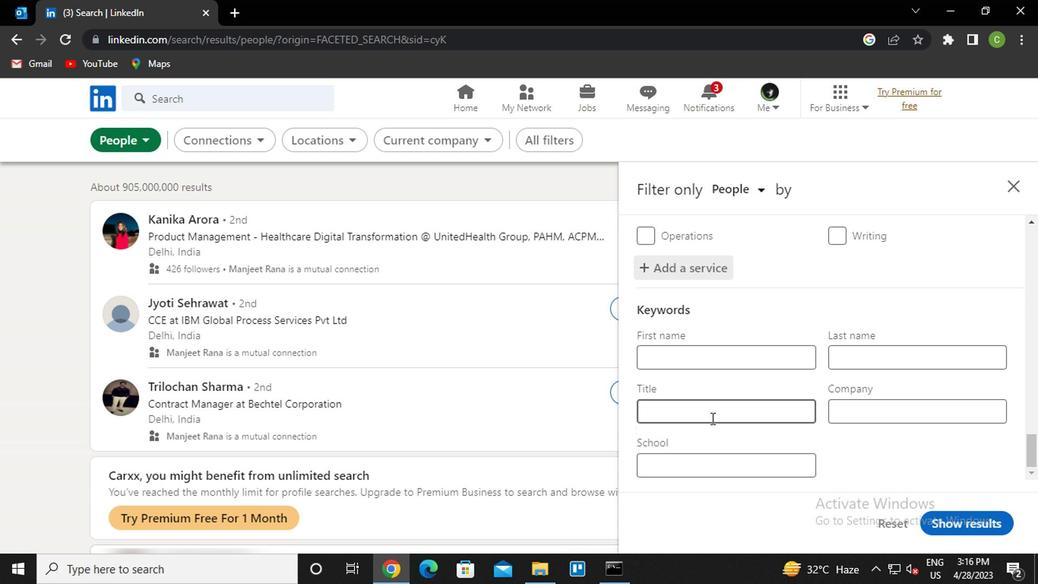 
Action: Mouse pressed left at (710, 417)
Screenshot: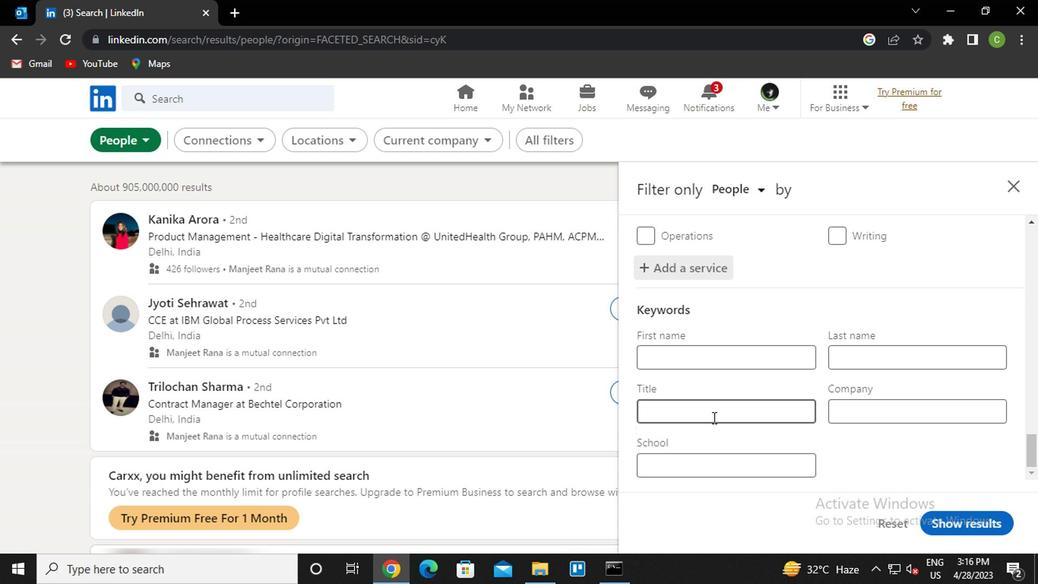 
Action: Key pressed <Key.caps_lock>h<Key.caps_lock>abitat<Key.space>for<Key.space><Key.caps_lock>h<Key.caps_lock>umanity<Key.space><Key.caps_lock>b<Key.caps_lock>uildre<Key.backspace><Key.backspace>er
Screenshot: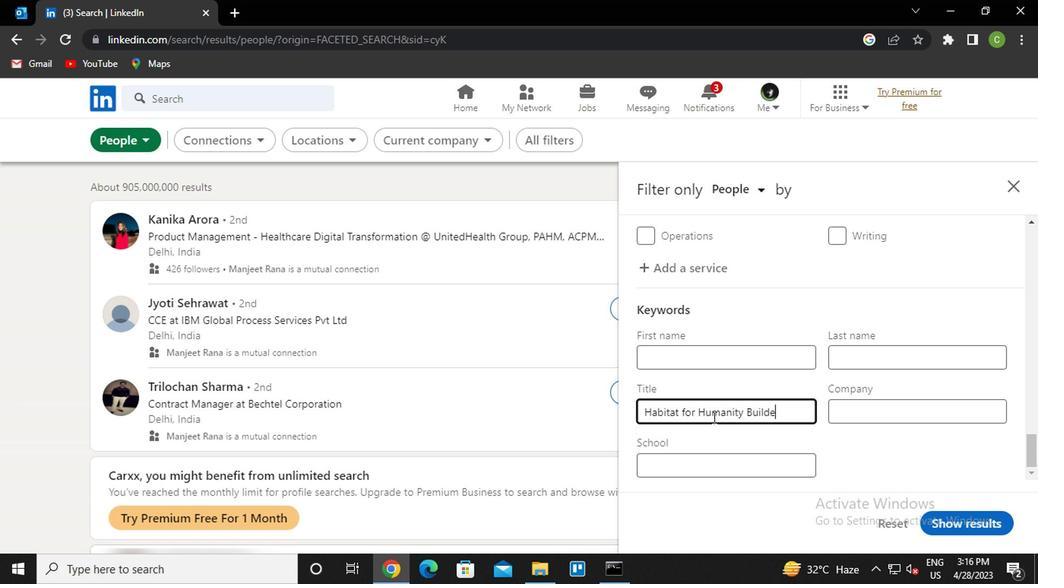 
Action: Mouse moved to (942, 531)
Screenshot: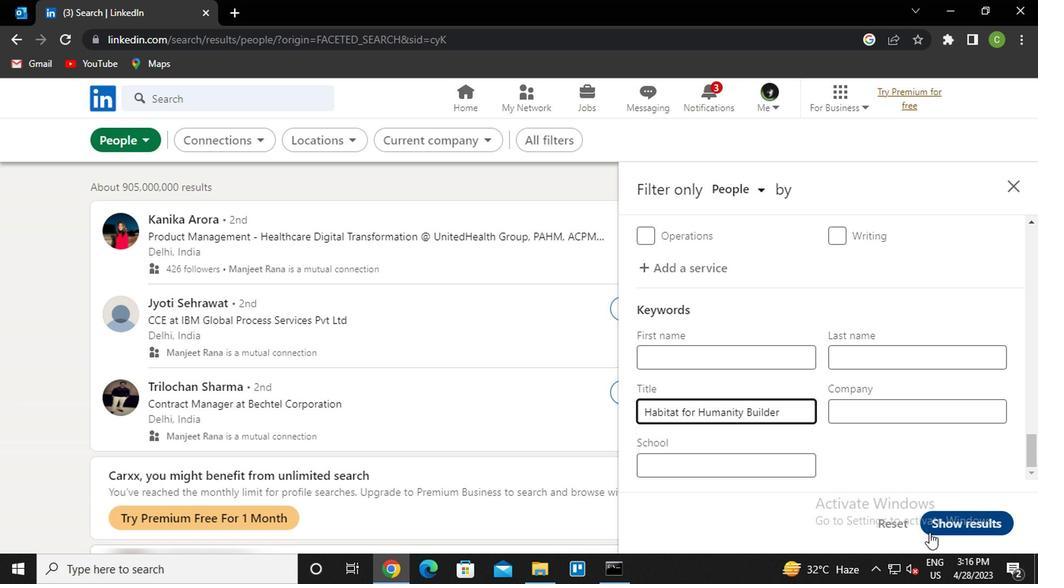 
Action: Mouse pressed left at (942, 531)
Screenshot: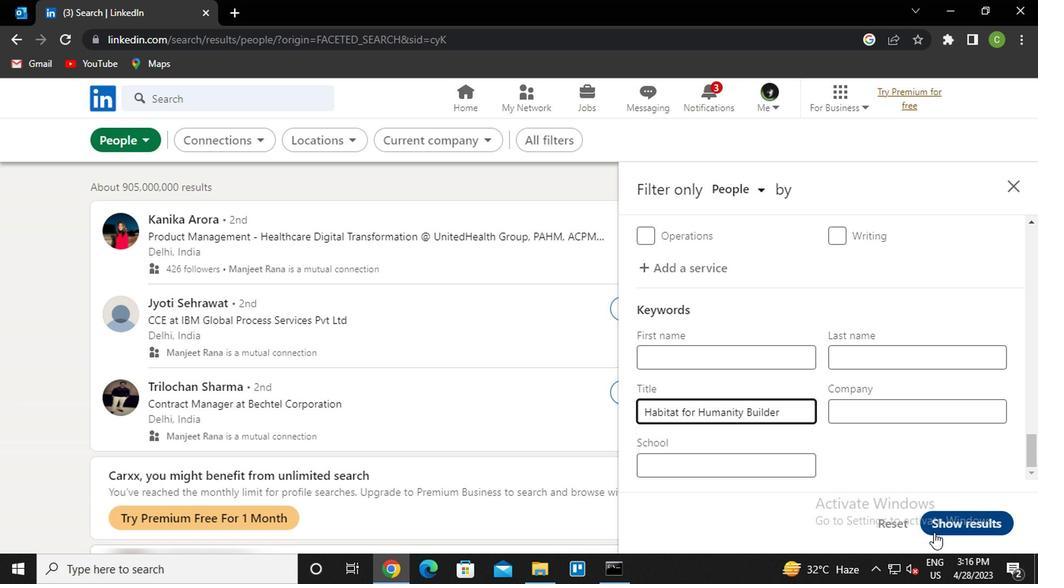 
Action: Mouse moved to (612, 461)
Screenshot: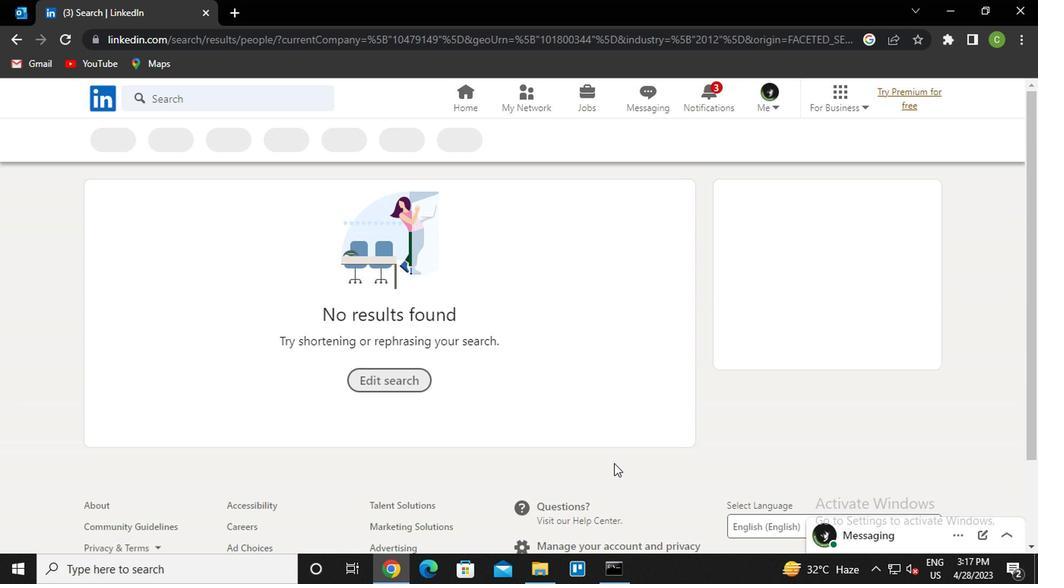 
